 Task: Look for space in Cocoa, United States from 10th August, 2023 to 18th August, 2023 for 2 adults in price range Rs.10000 to Rs.14000. Place can be private room with 1  bedroom having 1 bed and 1 bathroom. Property type can be house, flat, guest house. Amenities needed are: wifi, TV, free parkinig on premises, gym, breakfast. Booking option can be shelf check-in. Required host language is English.
Action: Mouse moved to (462, 105)
Screenshot: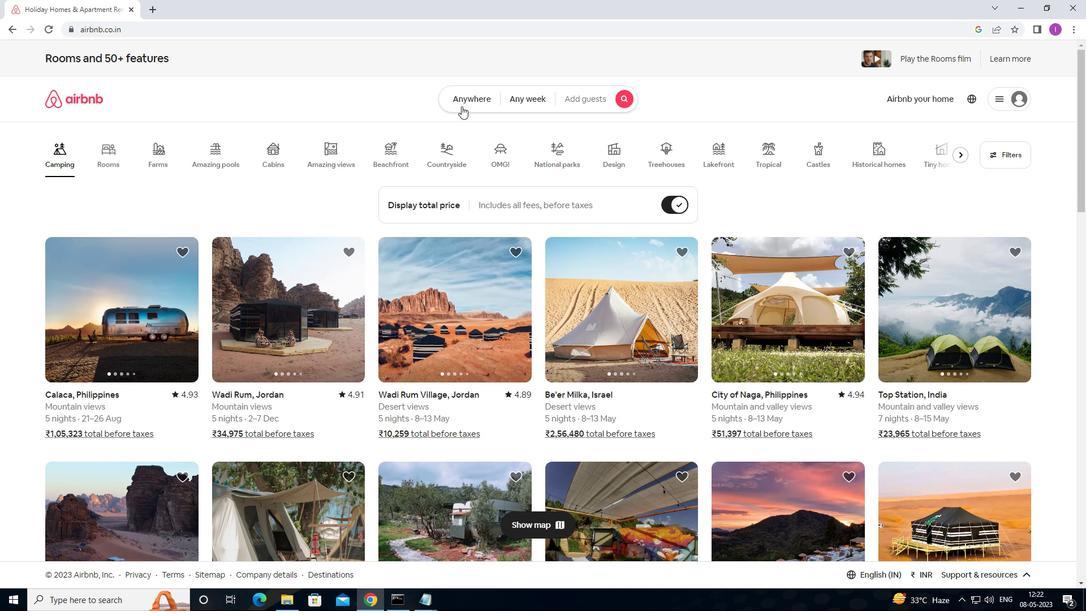 
Action: Mouse pressed left at (462, 105)
Screenshot: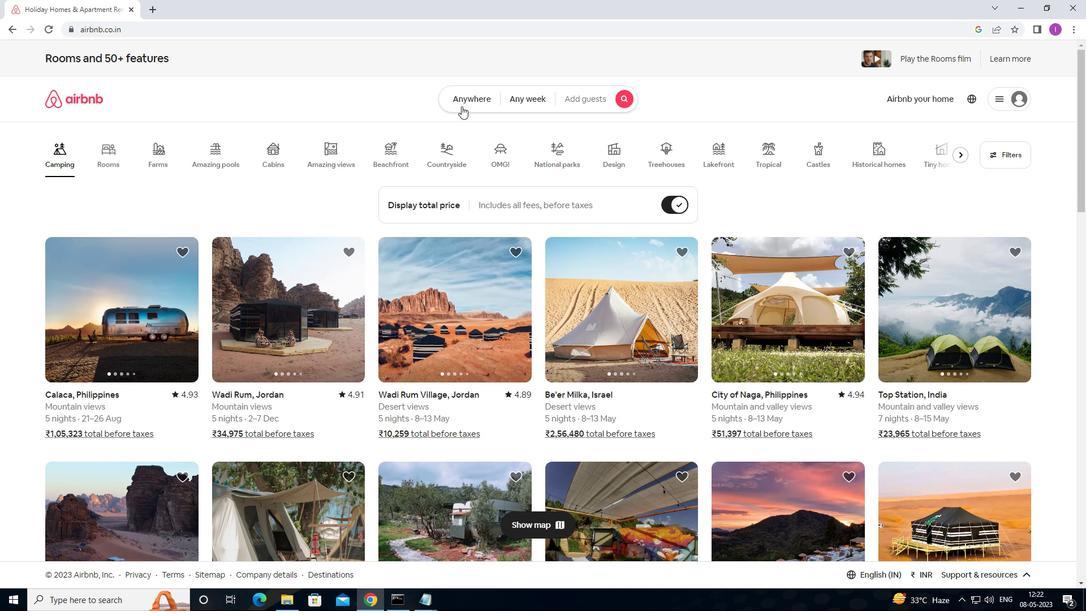 
Action: Mouse moved to (363, 151)
Screenshot: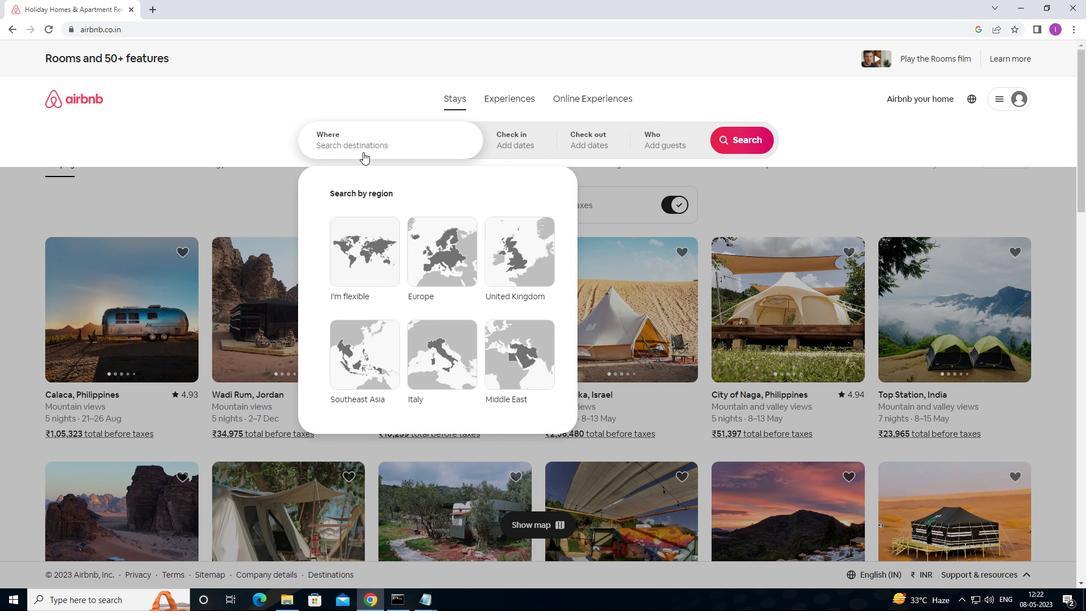 
Action: Mouse pressed left at (363, 151)
Screenshot: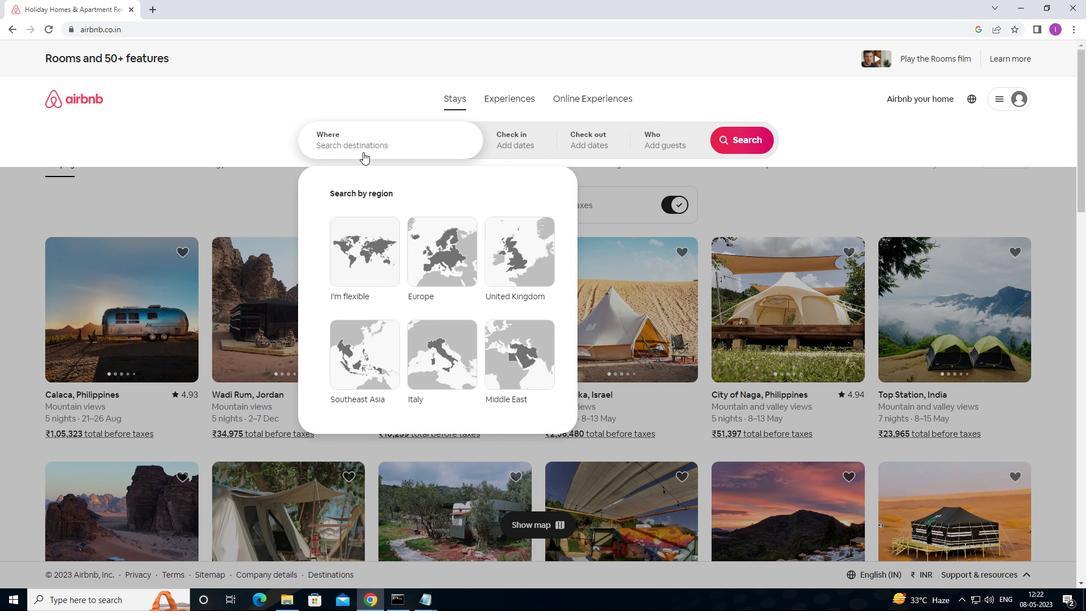 
Action: Mouse moved to (440, 159)
Screenshot: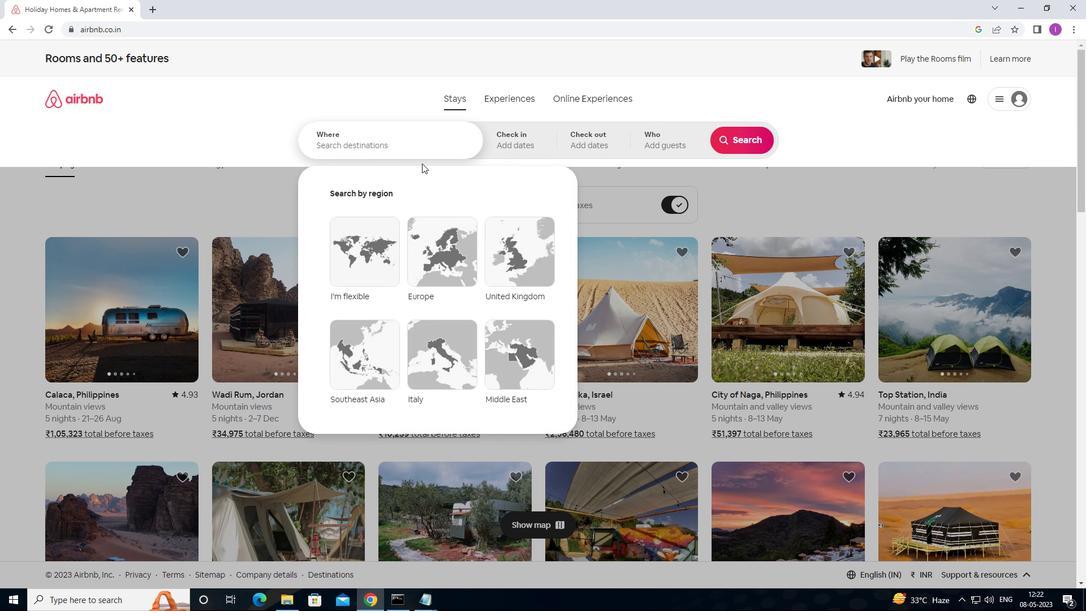 
Action: Key pressed <Key.shift>CO<Key.shift>COA<Key.backspace><Key.backspace><Key.backspace><Key.backspace><Key.backspace><Key.shift>COCOA,<Key.shift>UNITED<Key.space>STATES
Screenshot: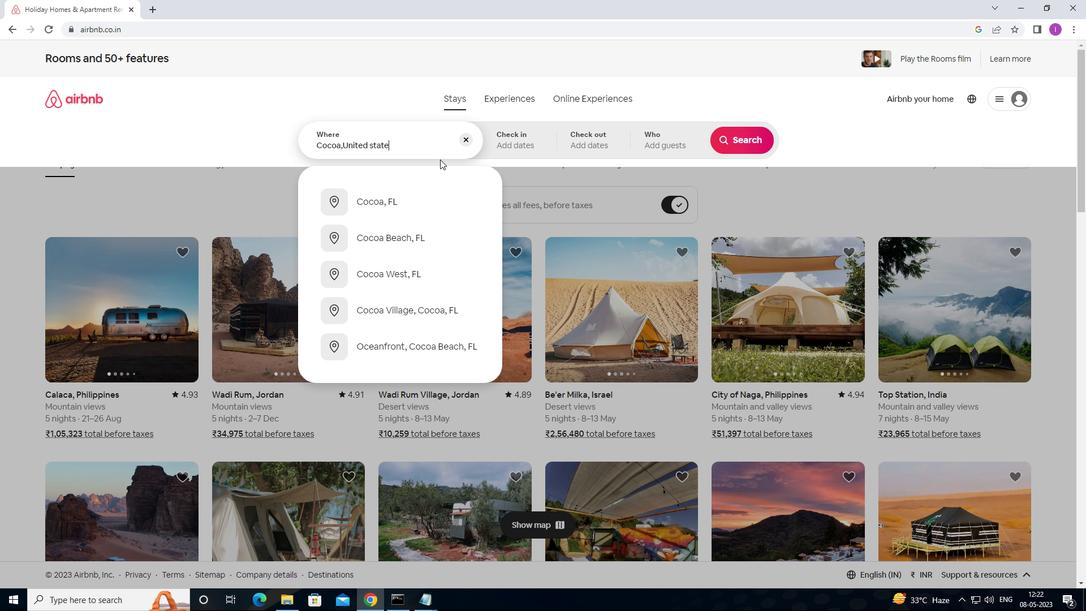 
Action: Mouse moved to (500, 144)
Screenshot: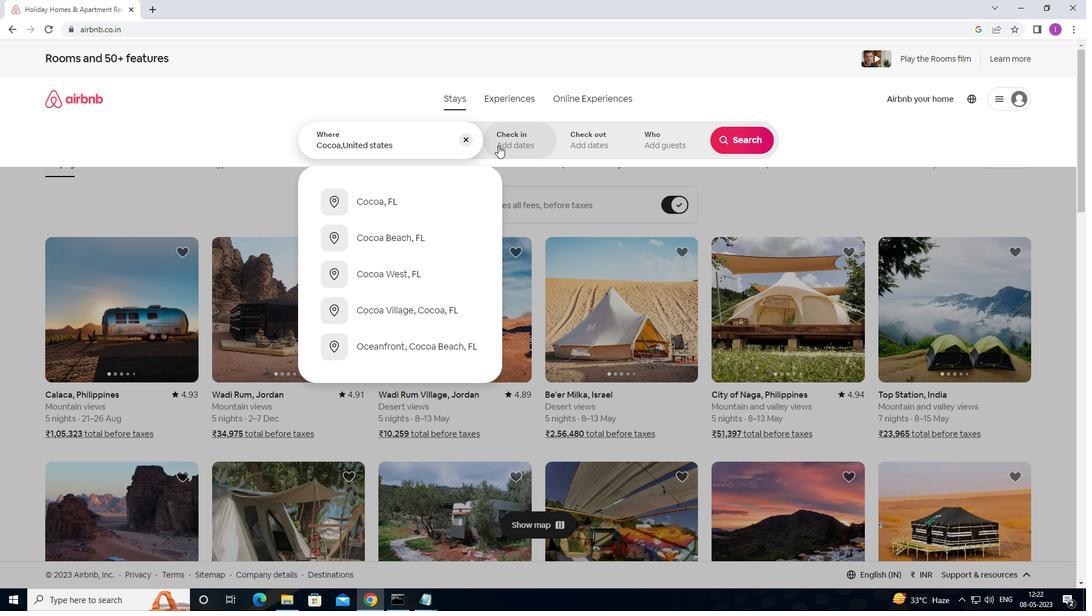 
Action: Mouse pressed left at (500, 144)
Screenshot: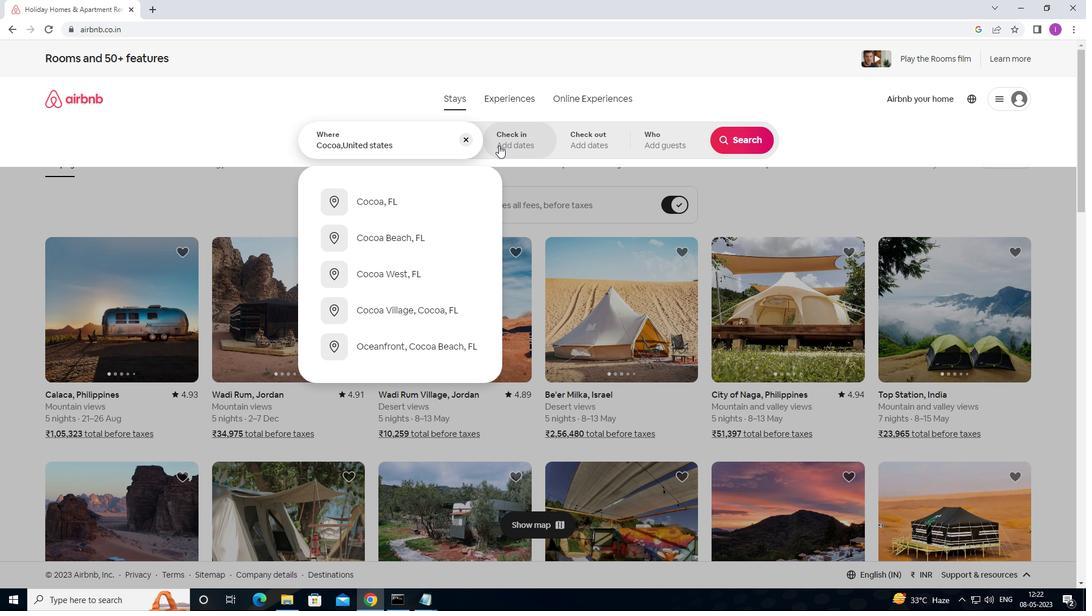 
Action: Mouse moved to (744, 233)
Screenshot: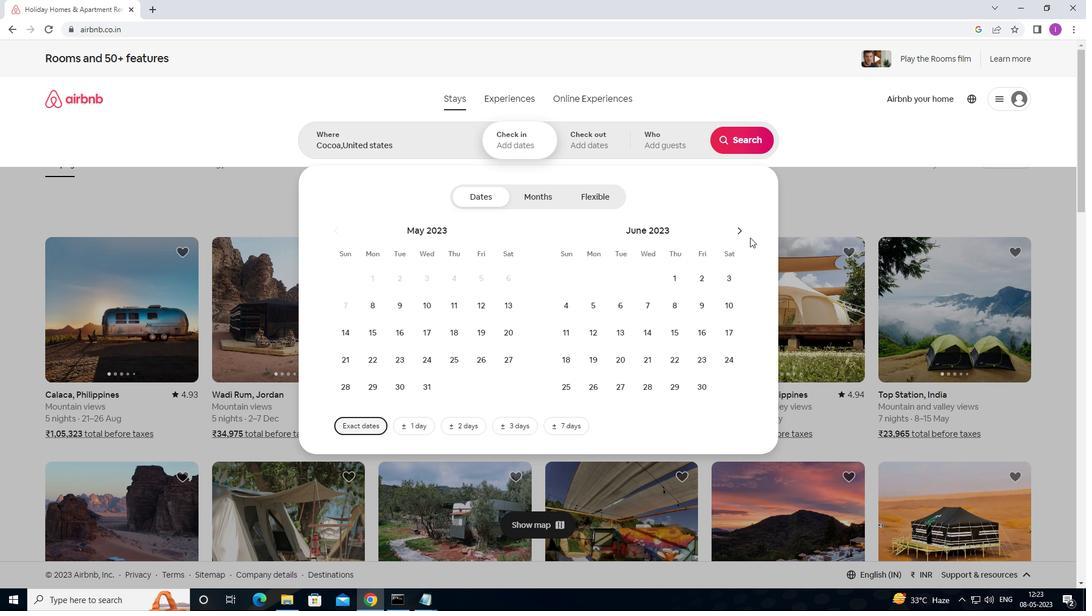 
Action: Mouse pressed left at (744, 233)
Screenshot: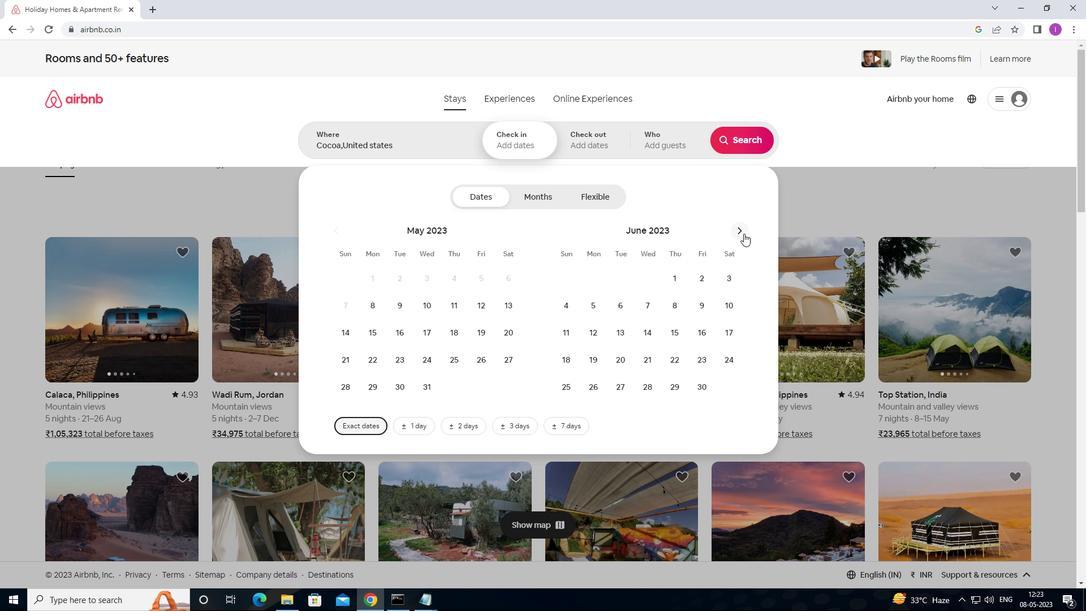 
Action: Mouse pressed left at (744, 233)
Screenshot: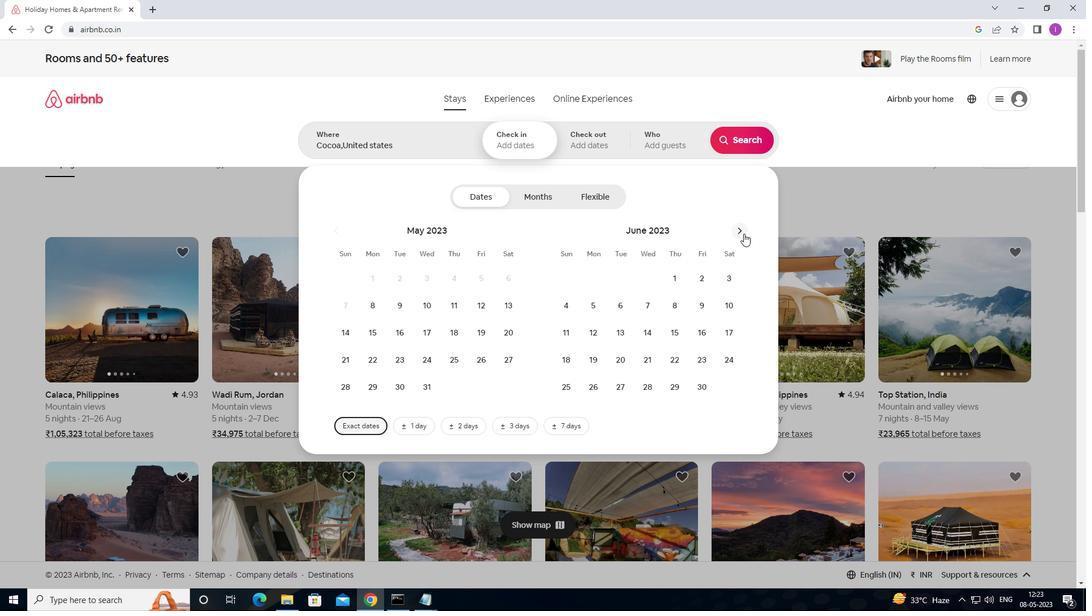 
Action: Mouse moved to (680, 306)
Screenshot: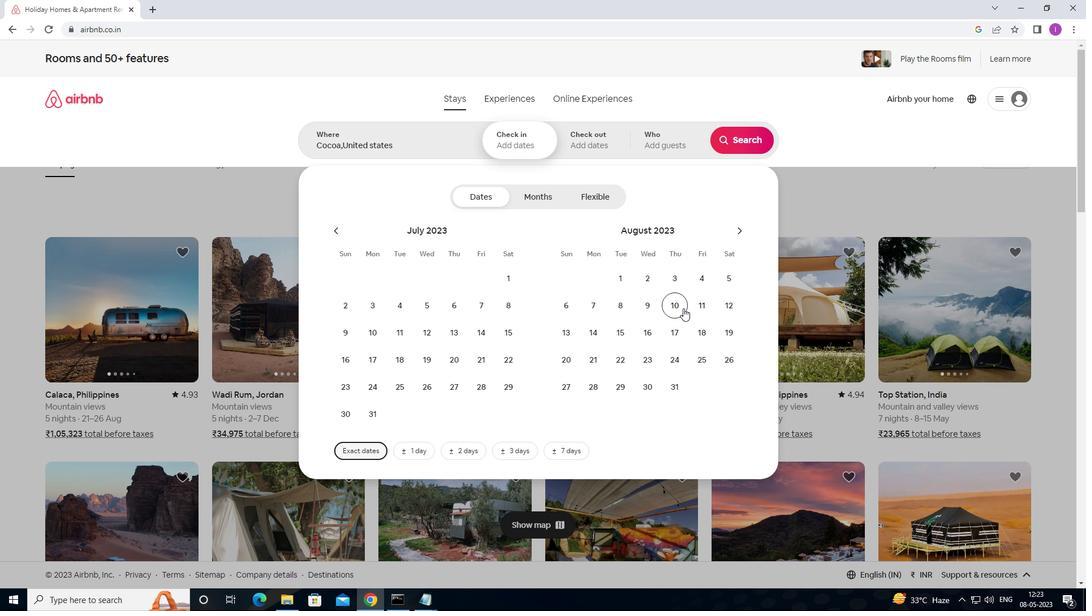 
Action: Mouse pressed left at (680, 306)
Screenshot: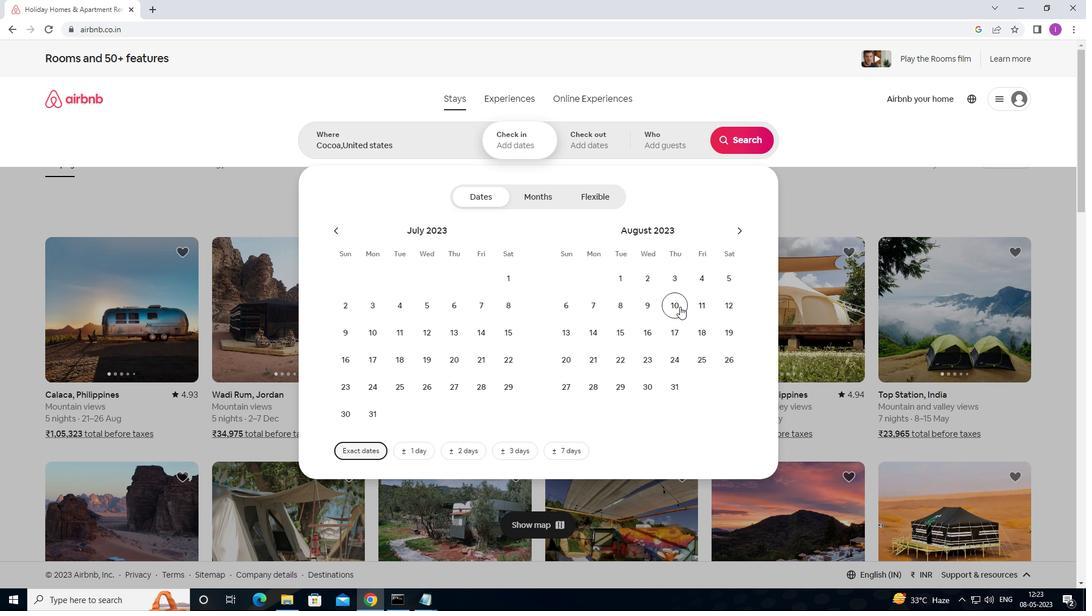 
Action: Mouse moved to (698, 326)
Screenshot: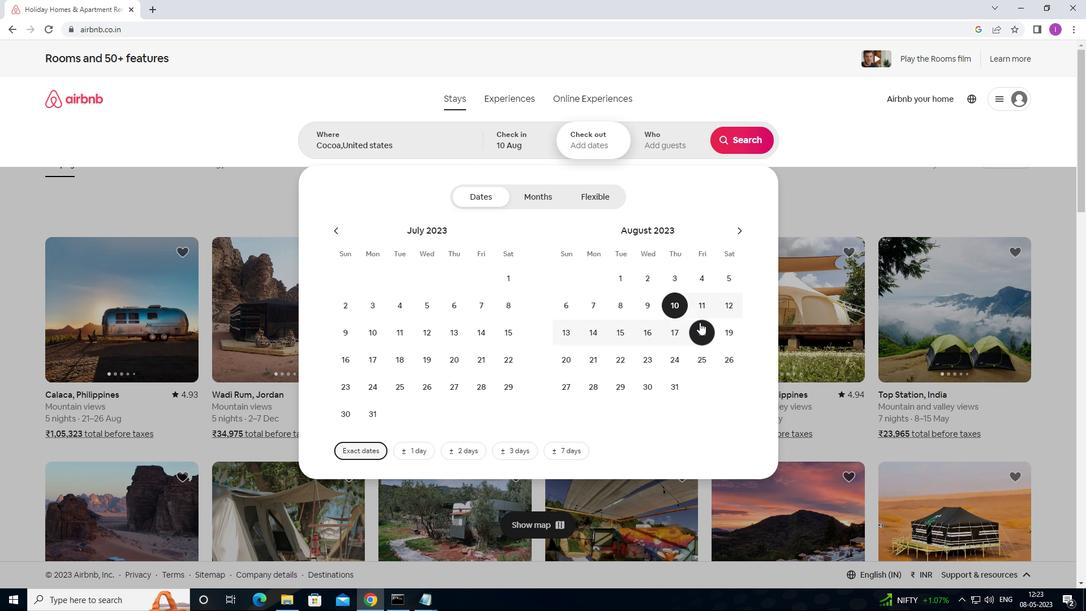 
Action: Mouse pressed left at (698, 326)
Screenshot: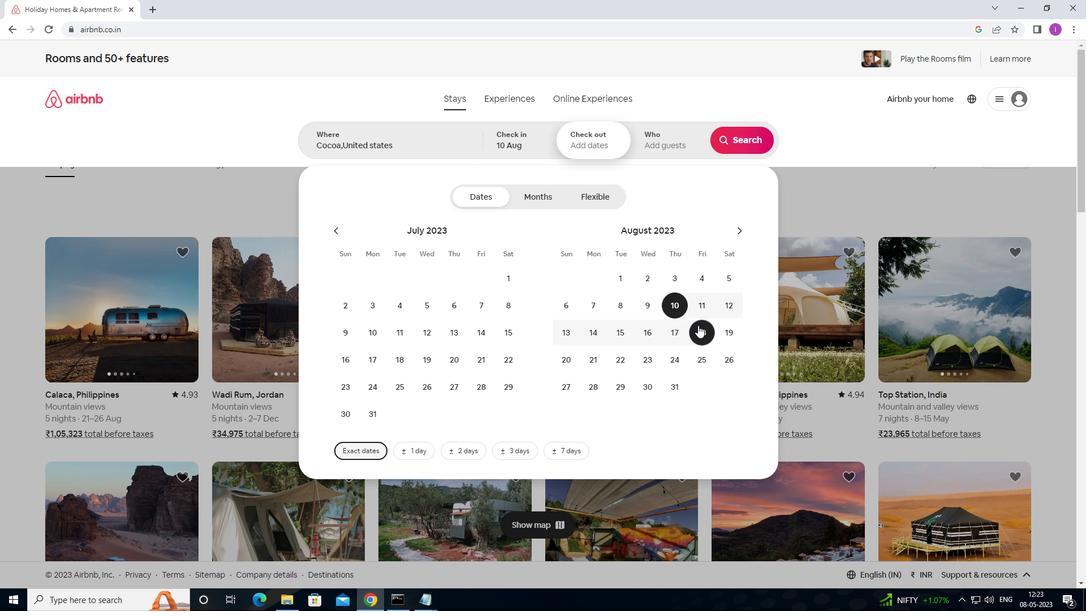 
Action: Mouse moved to (669, 151)
Screenshot: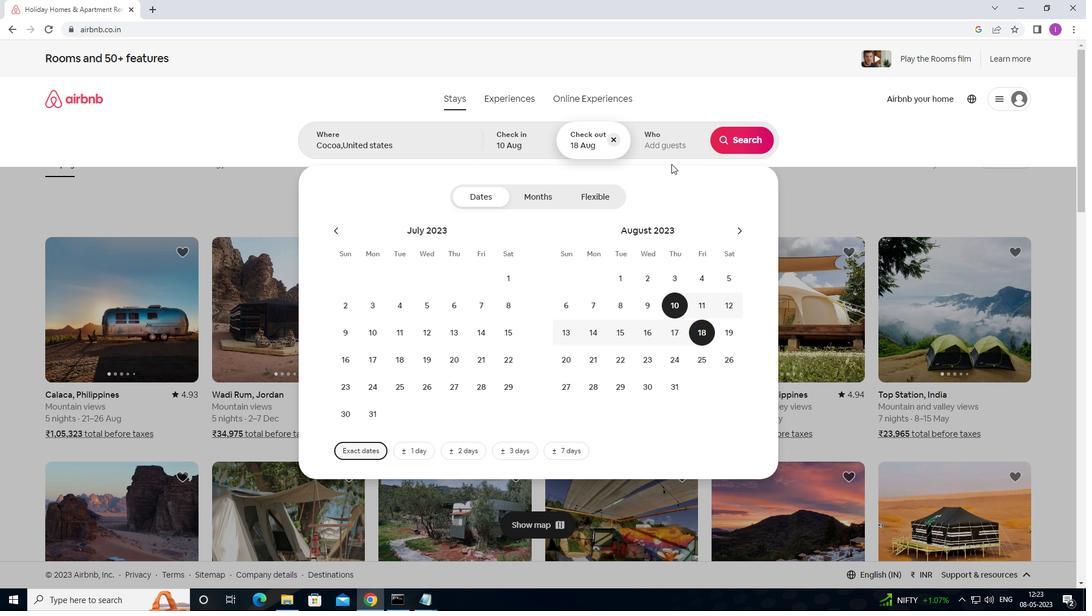 
Action: Mouse pressed left at (669, 151)
Screenshot: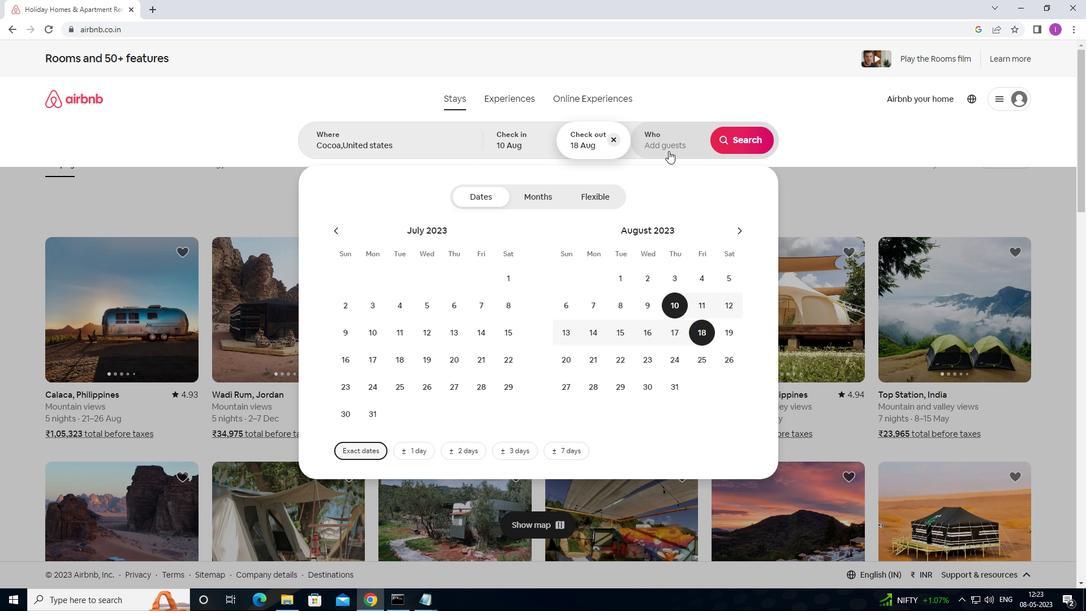 
Action: Mouse moved to (747, 204)
Screenshot: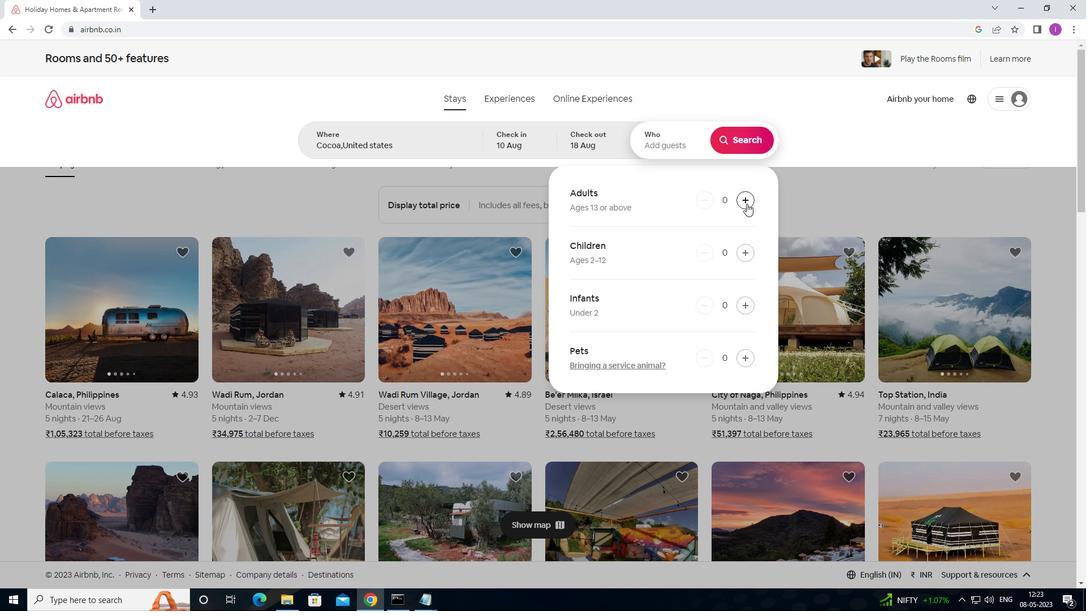 
Action: Mouse pressed left at (747, 204)
Screenshot: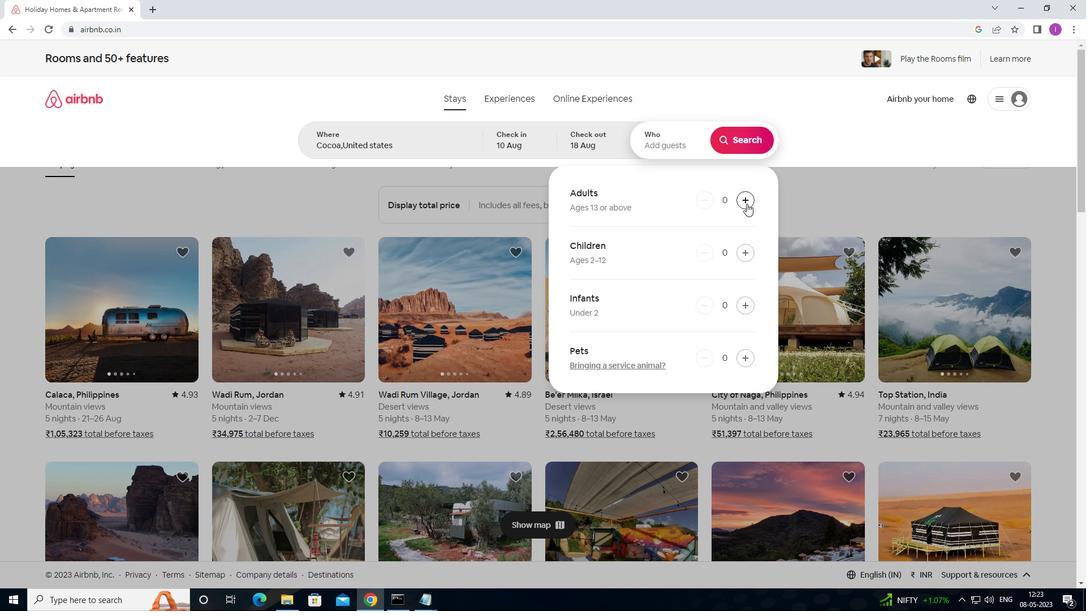 
Action: Mouse moved to (748, 204)
Screenshot: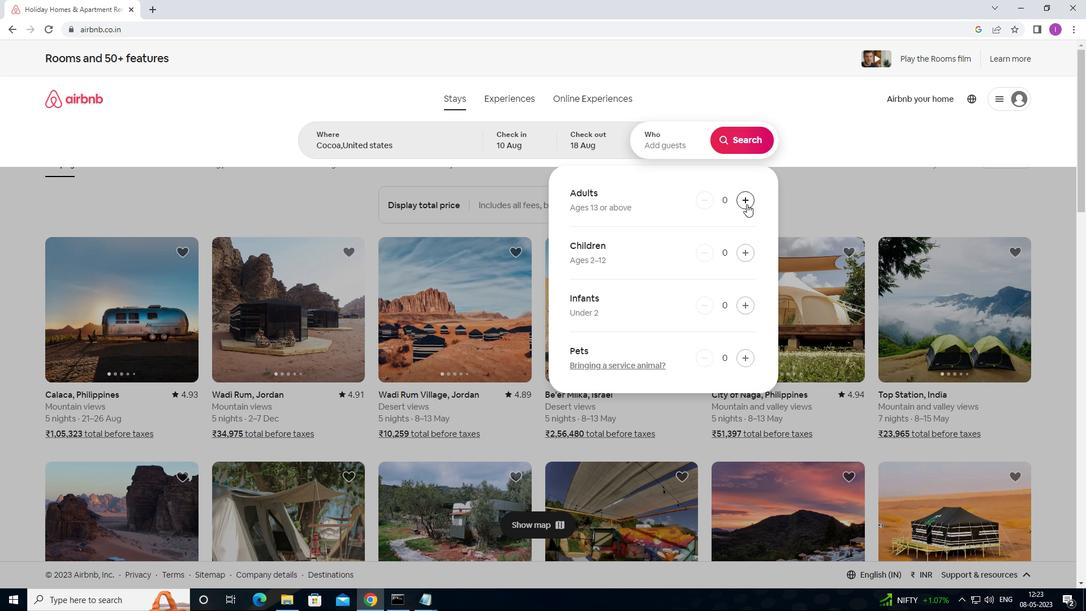 
Action: Mouse pressed left at (748, 204)
Screenshot: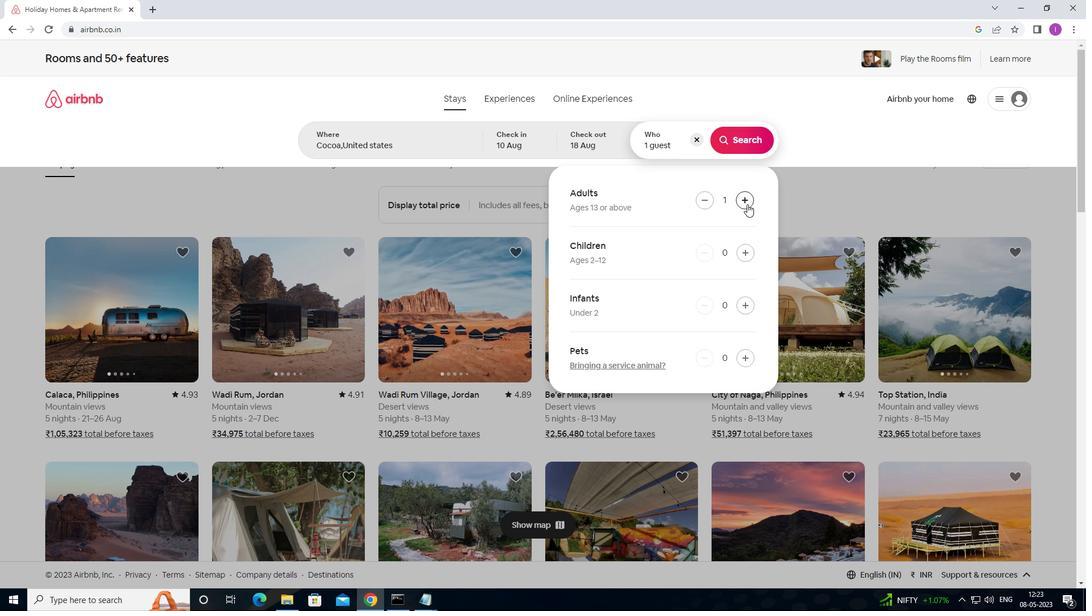 
Action: Mouse moved to (743, 138)
Screenshot: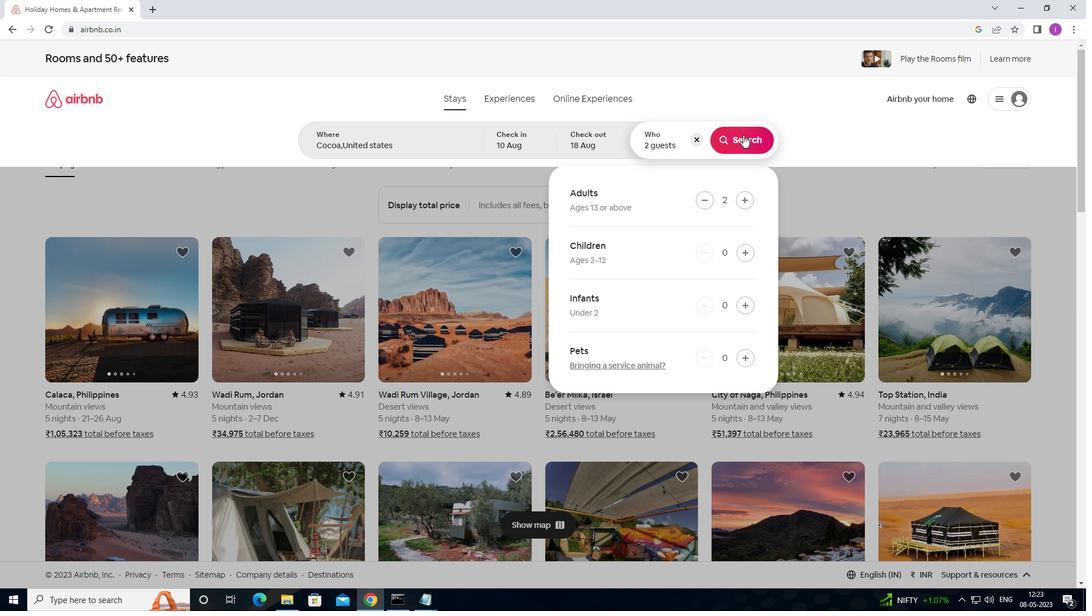 
Action: Mouse pressed left at (743, 138)
Screenshot: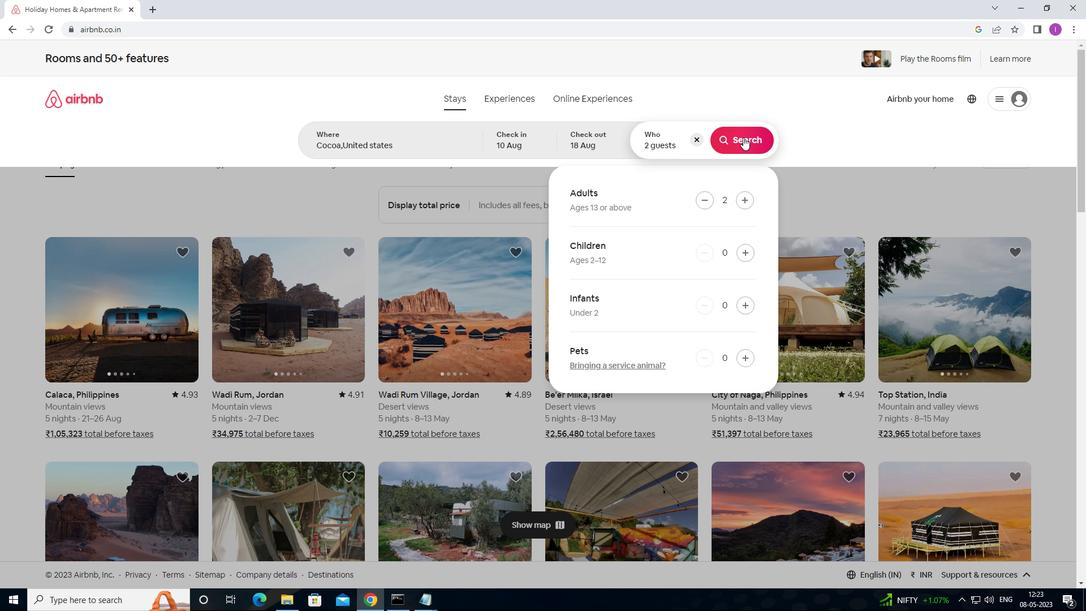 
Action: Mouse moved to (1034, 103)
Screenshot: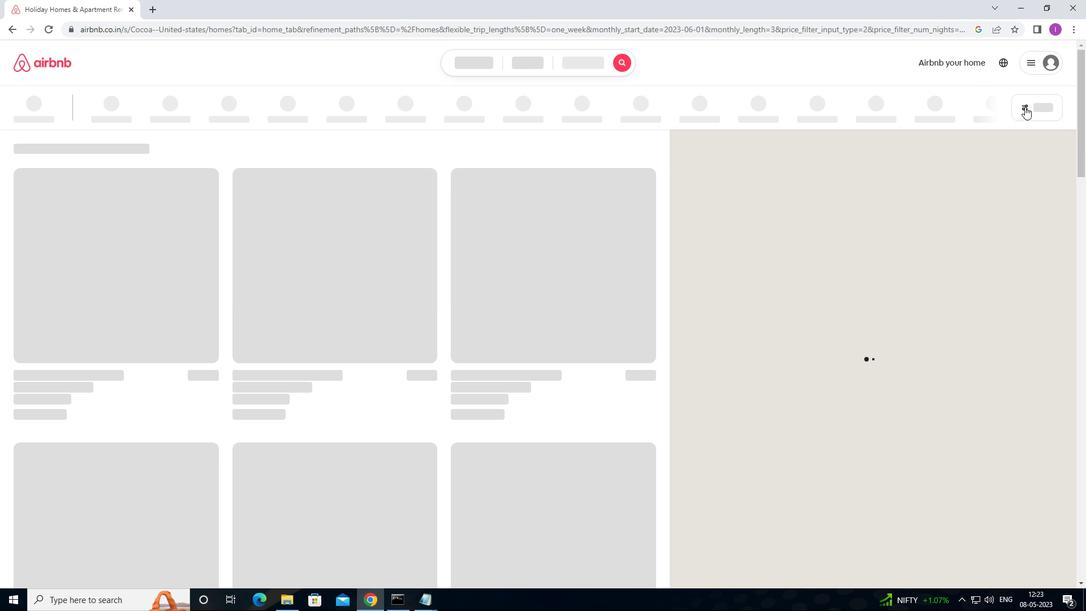 
Action: Mouse pressed left at (1034, 103)
Screenshot: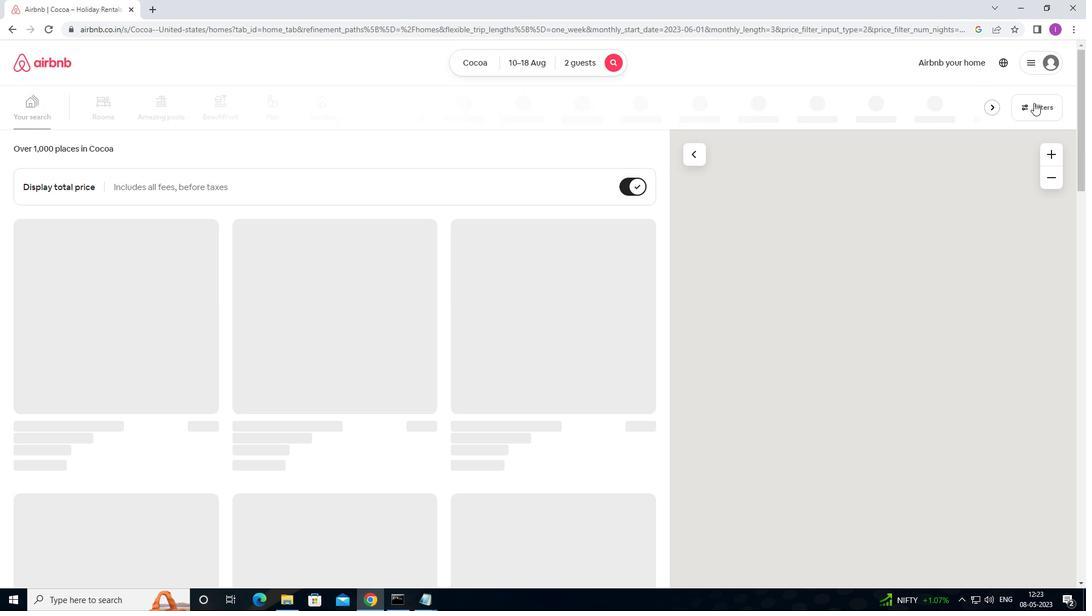 
Action: Mouse moved to (397, 386)
Screenshot: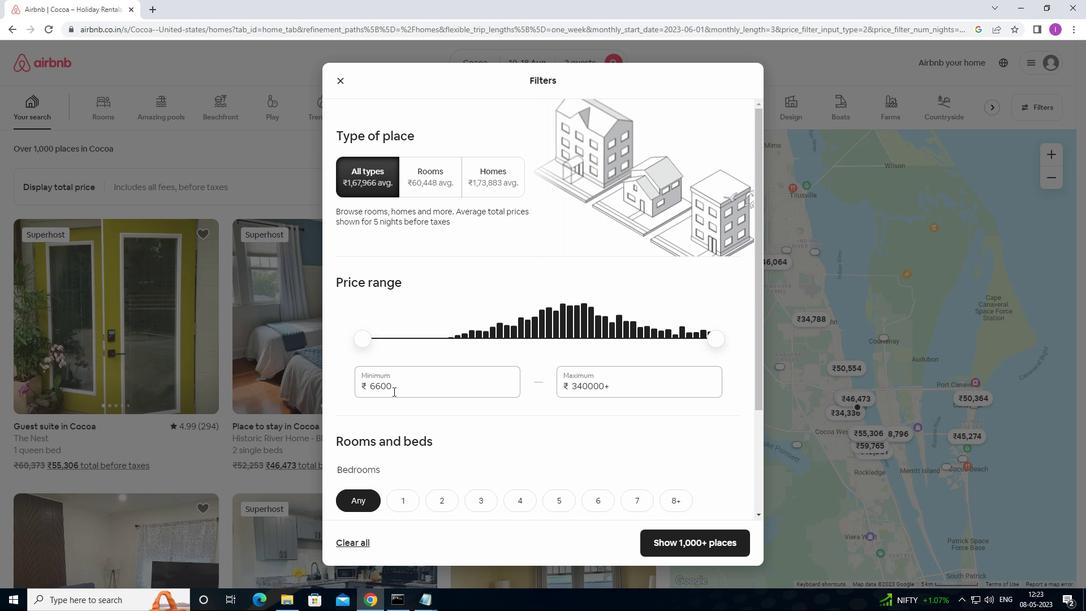 
Action: Mouse pressed left at (397, 386)
Screenshot: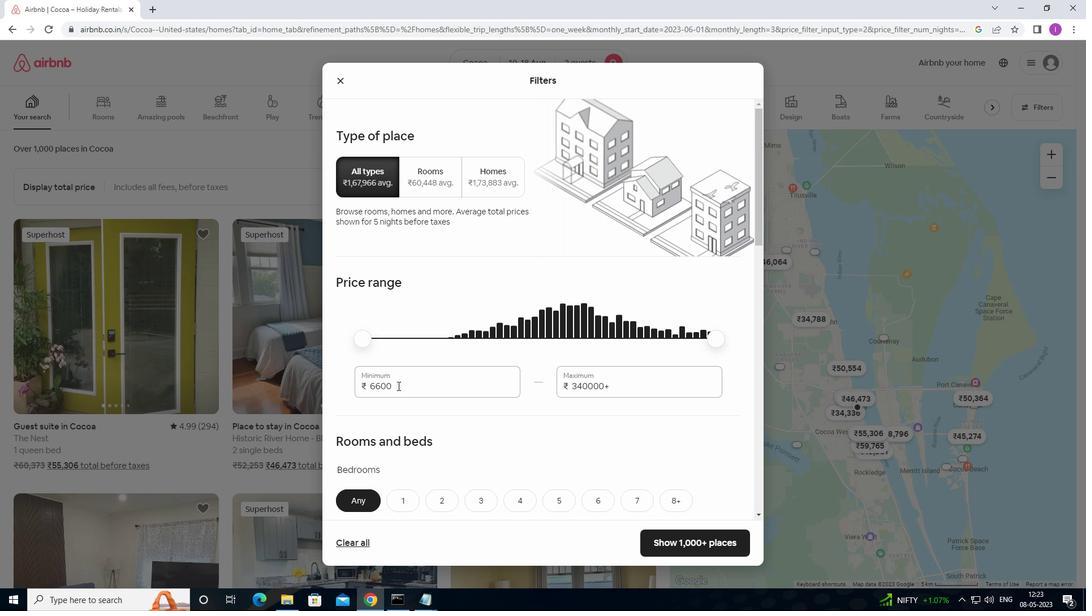 
Action: Mouse moved to (739, 318)
Screenshot: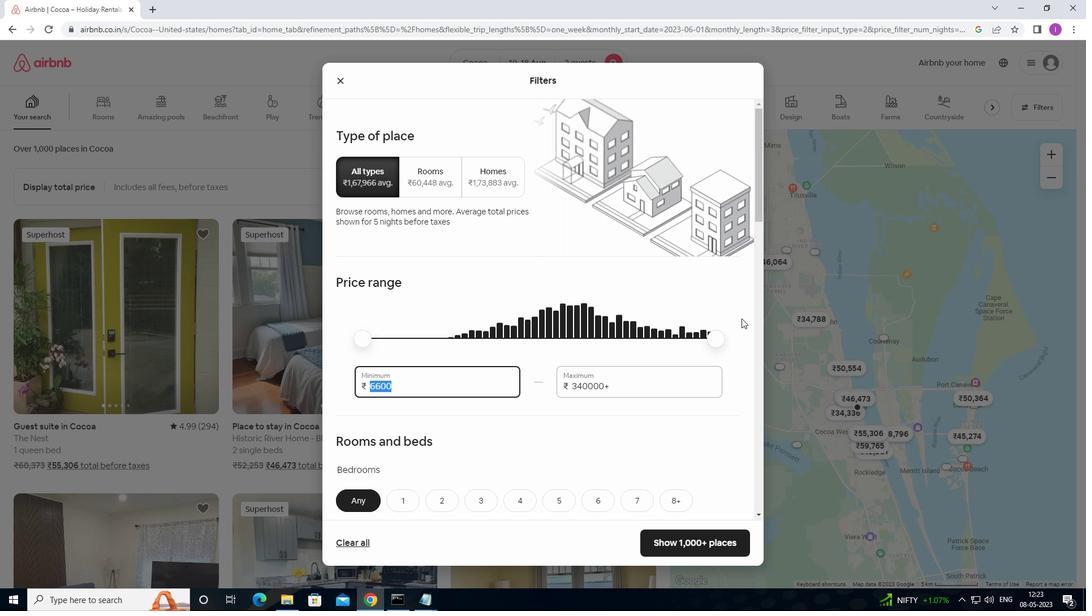 
Action: Key pressed 1
Screenshot: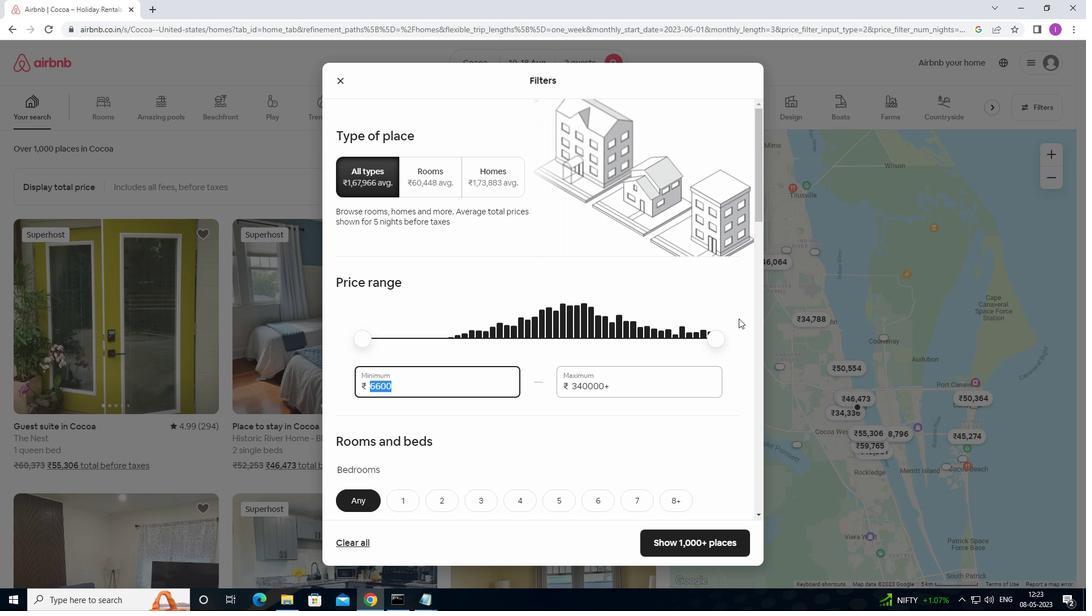 
Action: Mouse moved to (732, 323)
Screenshot: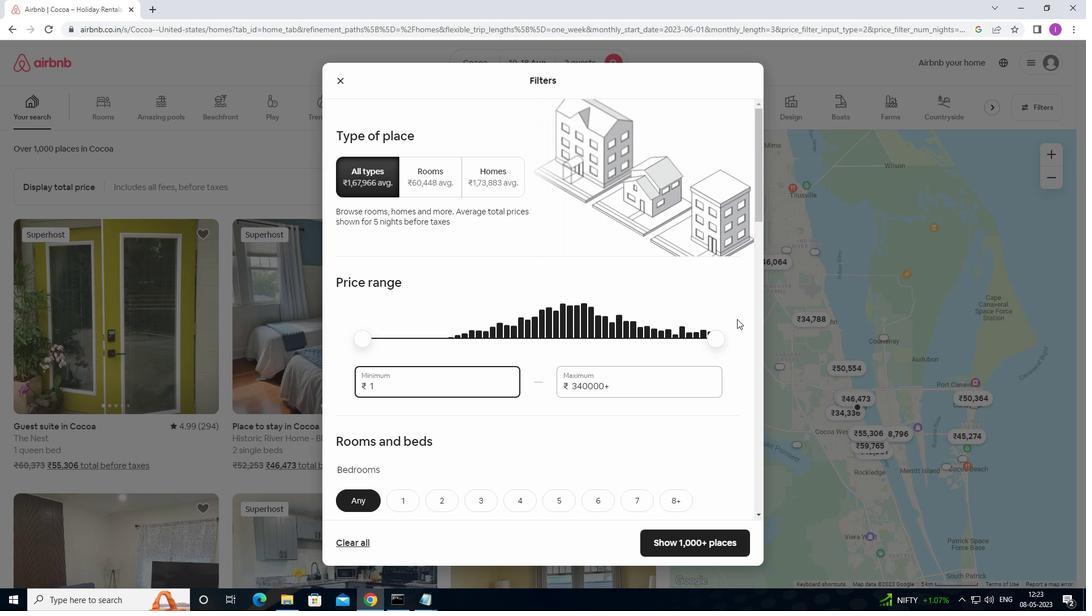 
Action: Key pressed 0000
Screenshot: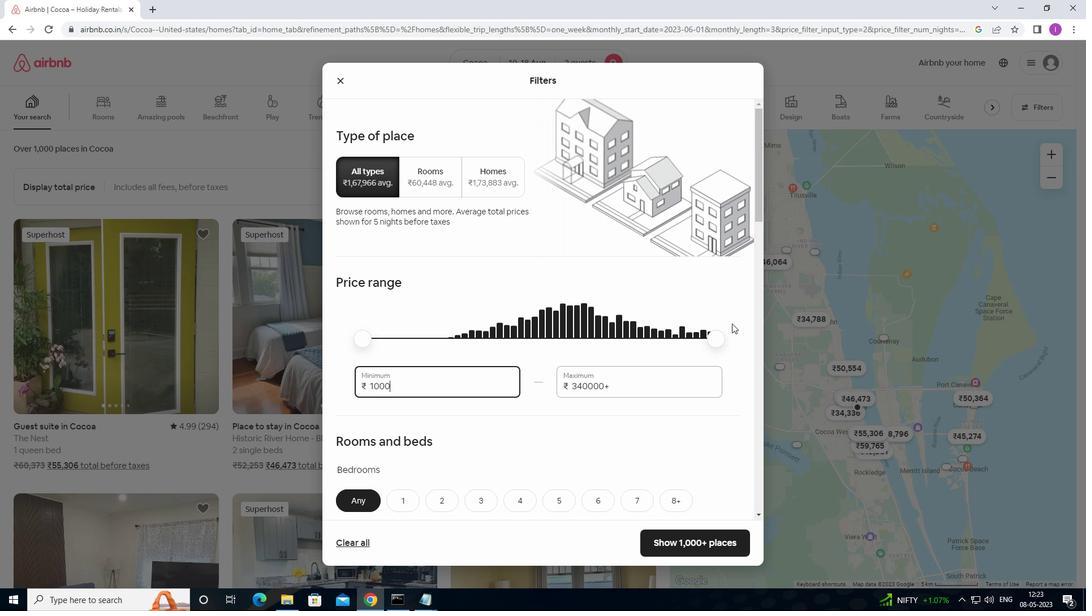 
Action: Mouse moved to (634, 387)
Screenshot: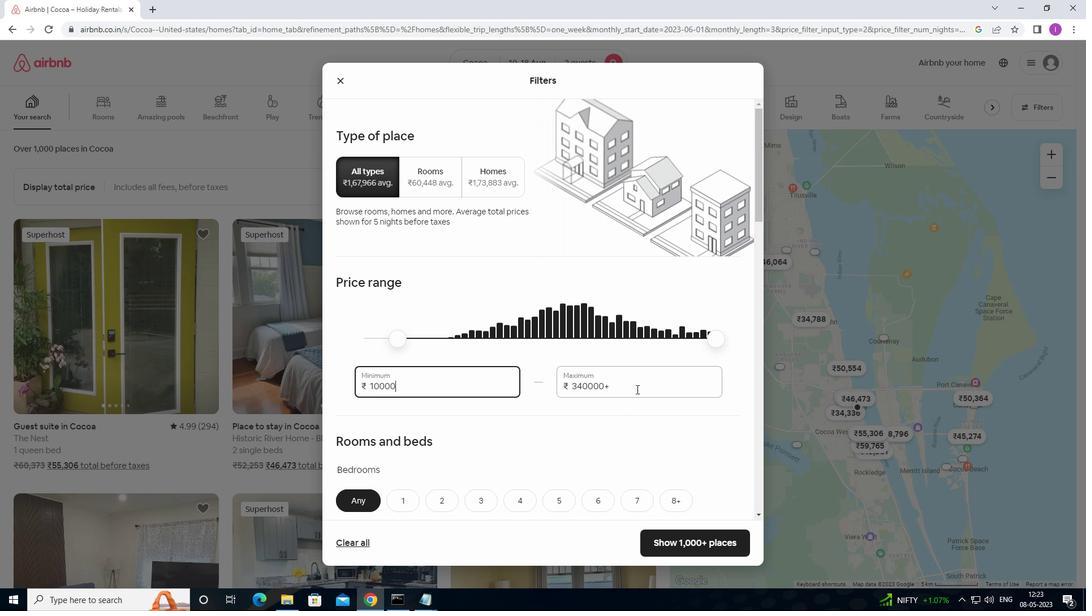 
Action: Mouse pressed left at (634, 387)
Screenshot: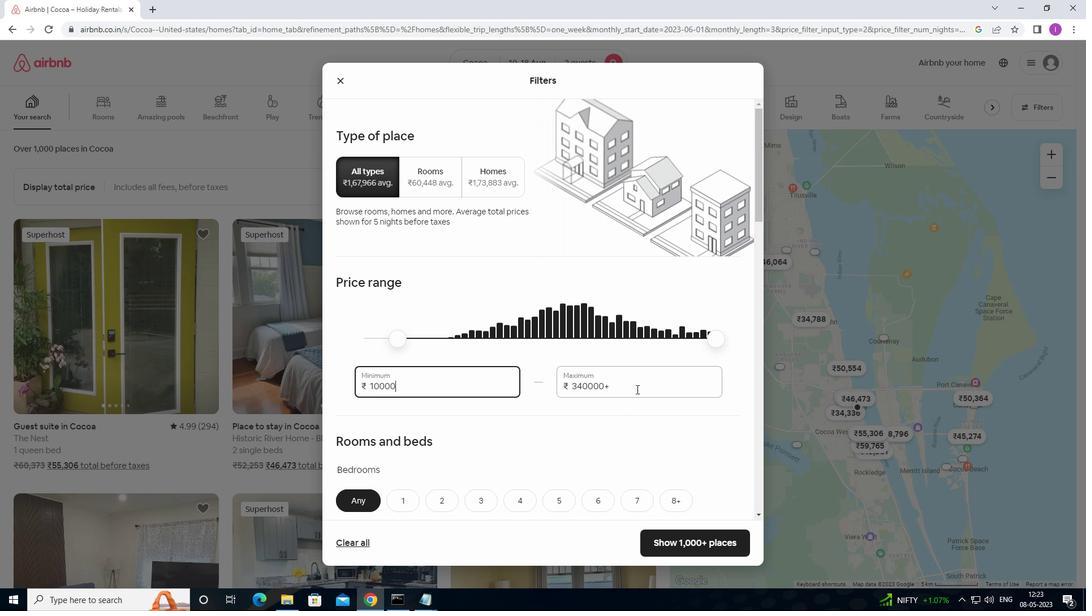 
Action: Mouse moved to (816, 387)
Screenshot: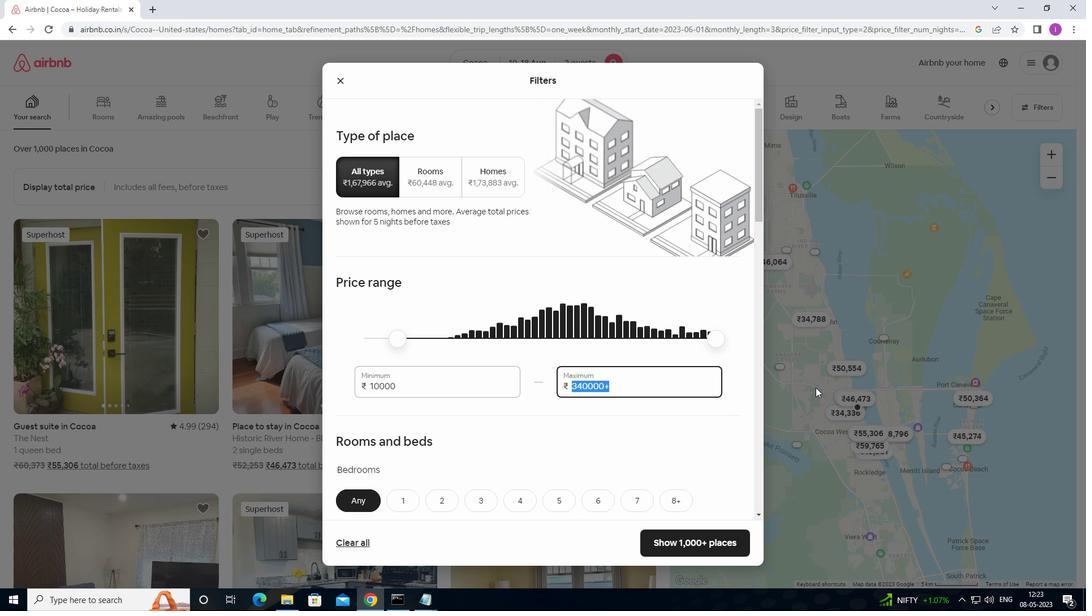 
Action: Key pressed 1
Screenshot: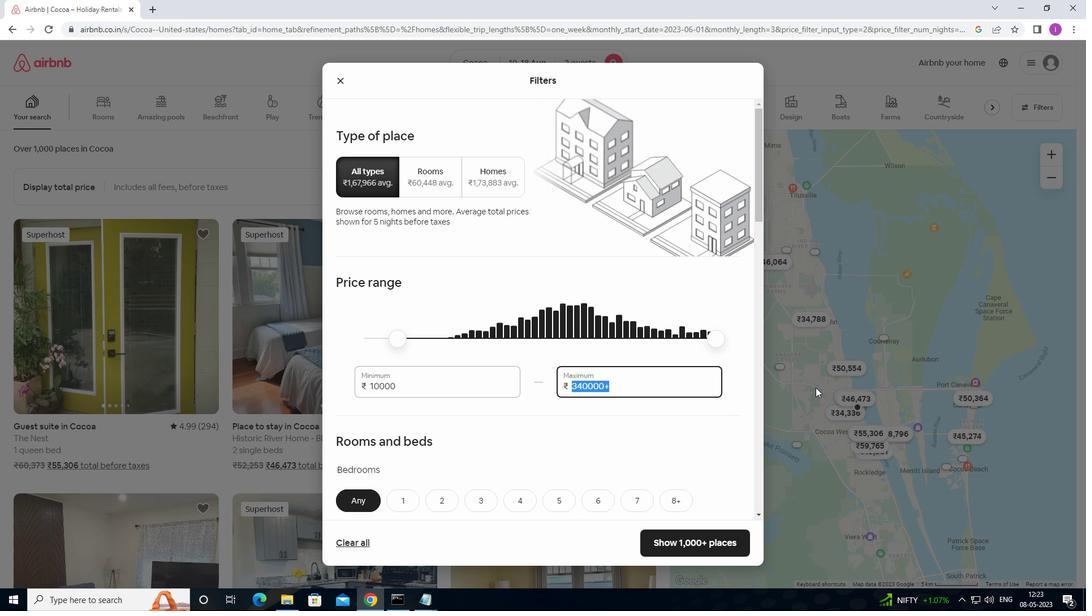 
Action: Mouse moved to (812, 391)
Screenshot: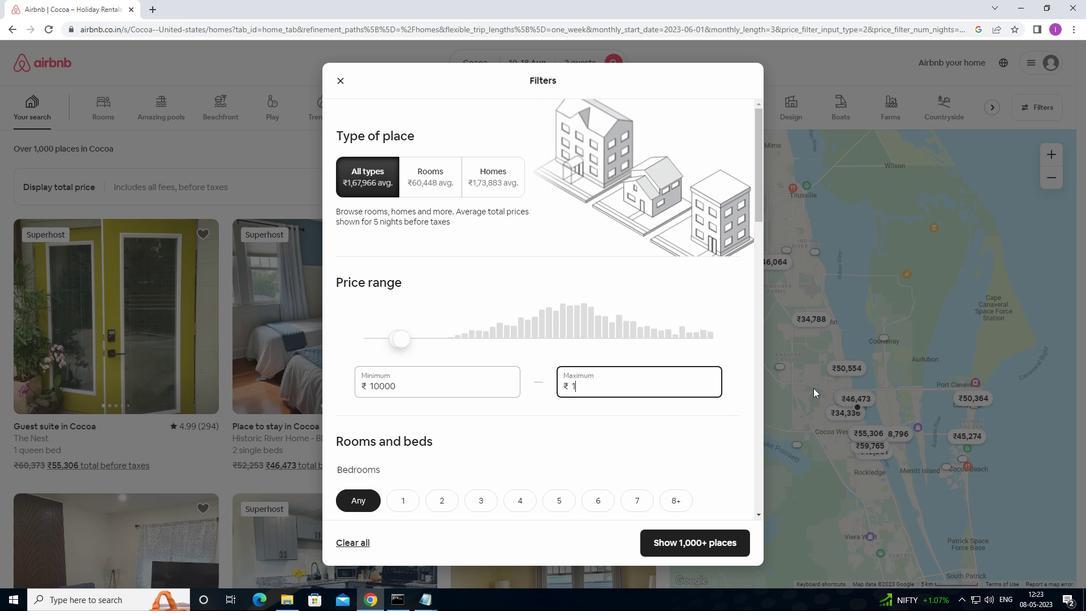 
Action: Key pressed 4
Screenshot: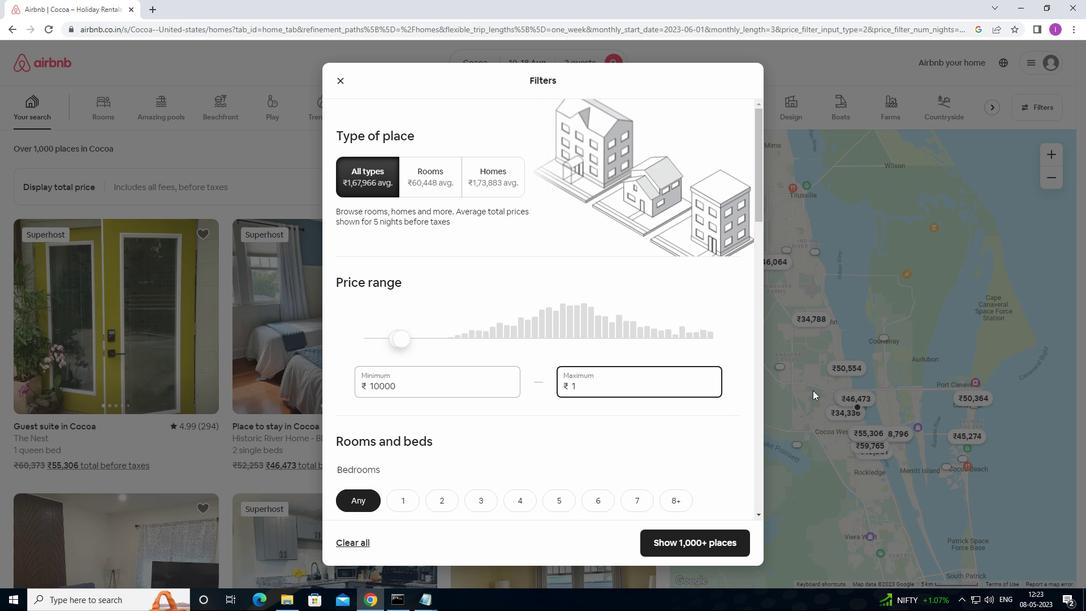 
Action: Mouse moved to (809, 394)
Screenshot: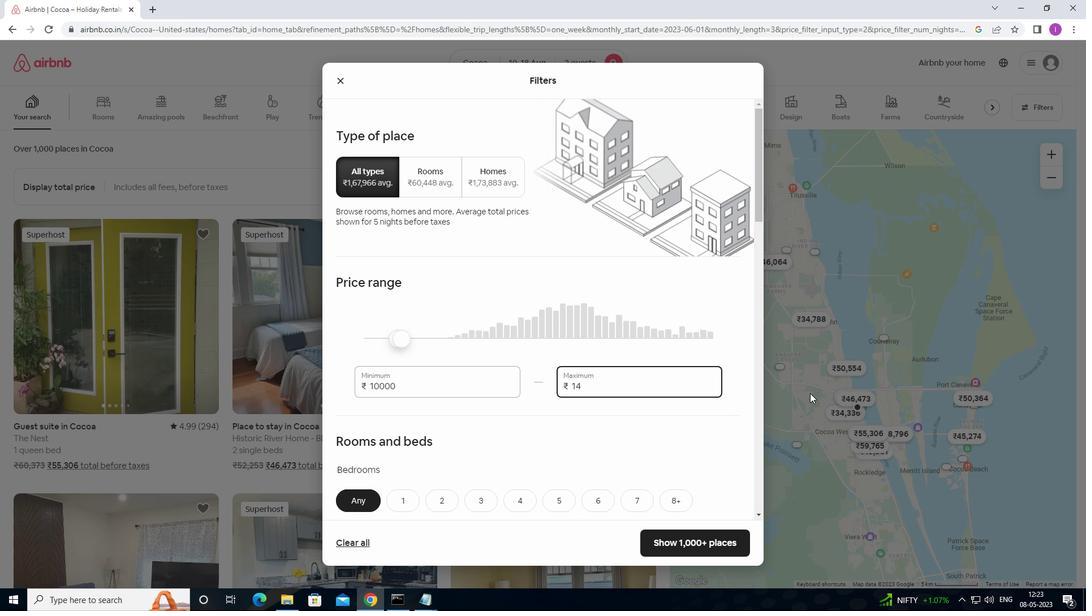 
Action: Key pressed 000
Screenshot: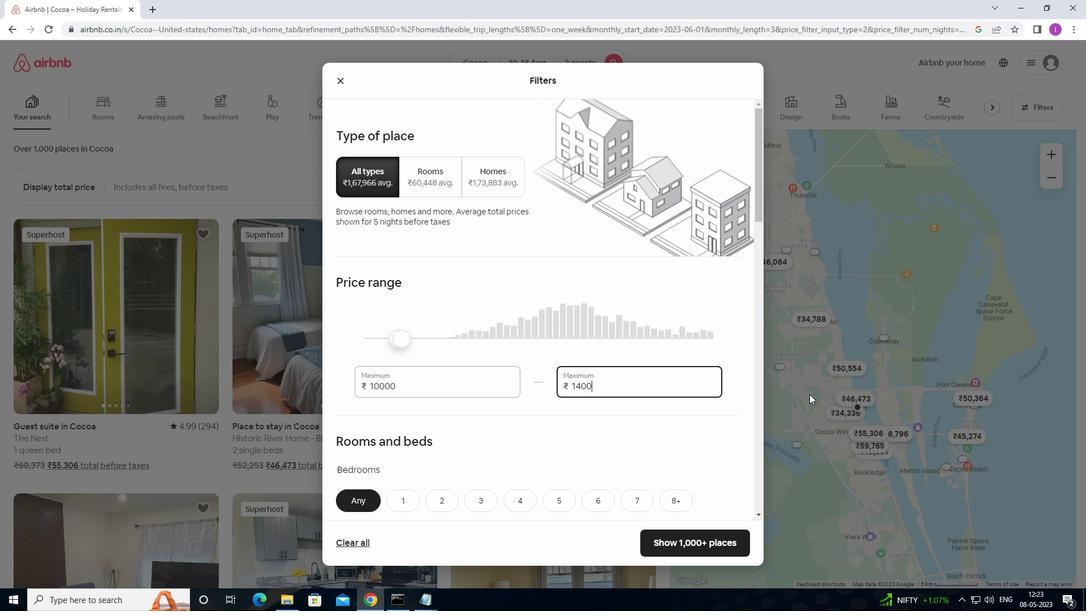 
Action: Mouse moved to (802, 401)
Screenshot: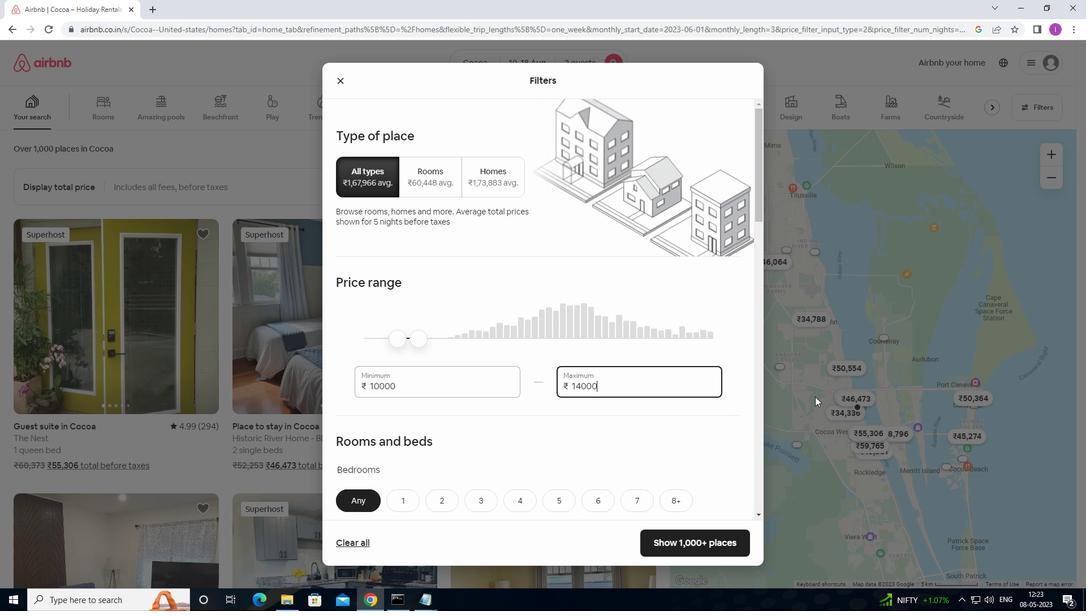 
Action: Mouse scrolled (802, 400) with delta (0, 0)
Screenshot: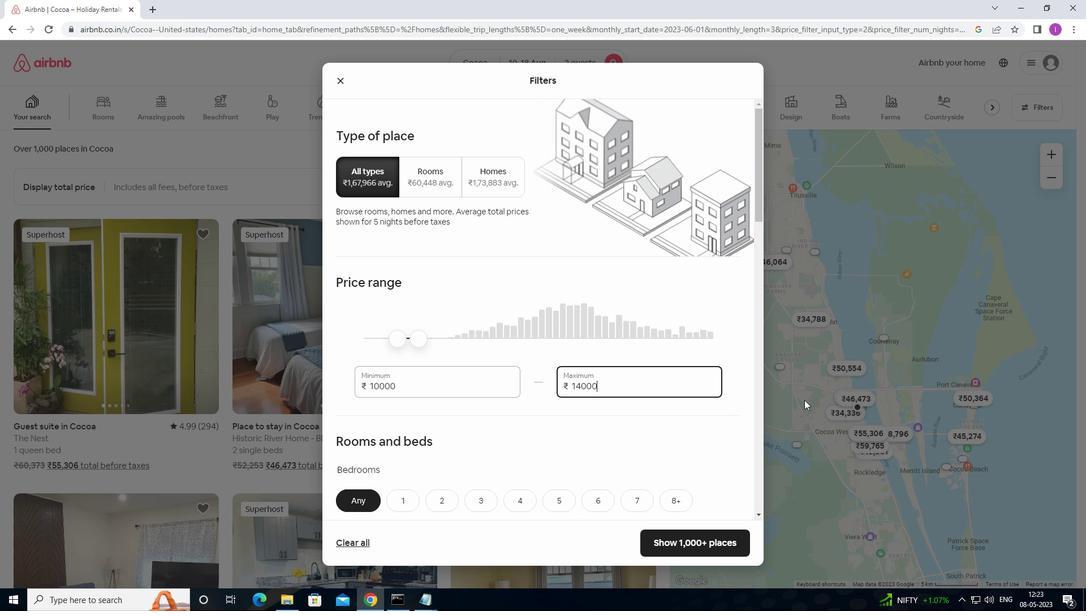 
Action: Mouse scrolled (802, 400) with delta (0, 0)
Screenshot: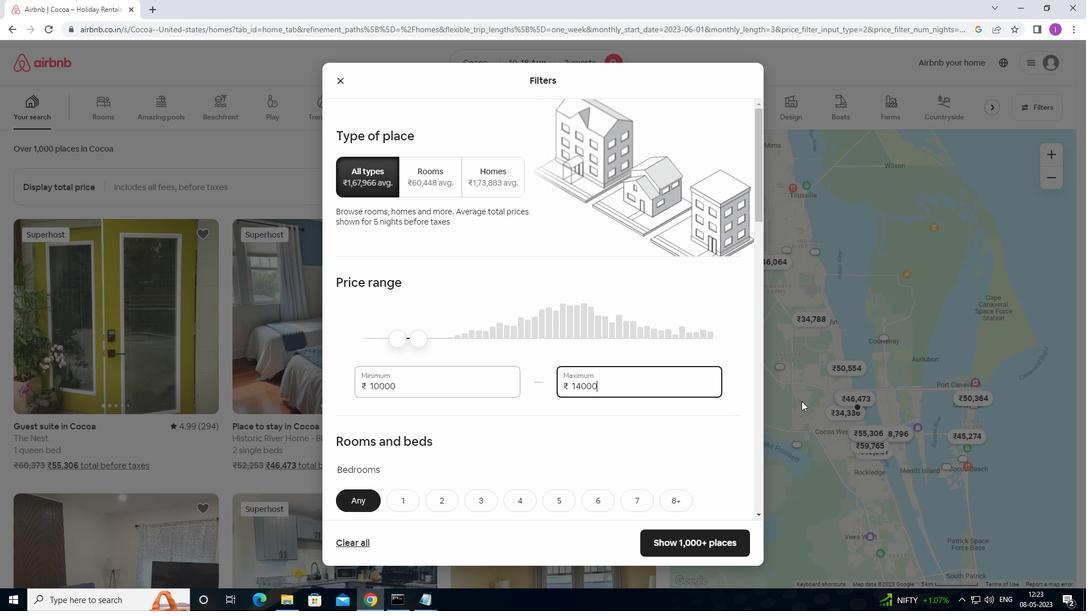 
Action: Mouse moved to (713, 414)
Screenshot: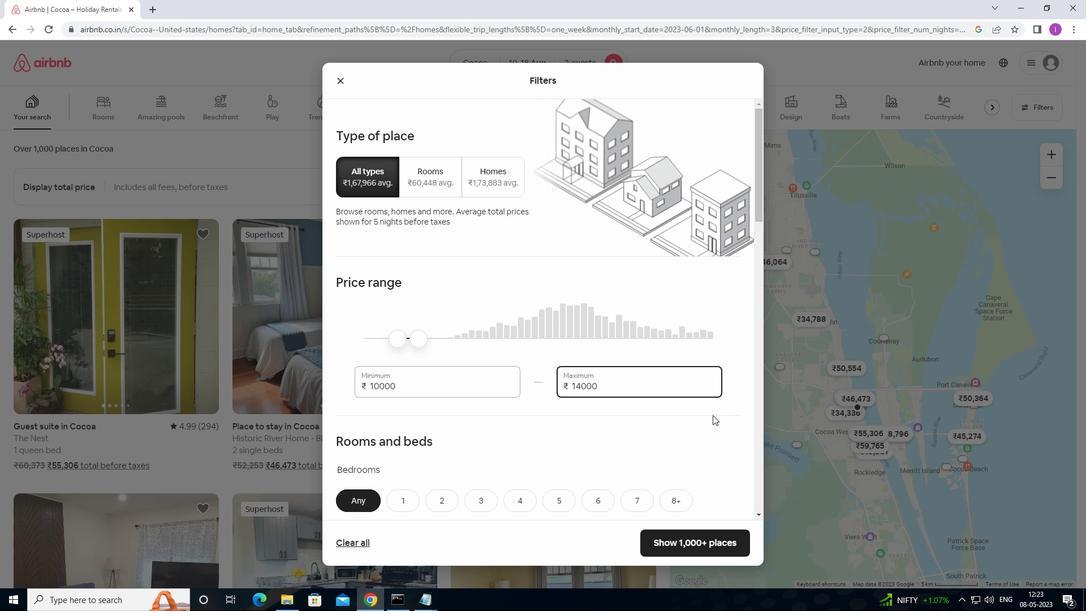 
Action: Mouse scrolled (713, 414) with delta (0, 0)
Screenshot: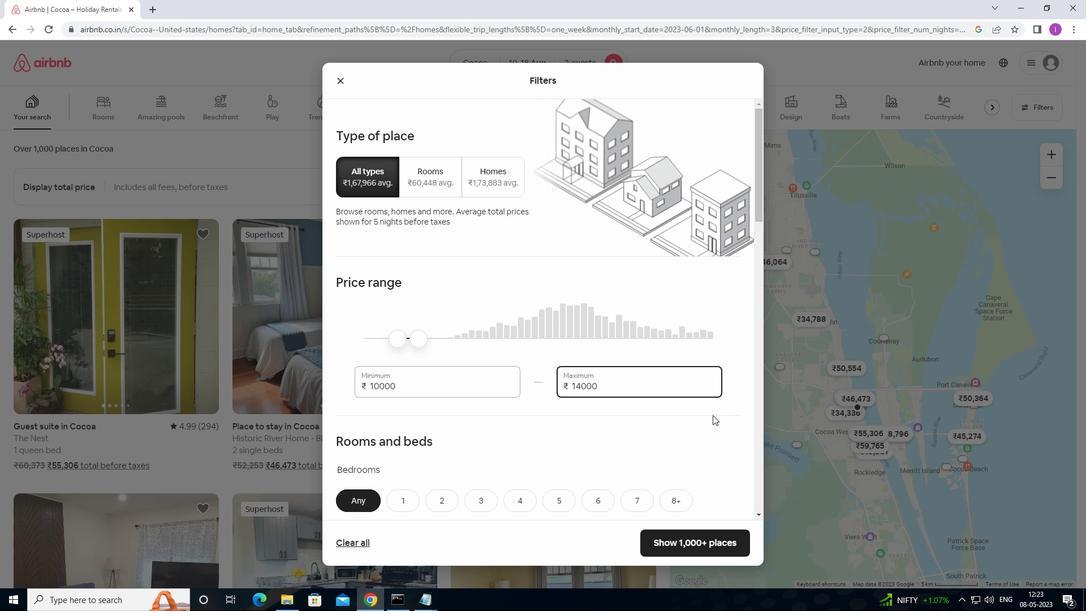 
Action: Mouse scrolled (713, 414) with delta (0, 0)
Screenshot: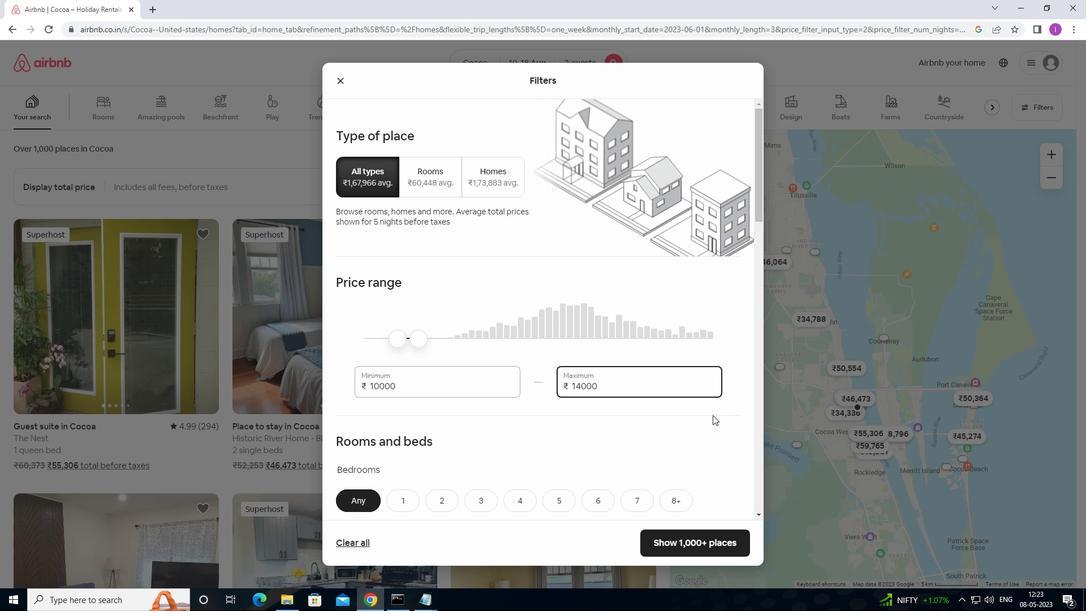 
Action: Mouse scrolled (713, 414) with delta (0, 0)
Screenshot: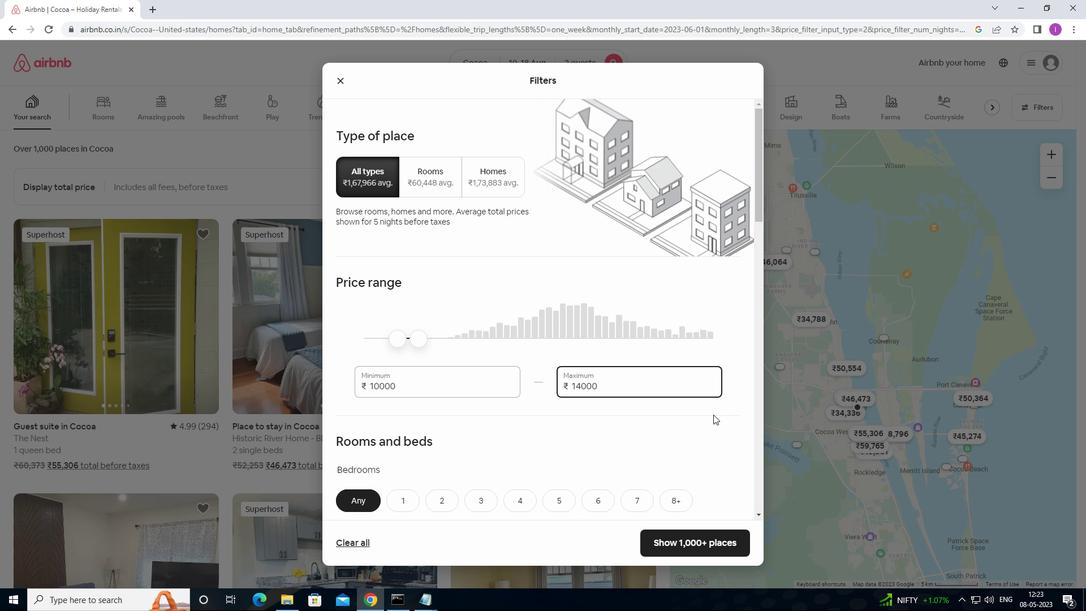 
Action: Mouse scrolled (713, 414) with delta (0, 0)
Screenshot: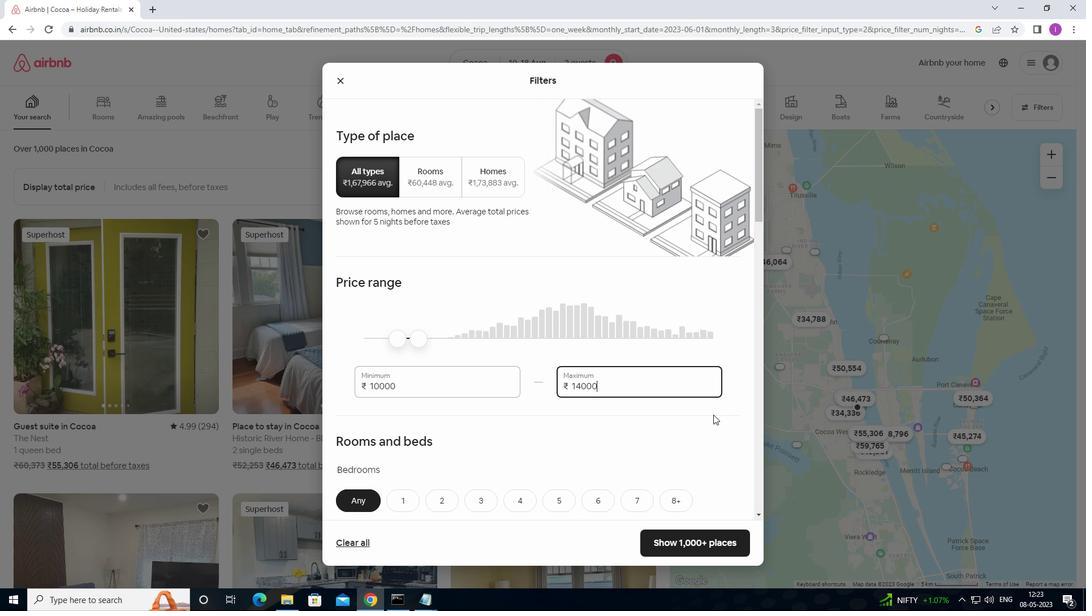 
Action: Mouse moved to (408, 279)
Screenshot: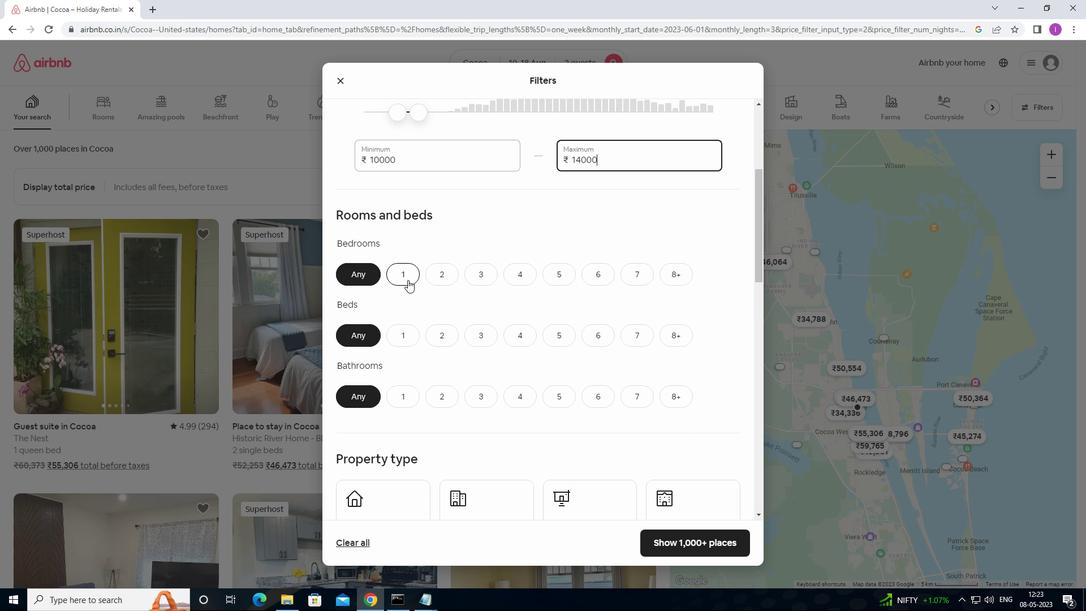 
Action: Mouse pressed left at (408, 279)
Screenshot: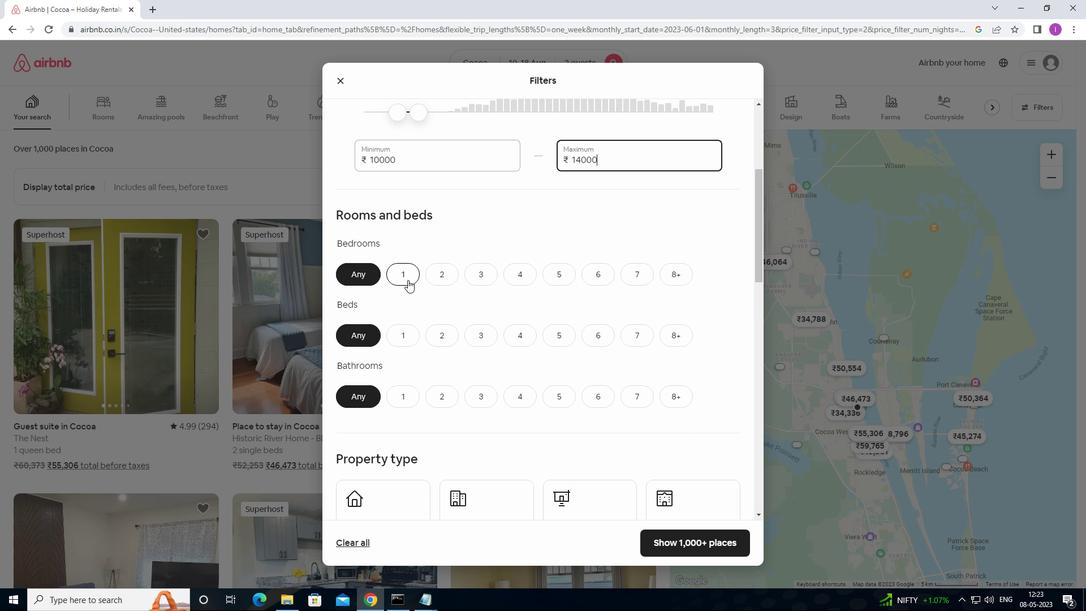 
Action: Mouse moved to (406, 329)
Screenshot: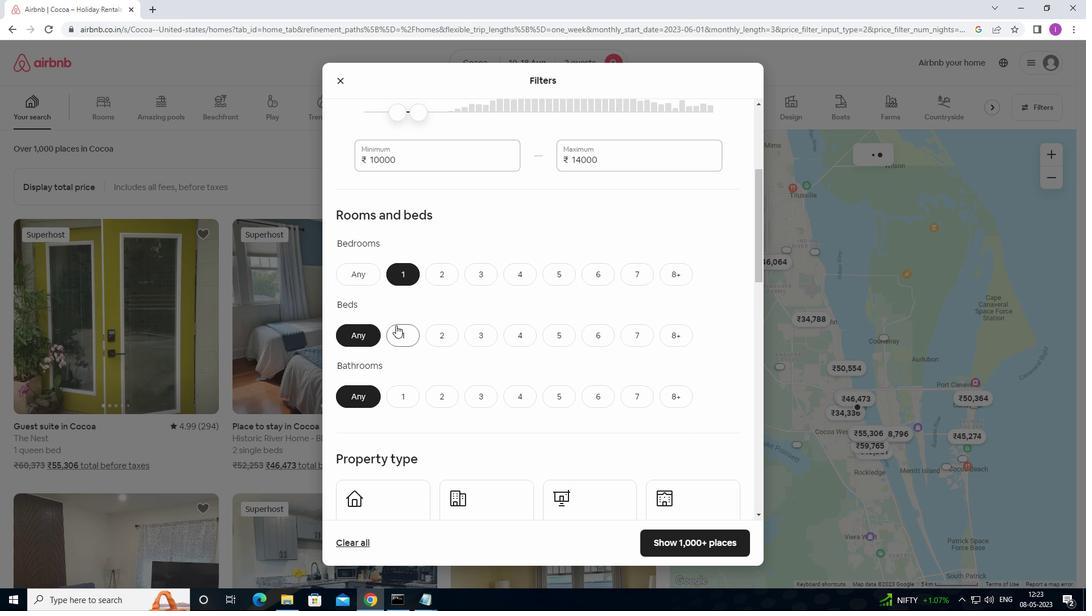
Action: Mouse pressed left at (406, 329)
Screenshot: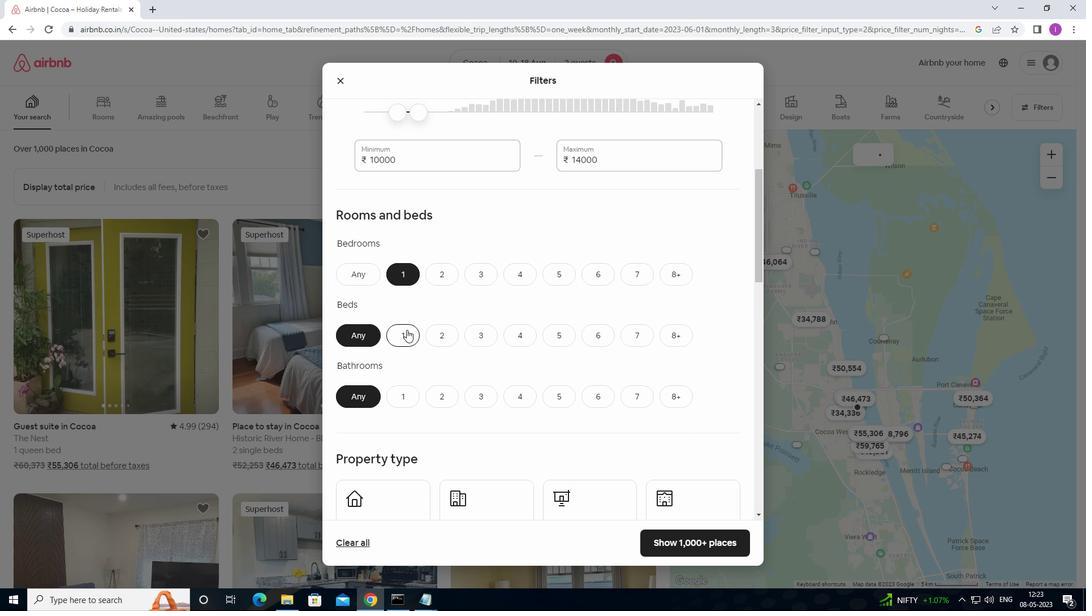 
Action: Mouse moved to (409, 397)
Screenshot: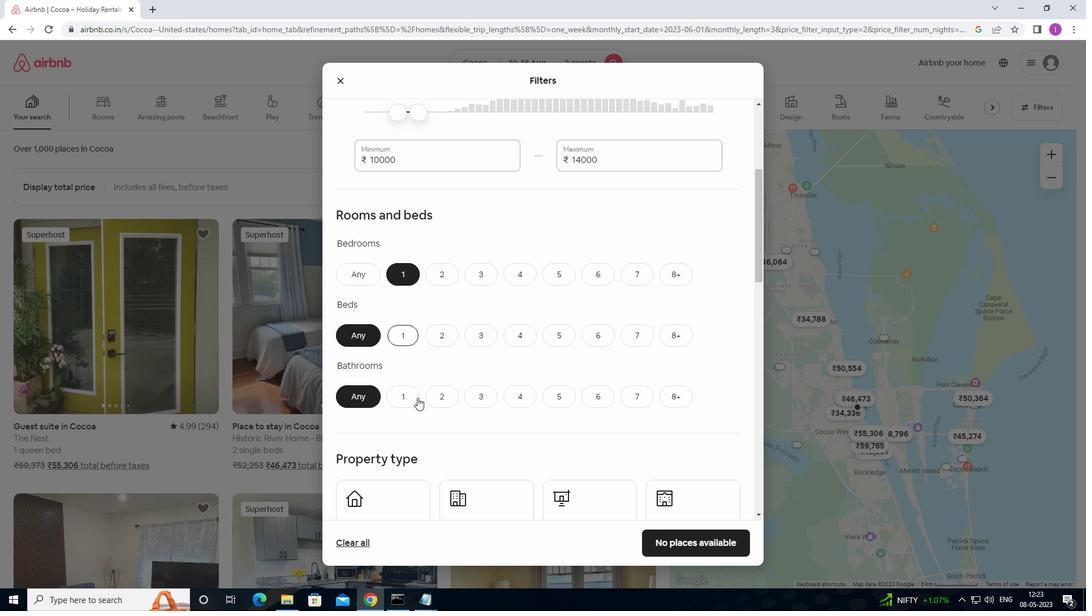 
Action: Mouse pressed left at (409, 397)
Screenshot: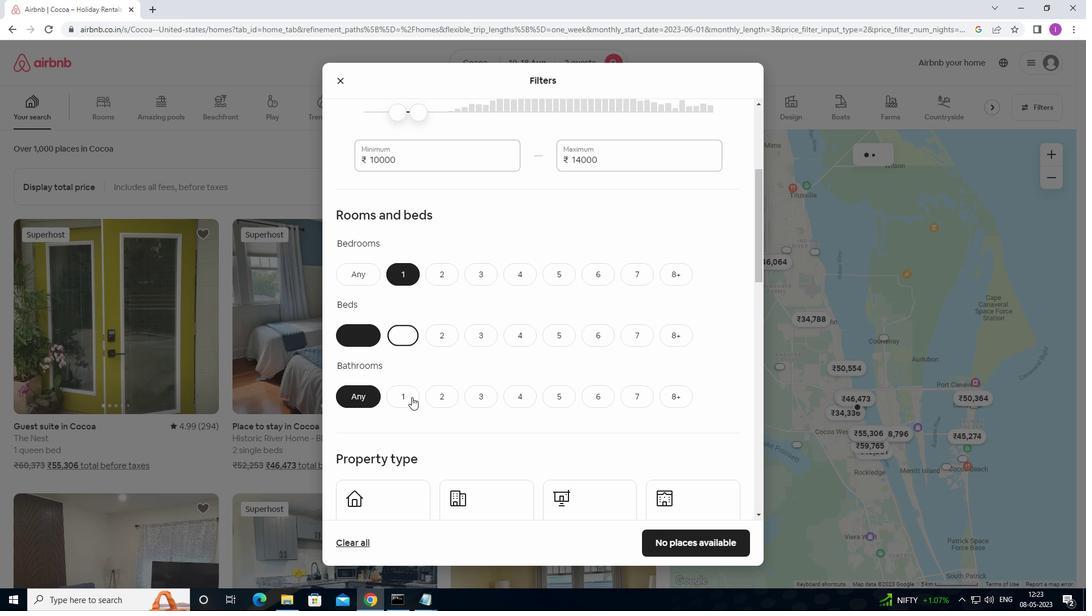 
Action: Mouse moved to (410, 400)
Screenshot: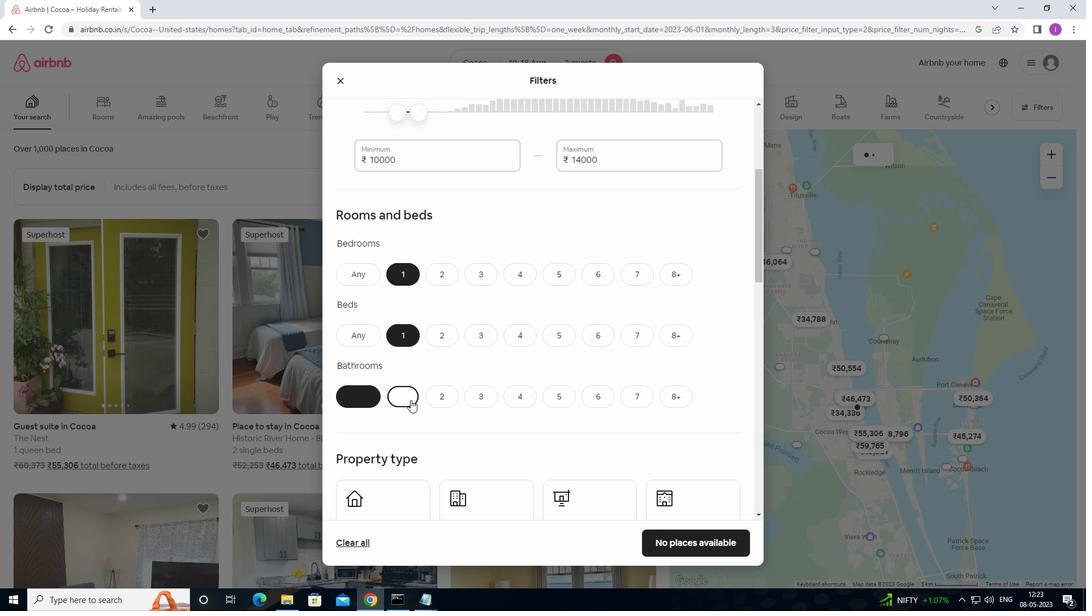 
Action: Mouse scrolled (410, 400) with delta (0, 0)
Screenshot: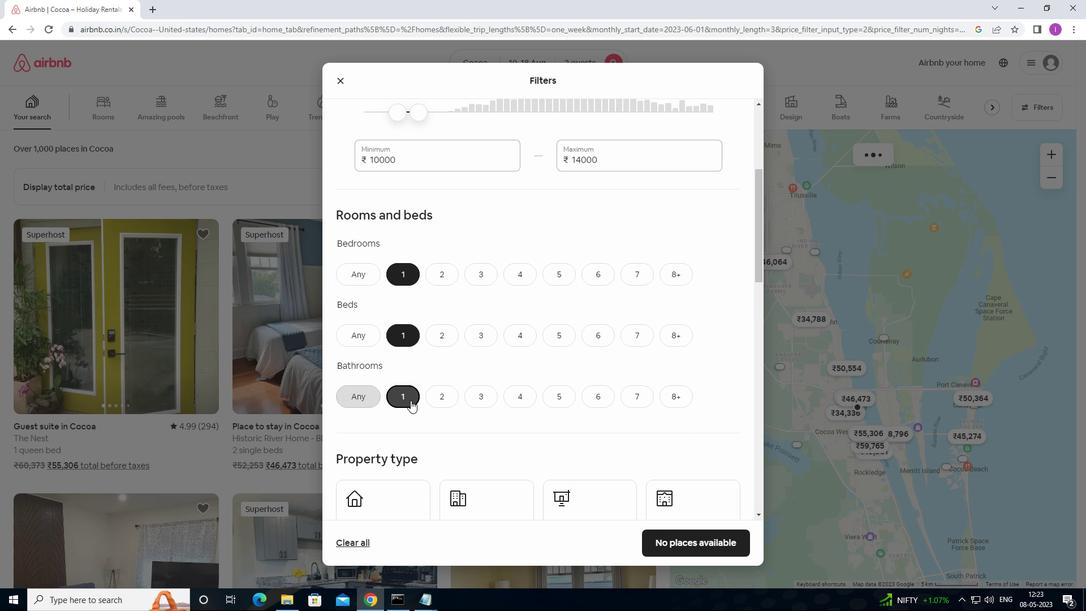 
Action: Mouse scrolled (410, 400) with delta (0, 0)
Screenshot: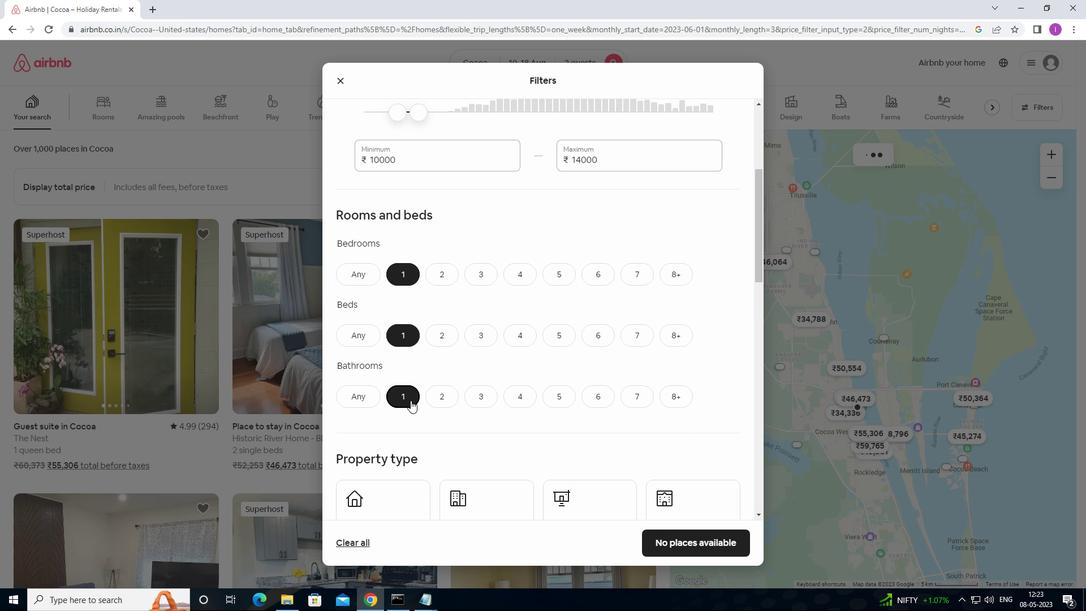 
Action: Mouse moved to (377, 409)
Screenshot: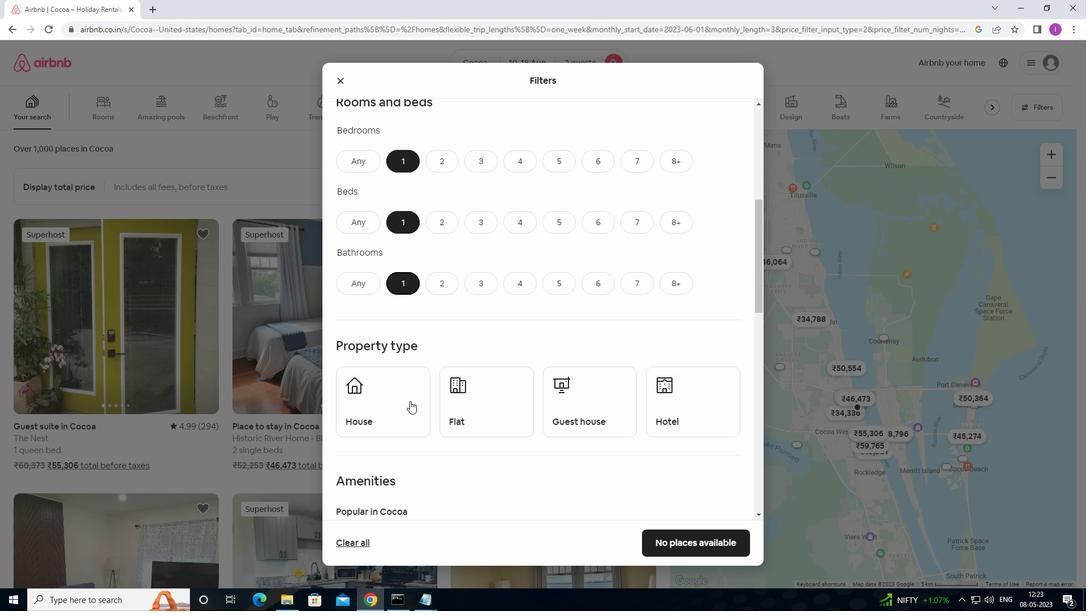 
Action: Mouse pressed left at (377, 409)
Screenshot: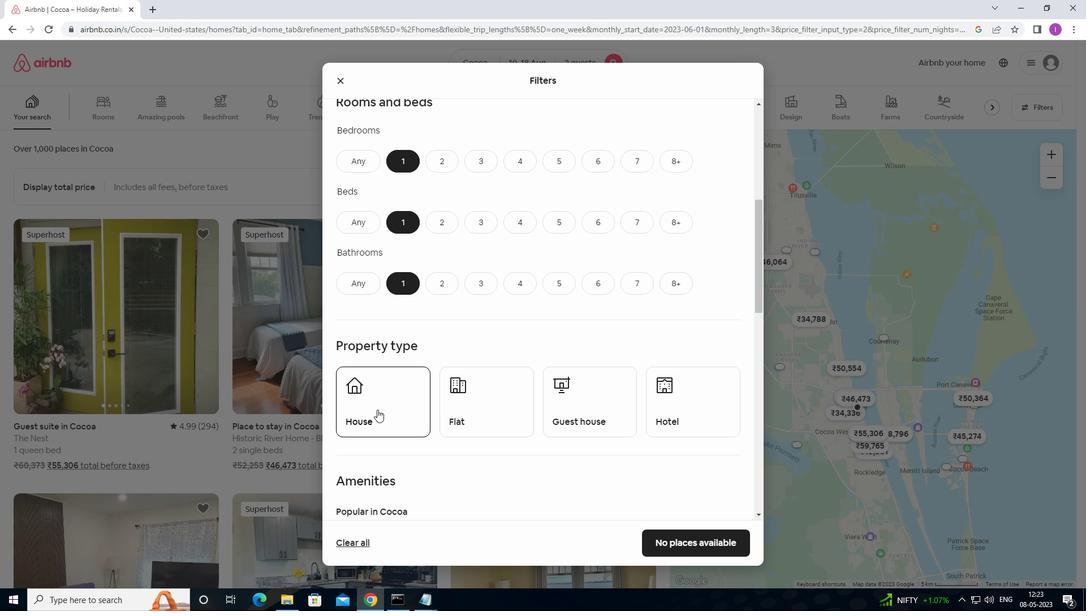 
Action: Mouse moved to (512, 410)
Screenshot: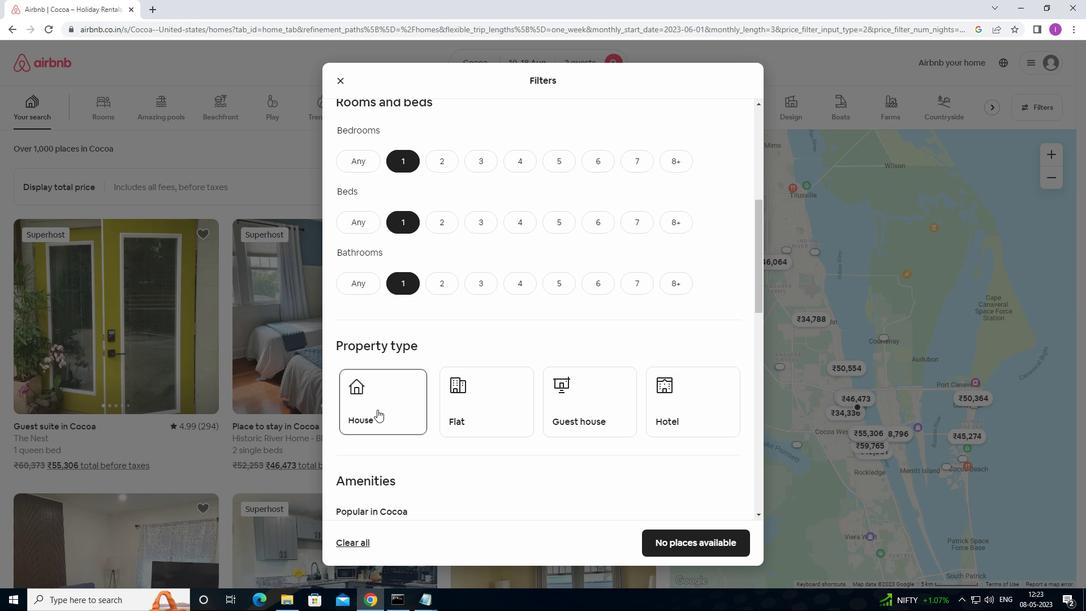 
Action: Mouse pressed left at (512, 410)
Screenshot: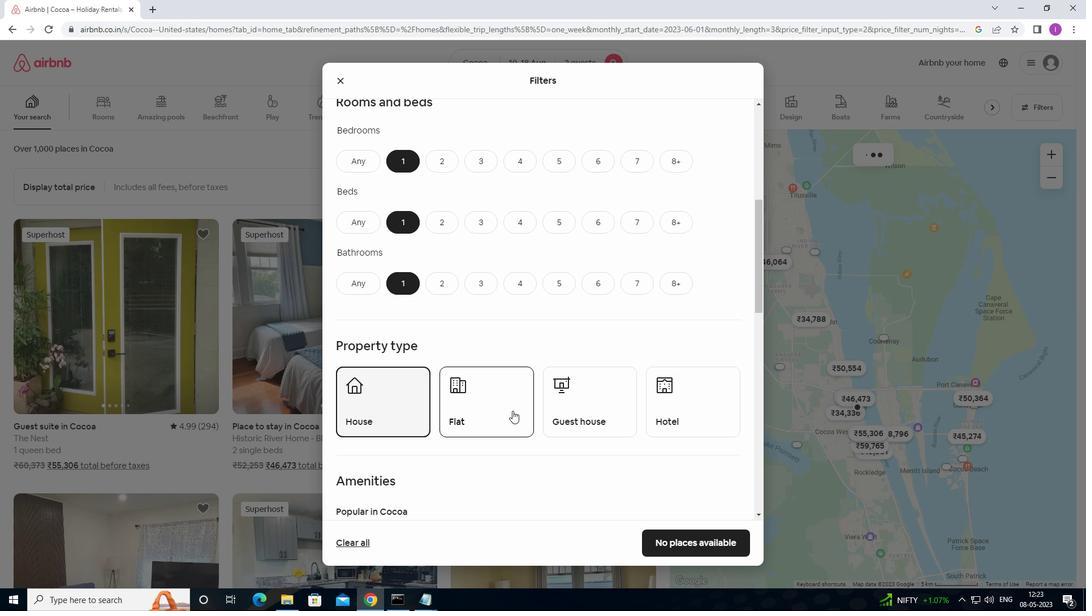 
Action: Mouse moved to (581, 410)
Screenshot: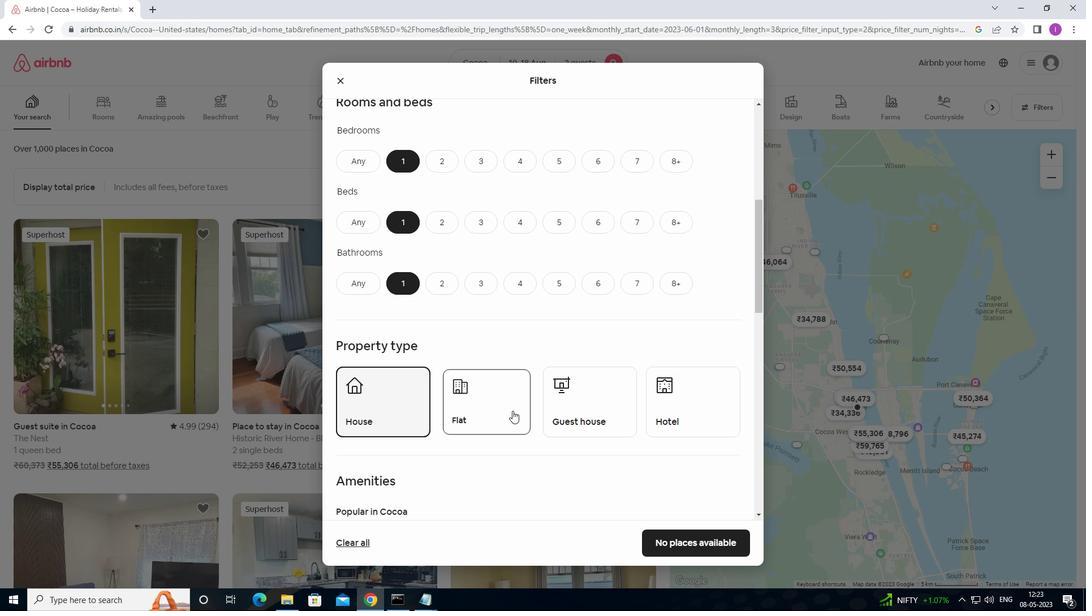 
Action: Mouse pressed left at (581, 410)
Screenshot: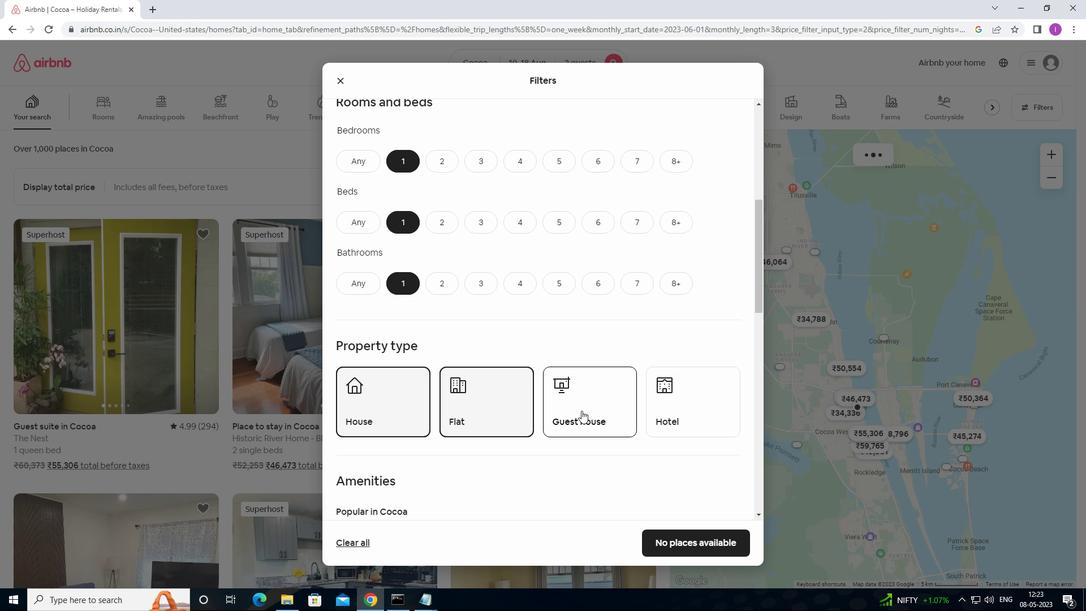 
Action: Mouse moved to (644, 409)
Screenshot: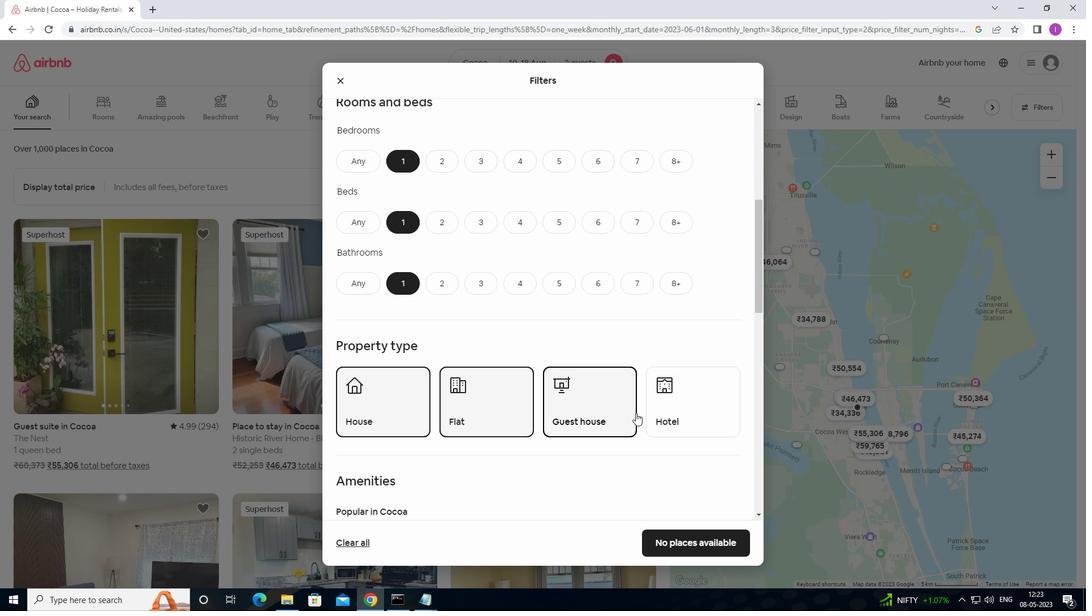 
Action: Mouse scrolled (644, 408) with delta (0, 0)
Screenshot: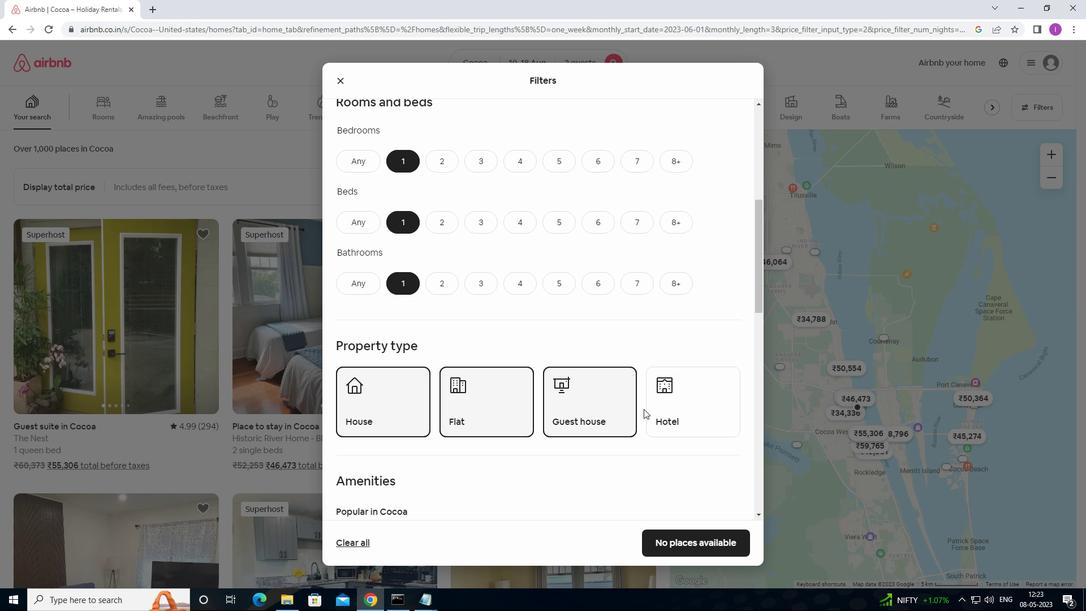 
Action: Mouse moved to (438, 430)
Screenshot: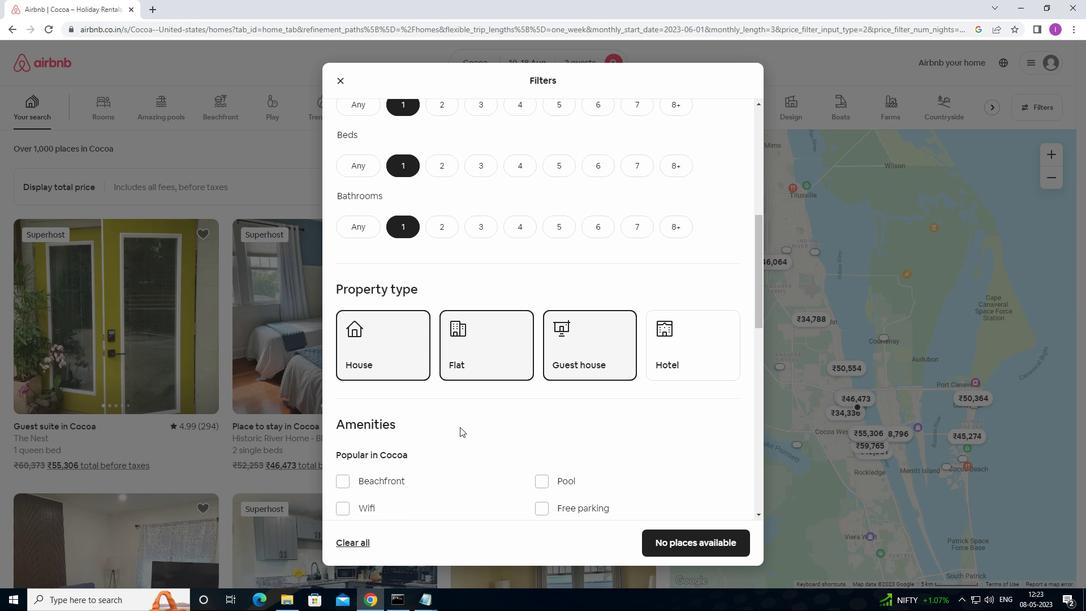
Action: Mouse scrolled (438, 430) with delta (0, 0)
Screenshot: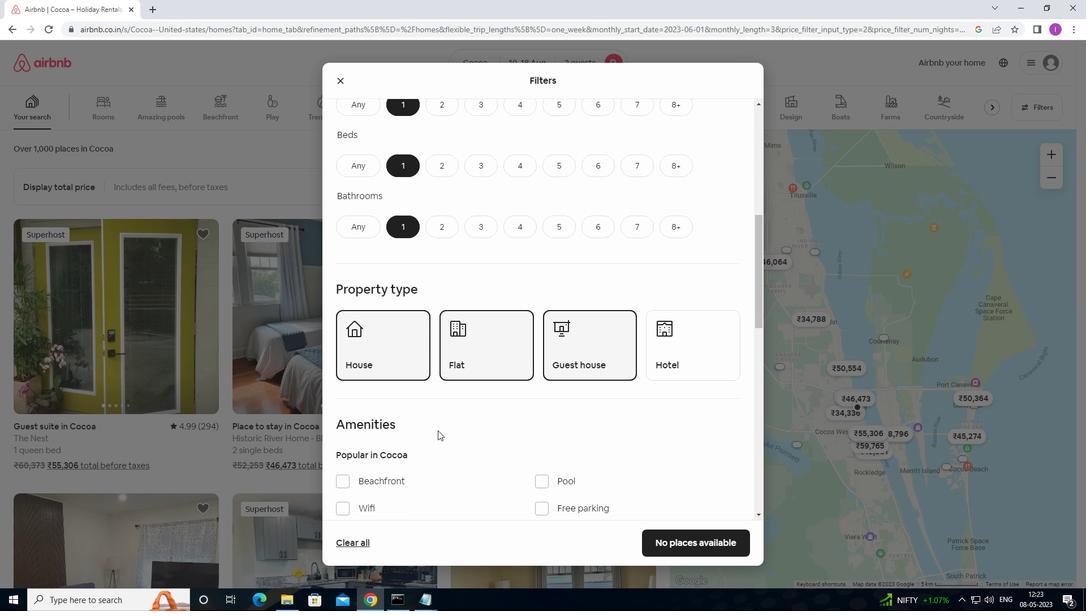 
Action: Mouse moved to (348, 453)
Screenshot: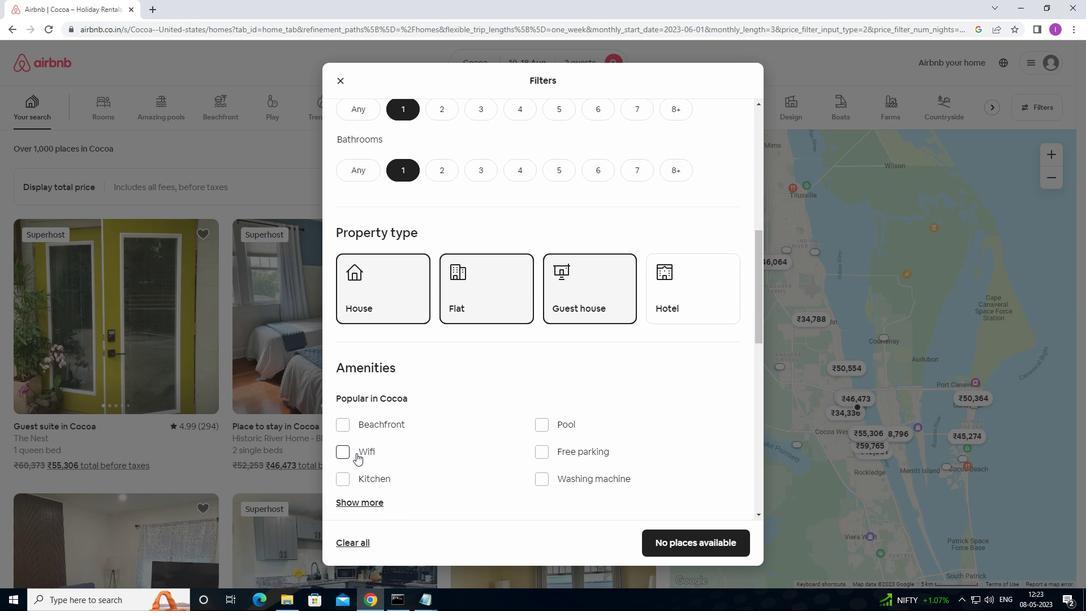 
Action: Mouse pressed left at (348, 453)
Screenshot: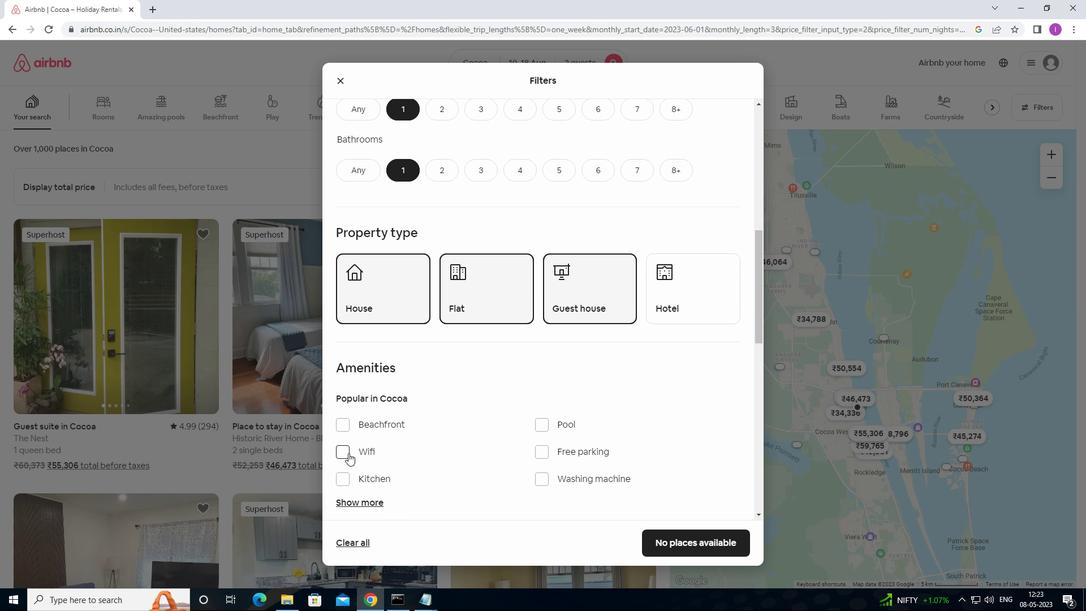 
Action: Mouse moved to (494, 428)
Screenshot: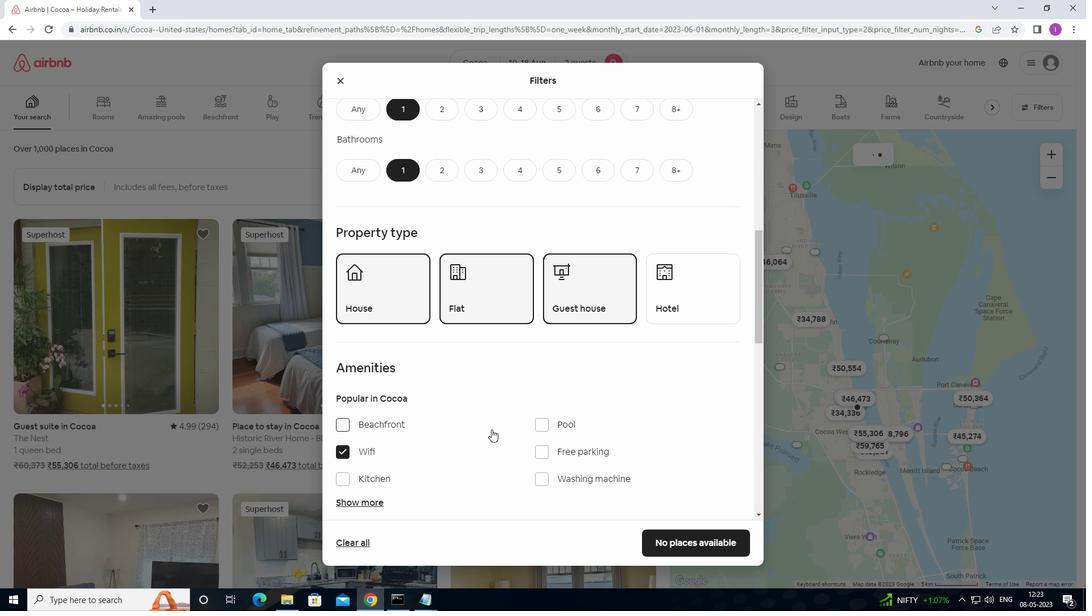 
Action: Mouse scrolled (494, 427) with delta (0, 0)
Screenshot: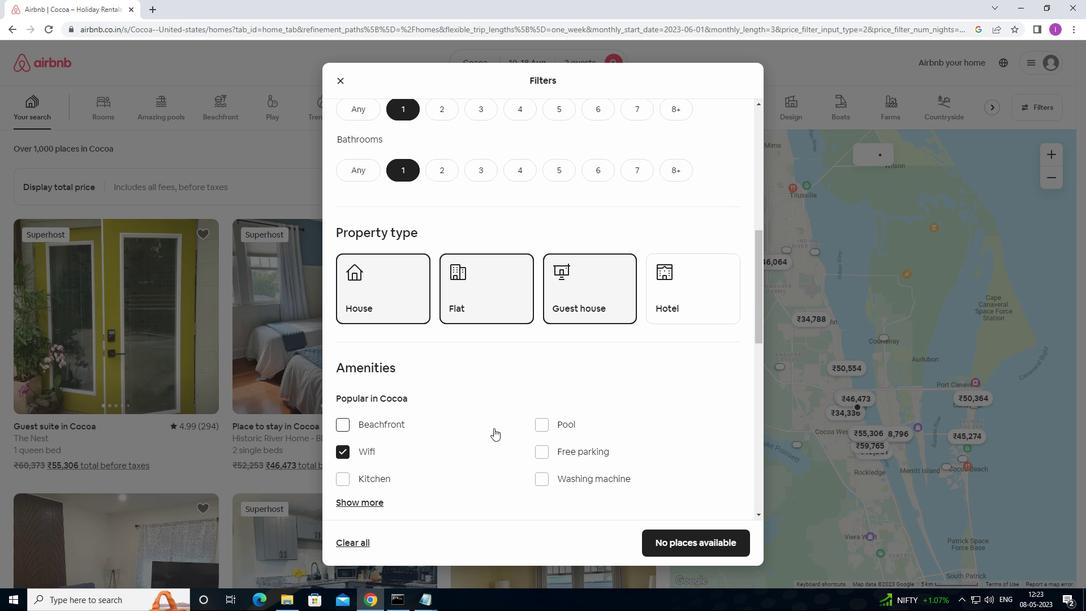 
Action: Mouse scrolled (494, 427) with delta (0, 0)
Screenshot: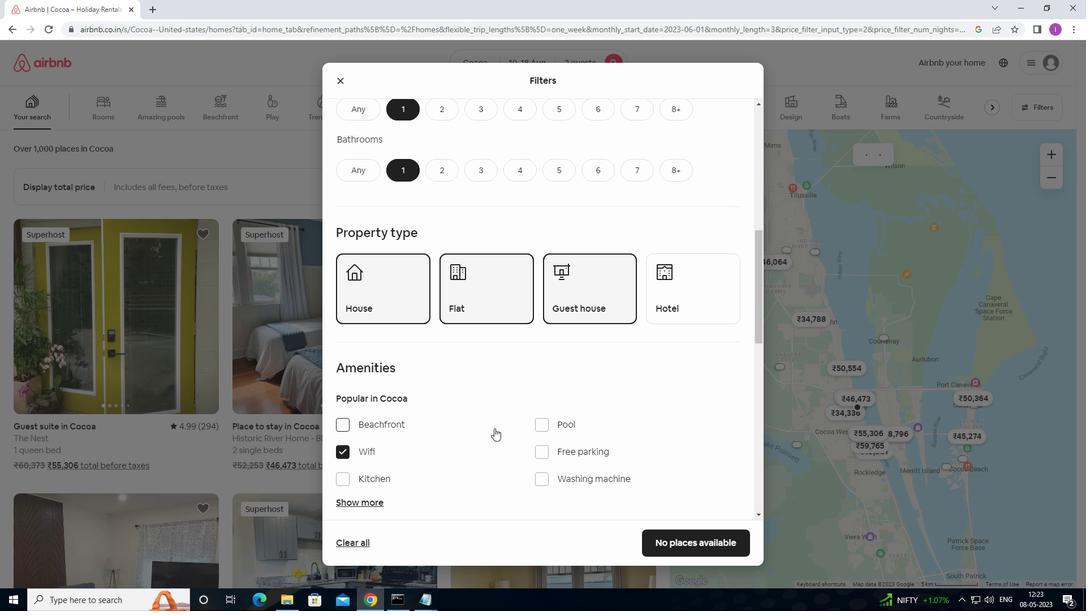 
Action: Mouse moved to (539, 338)
Screenshot: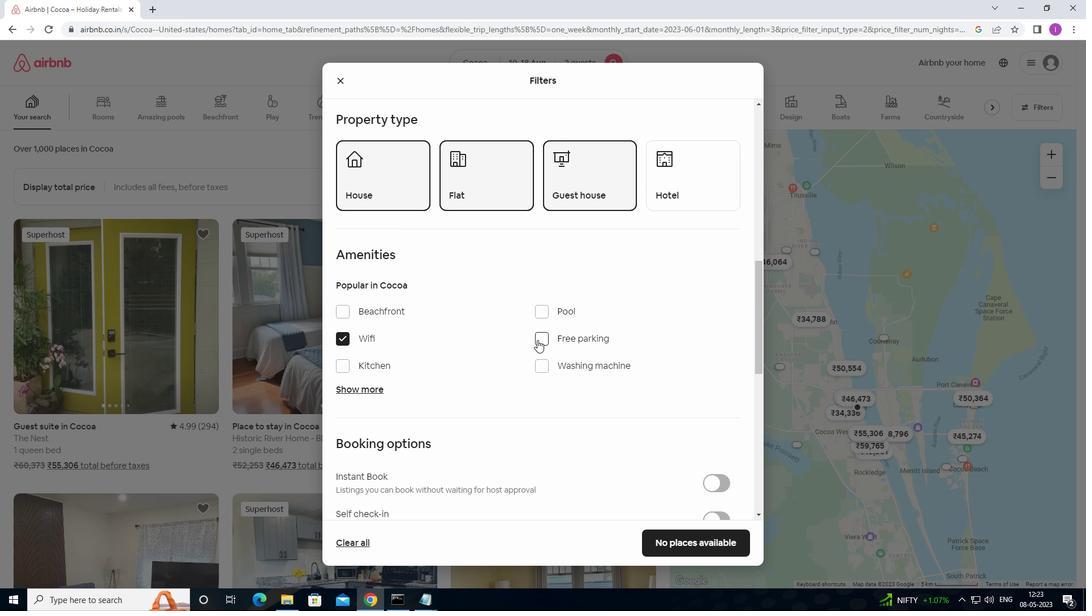 
Action: Mouse pressed left at (539, 338)
Screenshot: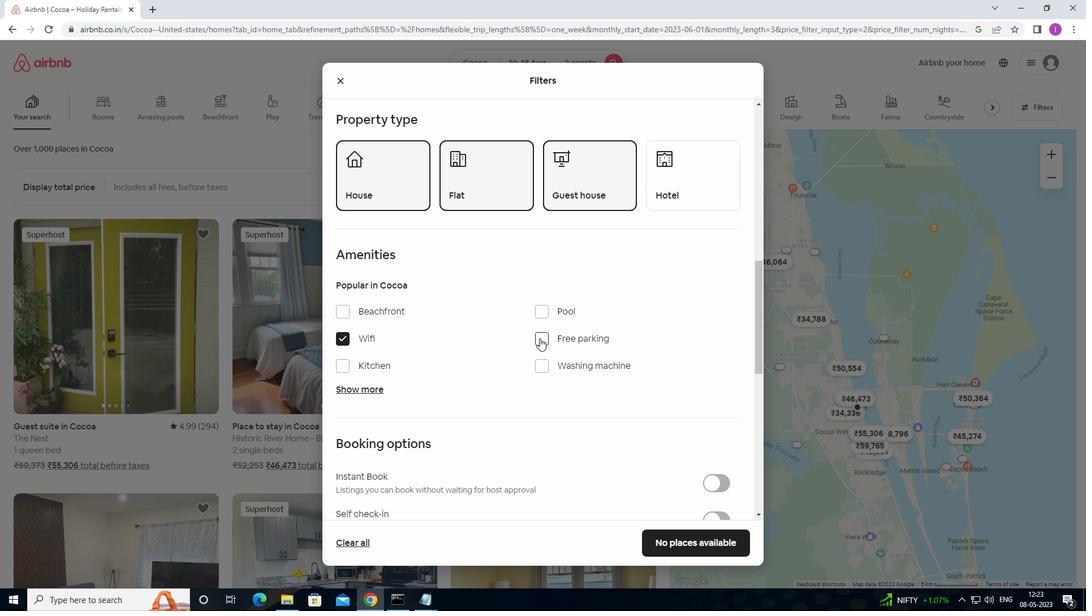 
Action: Mouse moved to (353, 386)
Screenshot: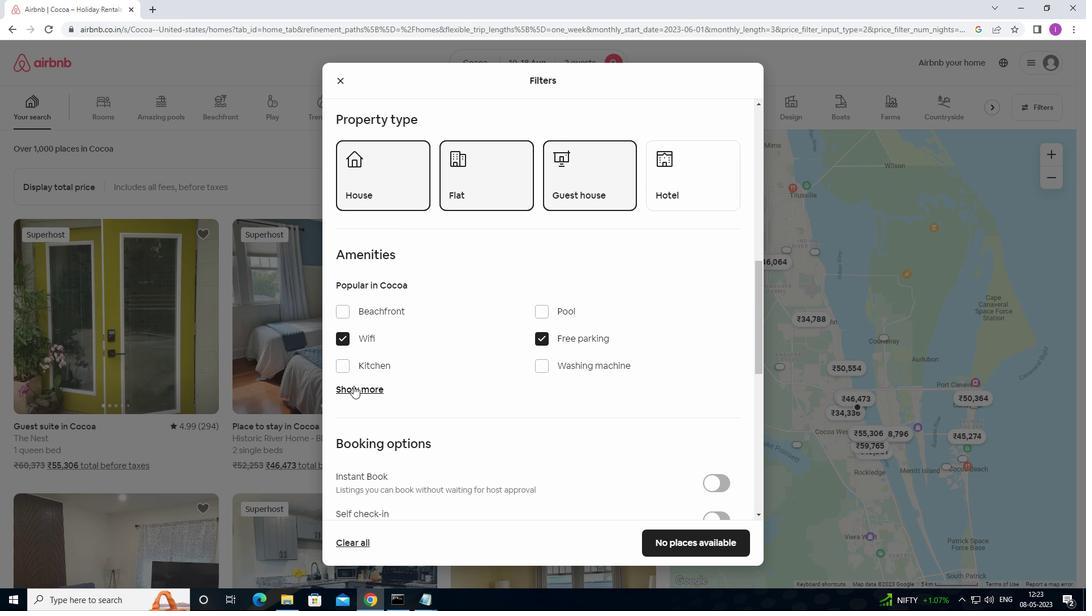 
Action: Mouse pressed left at (353, 386)
Screenshot: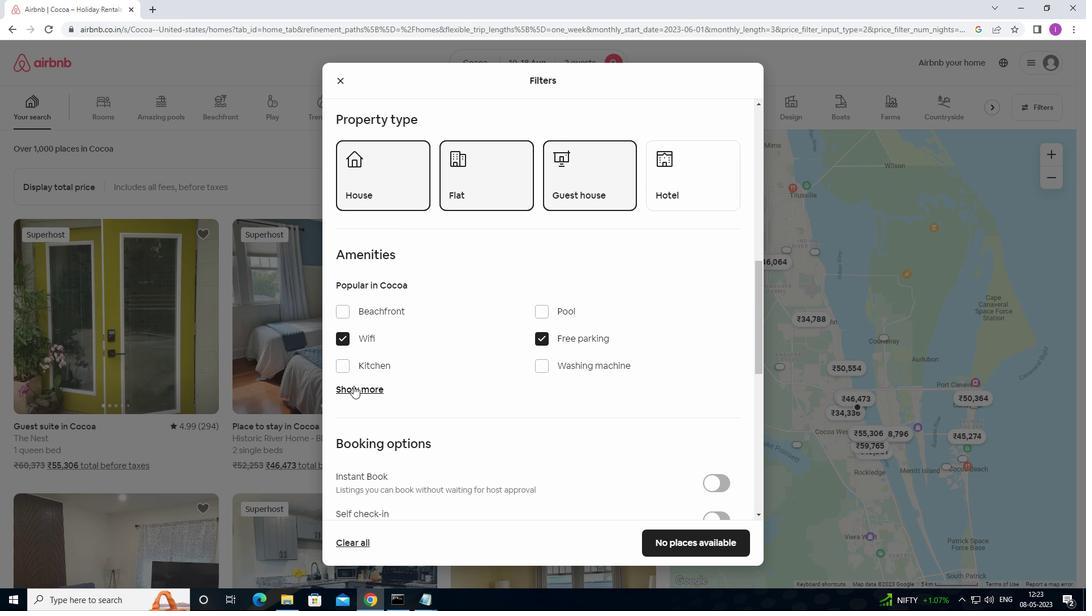 
Action: Mouse moved to (449, 415)
Screenshot: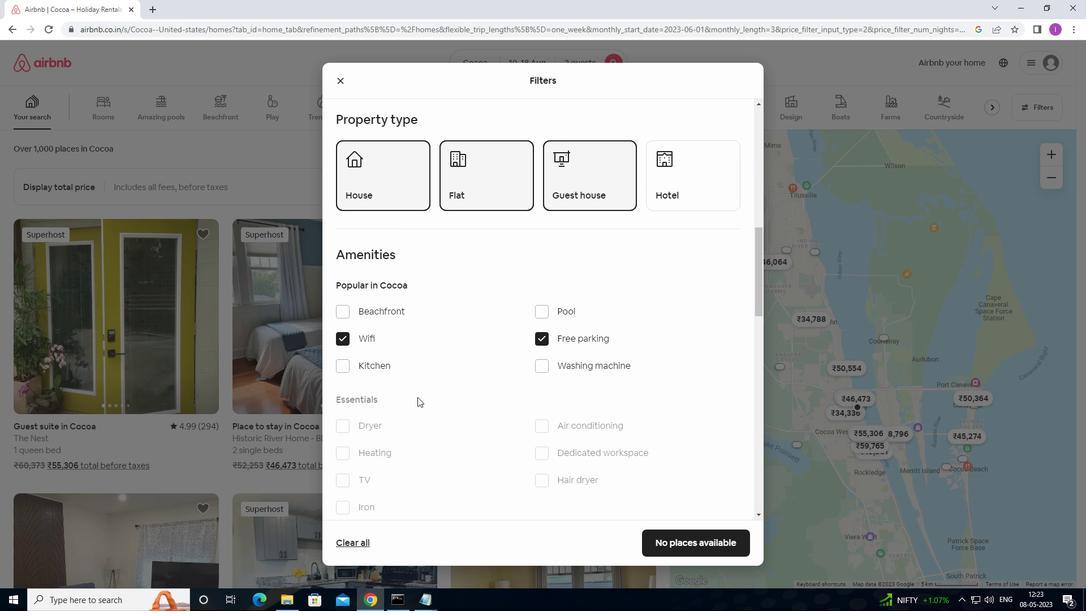 
Action: Mouse scrolled (449, 414) with delta (0, 0)
Screenshot: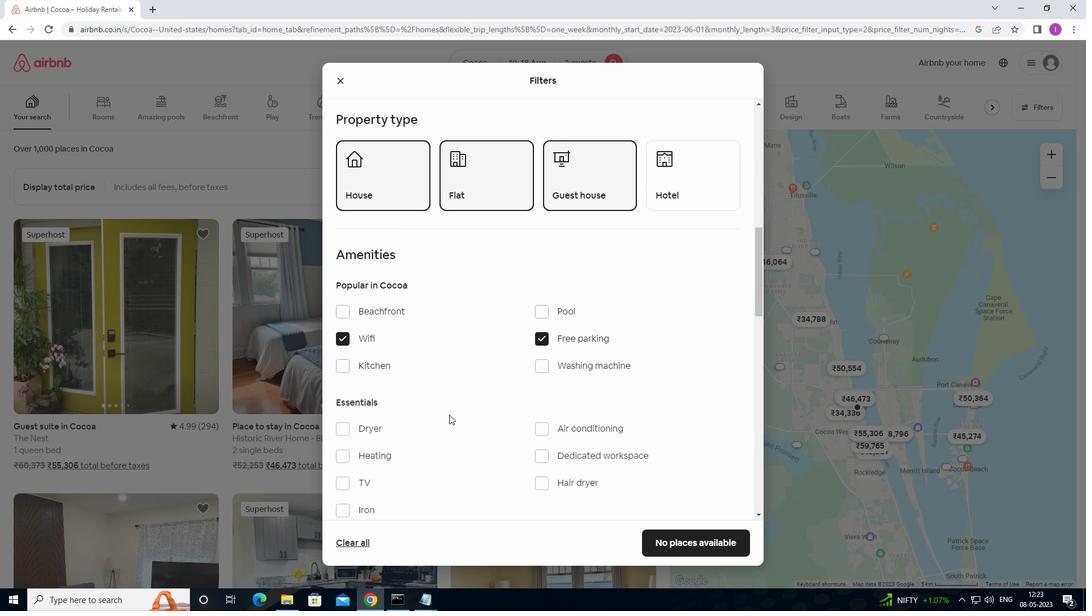 
Action: Mouse moved to (349, 429)
Screenshot: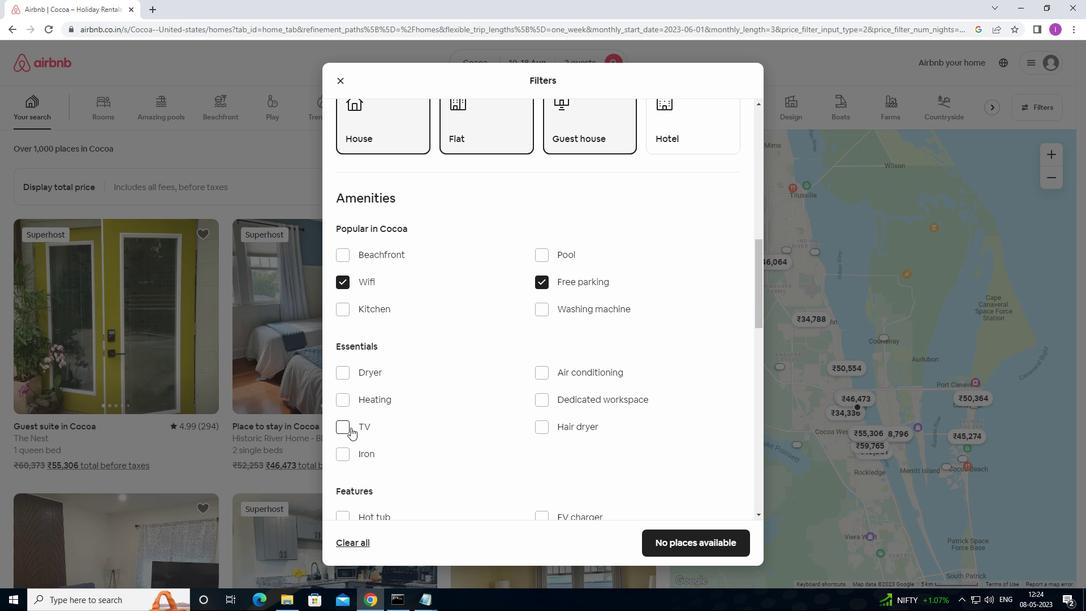 
Action: Mouse pressed left at (349, 429)
Screenshot: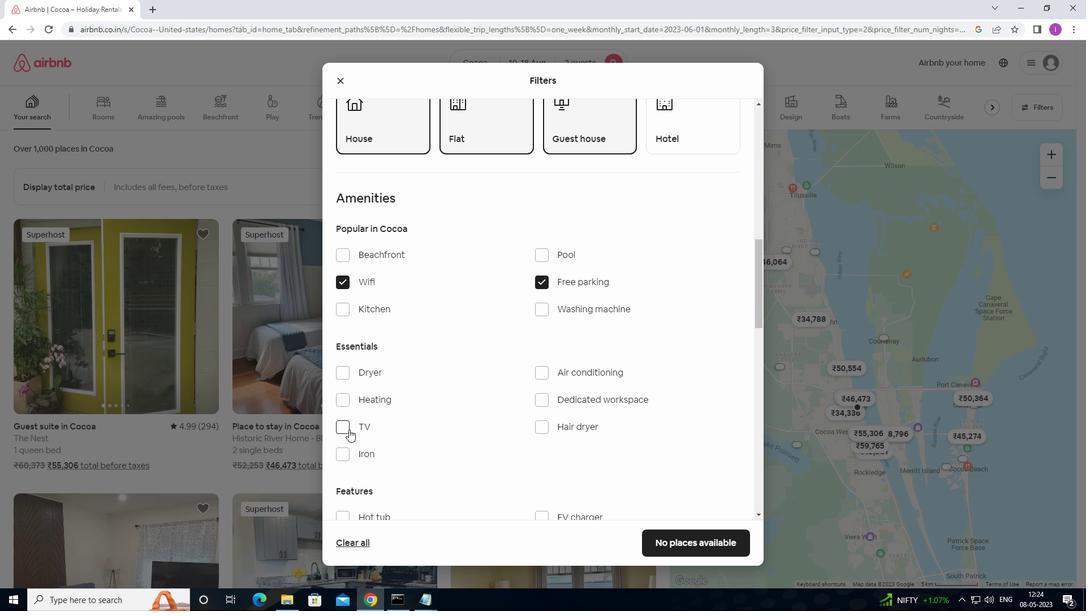 
Action: Mouse moved to (396, 452)
Screenshot: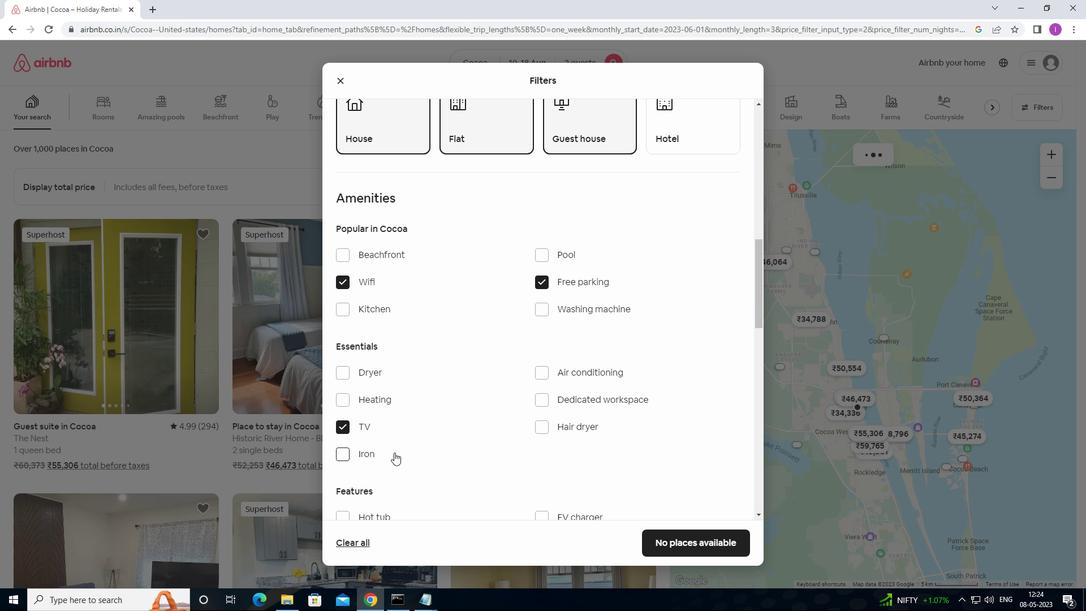 
Action: Mouse scrolled (396, 452) with delta (0, 0)
Screenshot: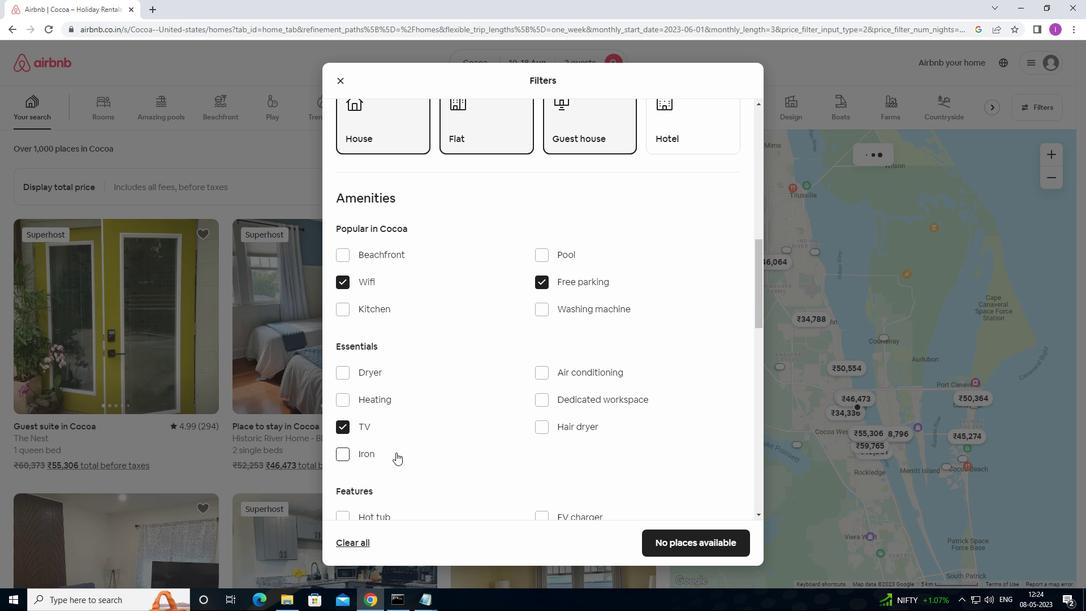 
Action: Mouse moved to (402, 449)
Screenshot: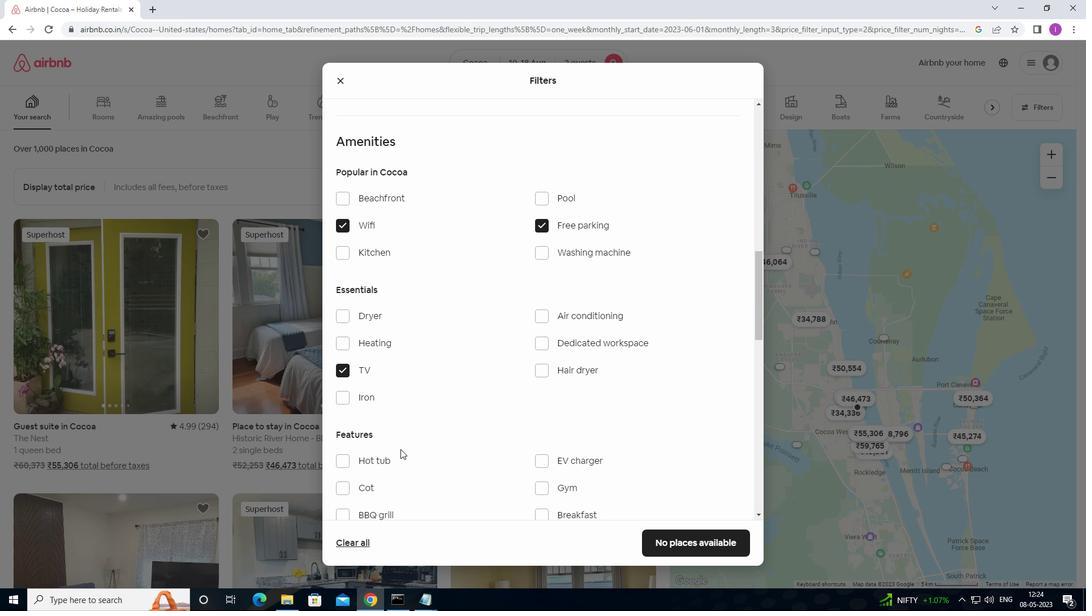 
Action: Mouse scrolled (402, 448) with delta (0, 0)
Screenshot: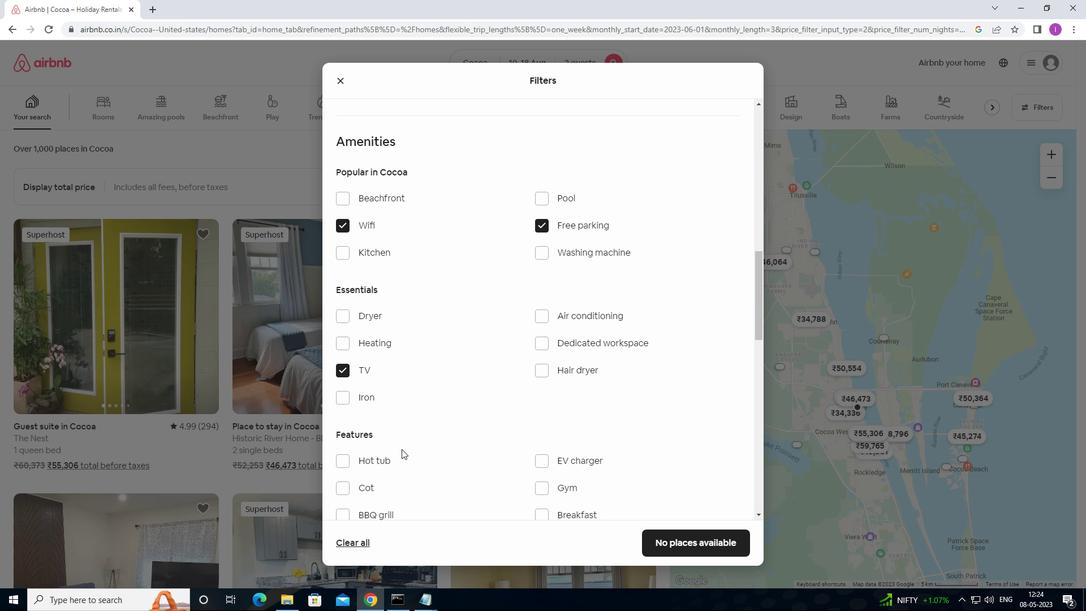 
Action: Mouse moved to (546, 434)
Screenshot: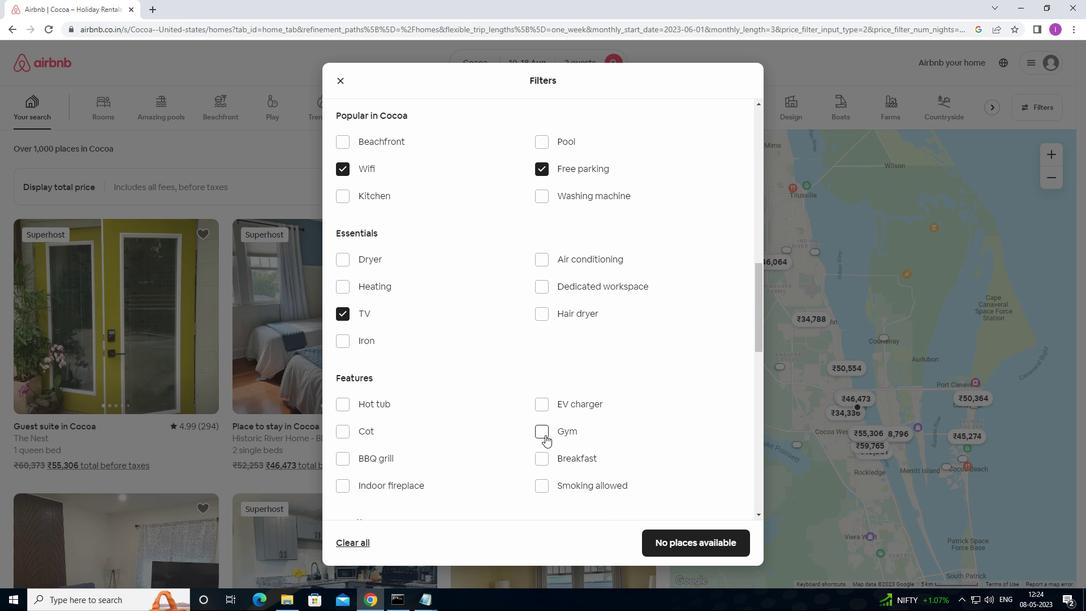 
Action: Mouse pressed left at (546, 434)
Screenshot: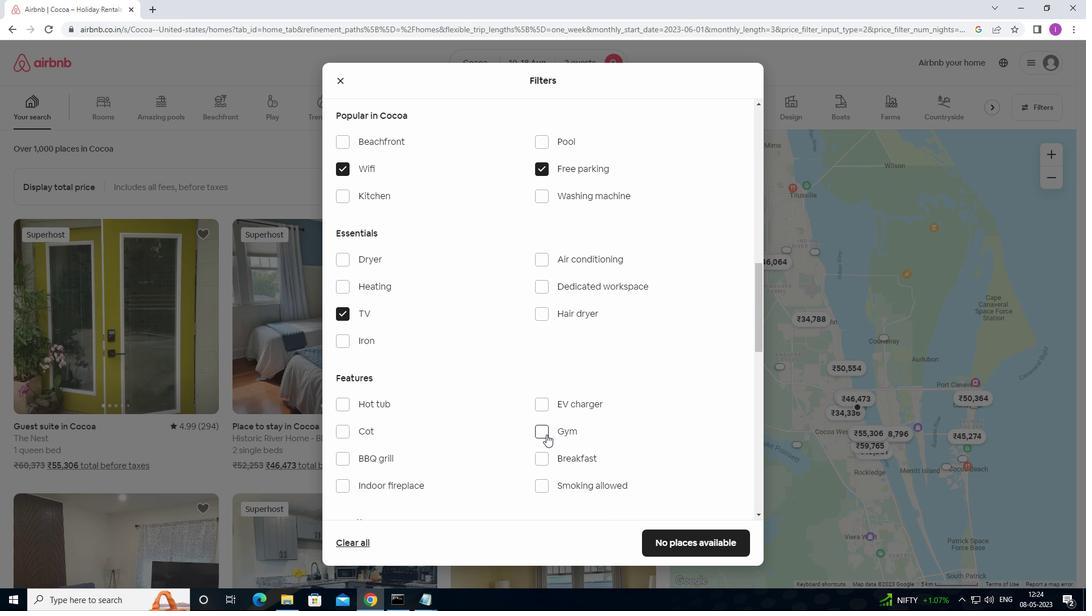 
Action: Mouse moved to (547, 458)
Screenshot: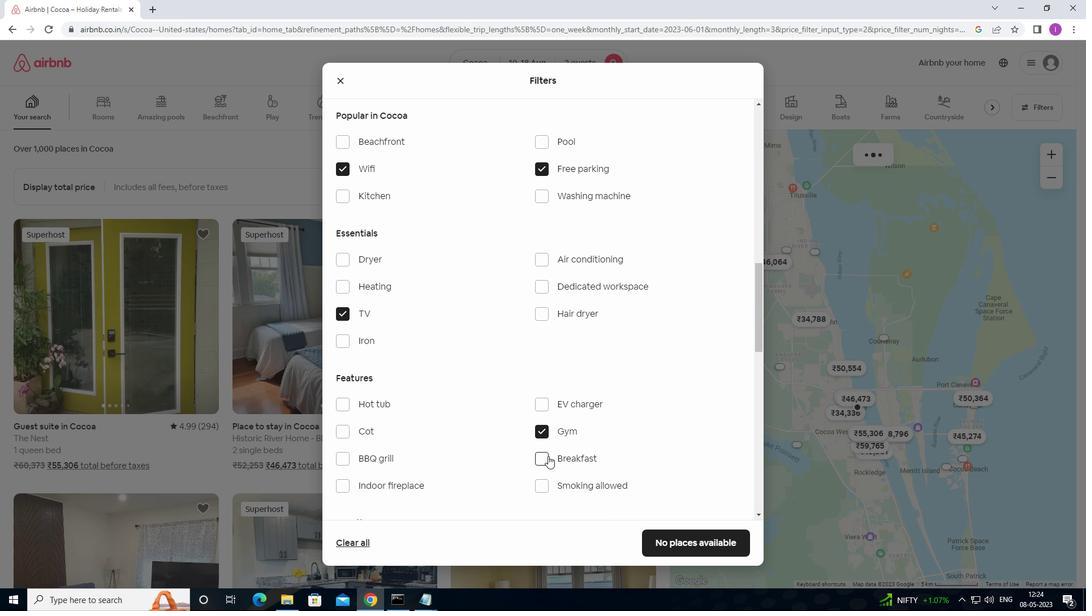 
Action: Mouse pressed left at (547, 458)
Screenshot: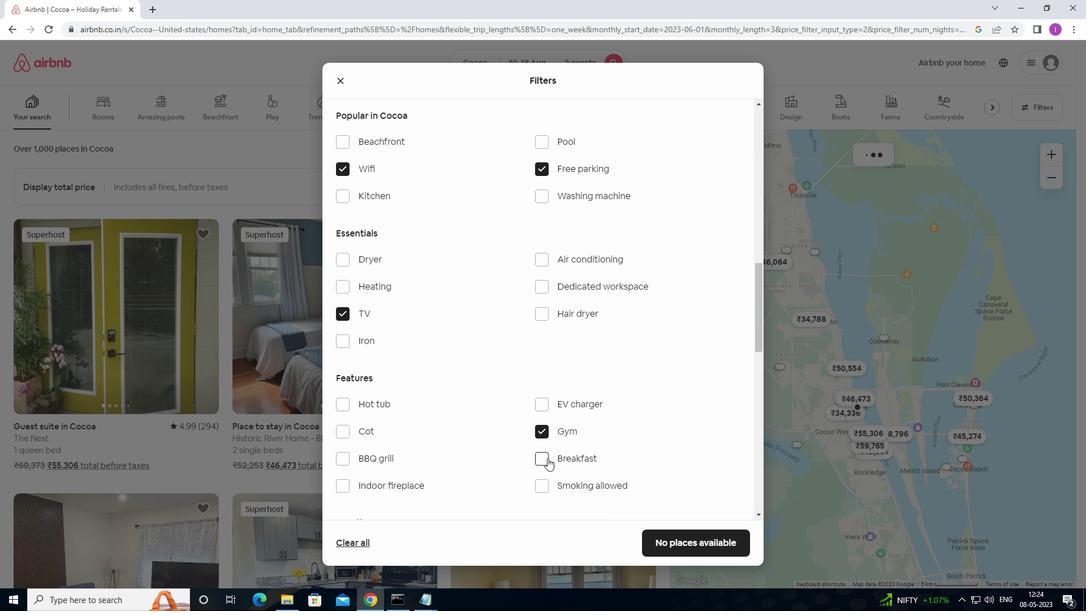 
Action: Mouse moved to (341, 482)
Screenshot: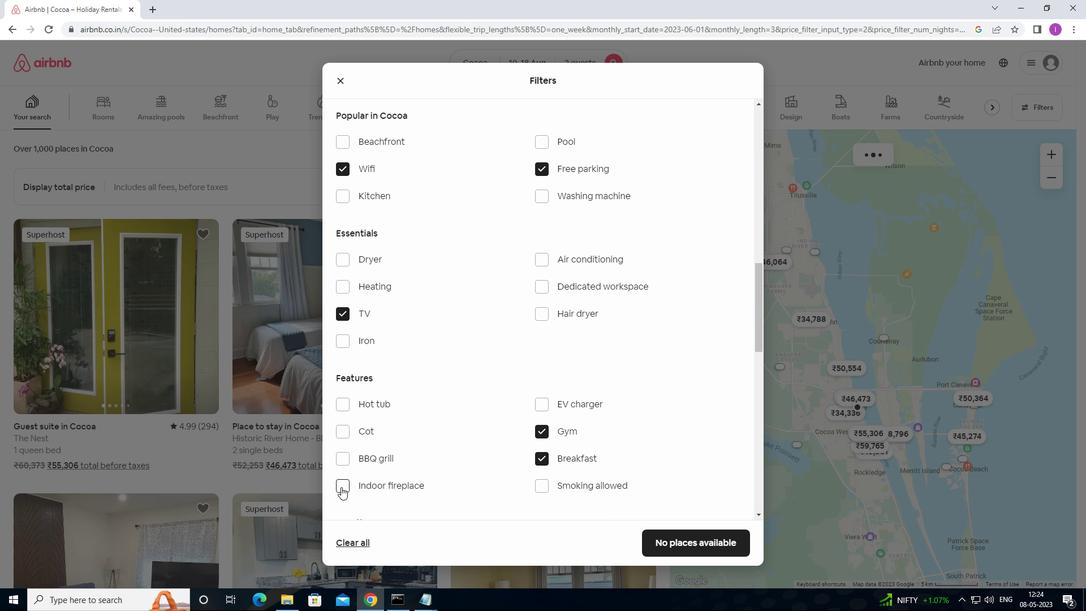 
Action: Mouse scrolled (341, 481) with delta (0, 0)
Screenshot: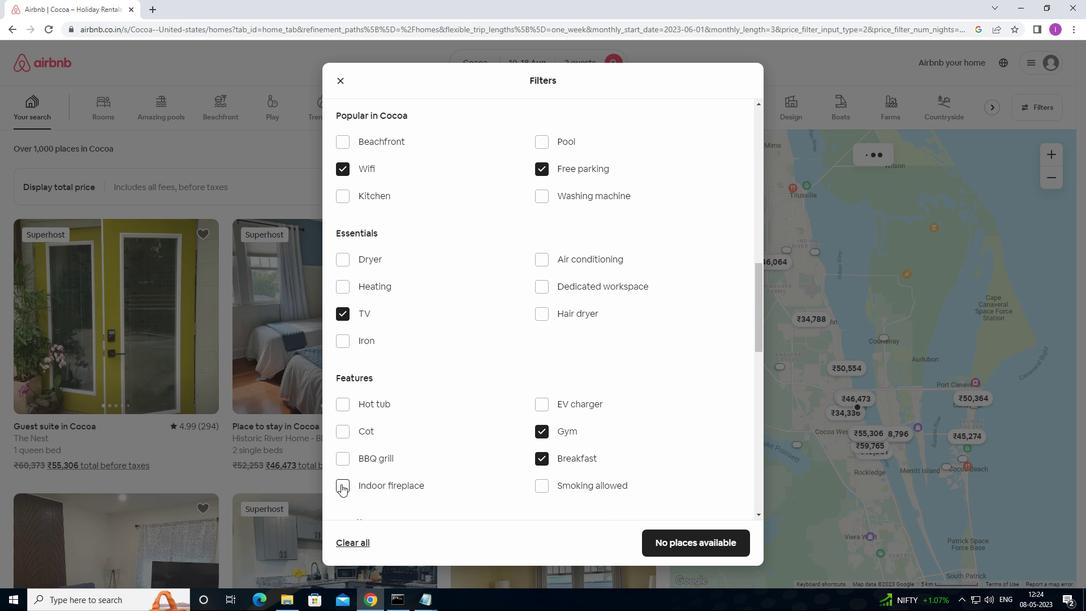 
Action: Mouse scrolled (341, 481) with delta (0, 0)
Screenshot: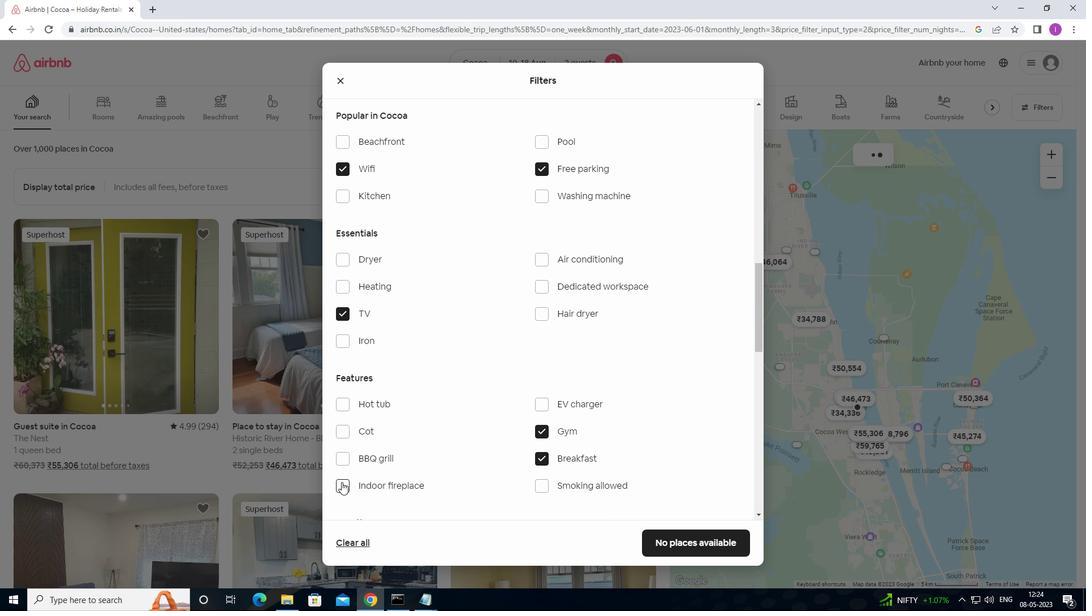 
Action: Mouse scrolled (341, 481) with delta (0, 0)
Screenshot: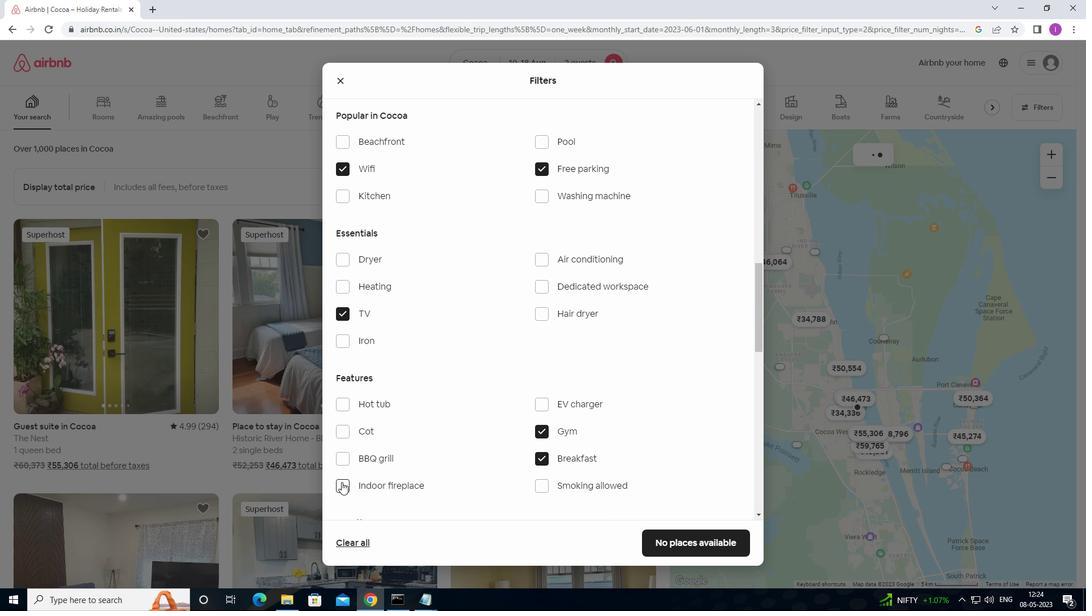 
Action: Mouse moved to (349, 477)
Screenshot: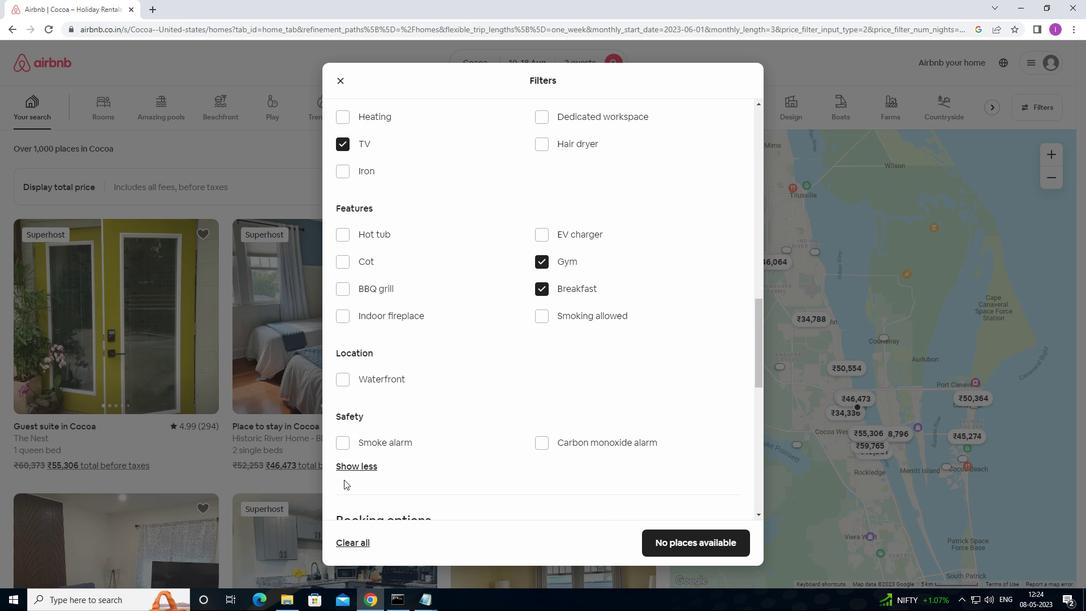 
Action: Mouse scrolled (349, 476) with delta (0, 0)
Screenshot: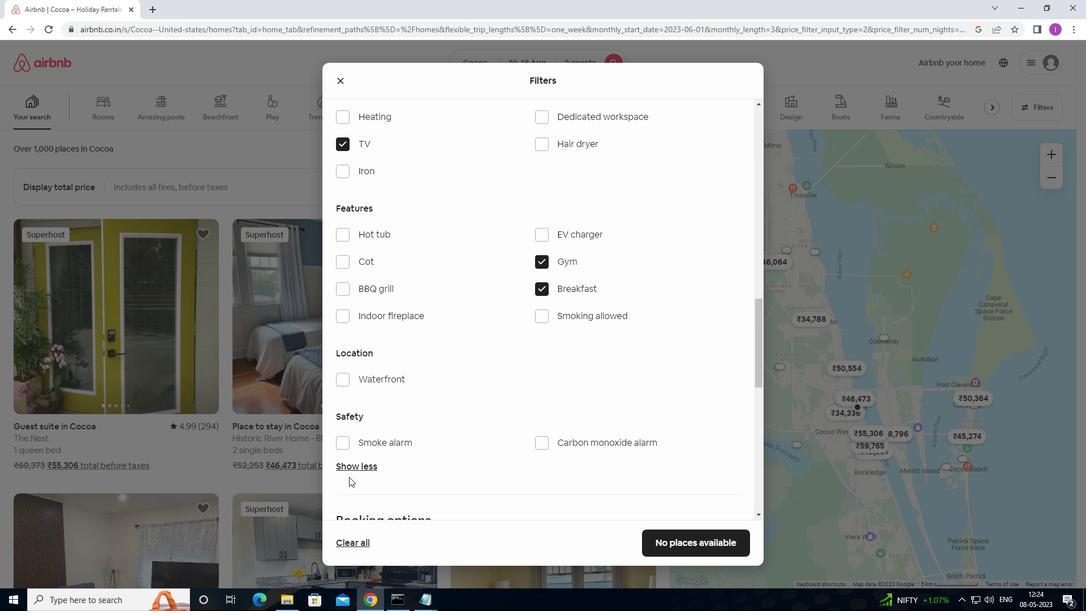 
Action: Mouse scrolled (349, 476) with delta (0, 0)
Screenshot: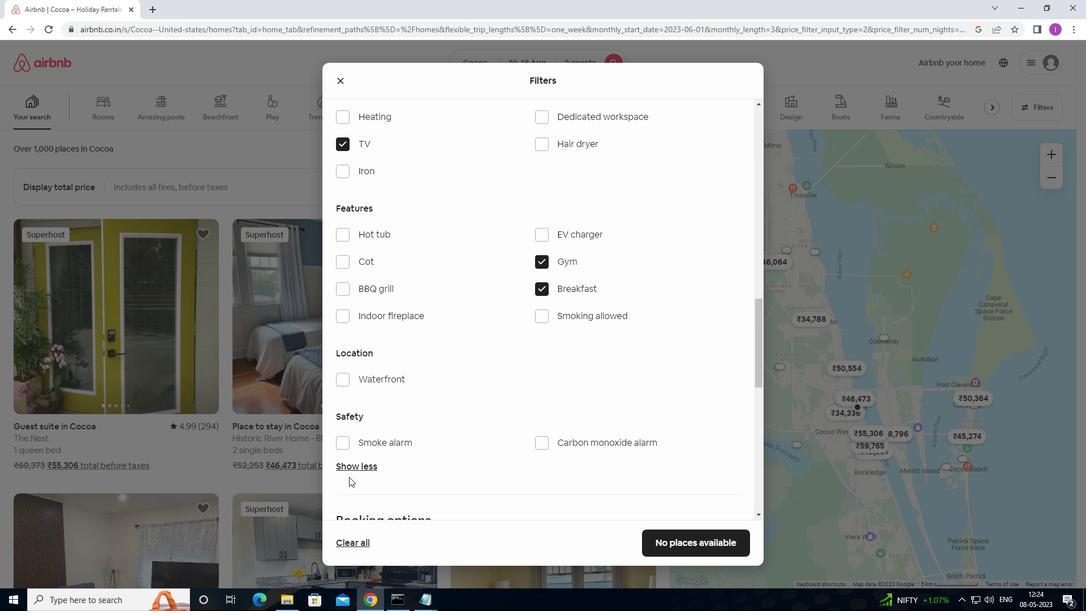
Action: Mouse moved to (352, 474)
Screenshot: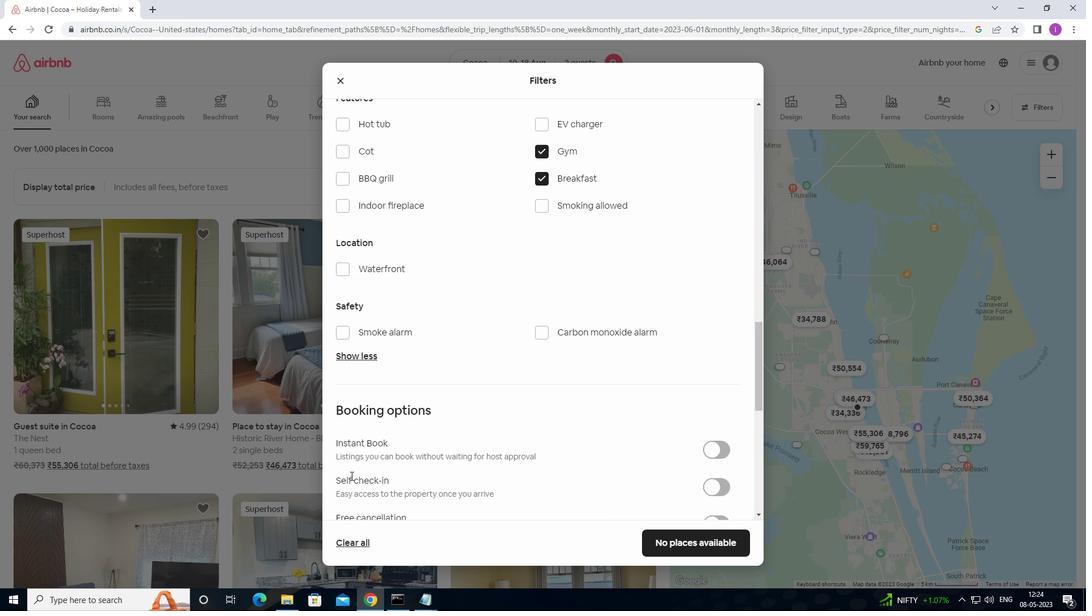 
Action: Mouse scrolled (352, 474) with delta (0, 0)
Screenshot: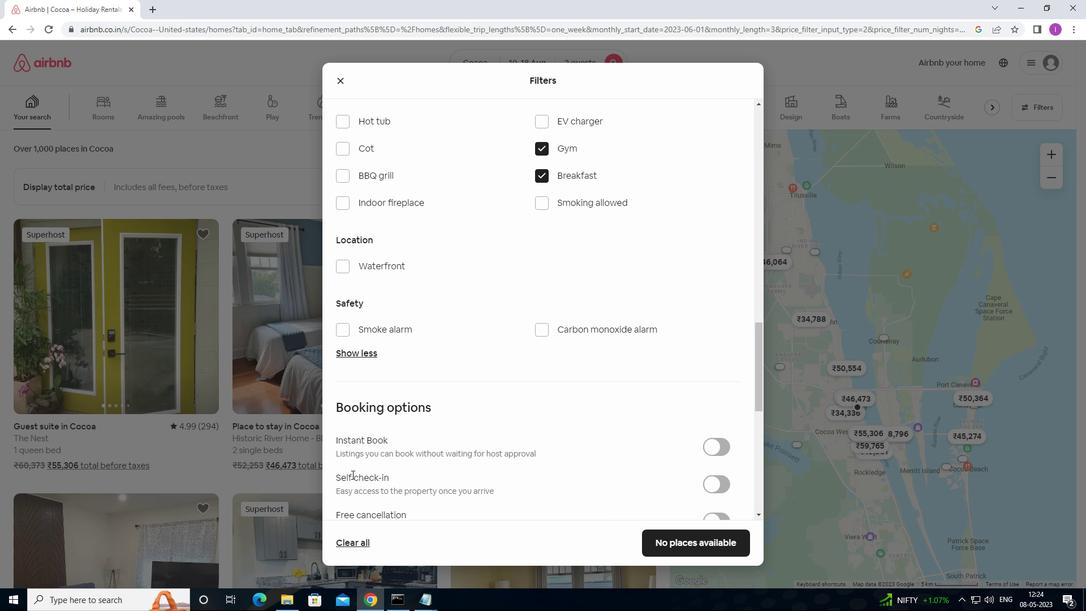 
Action: Mouse moved to (726, 431)
Screenshot: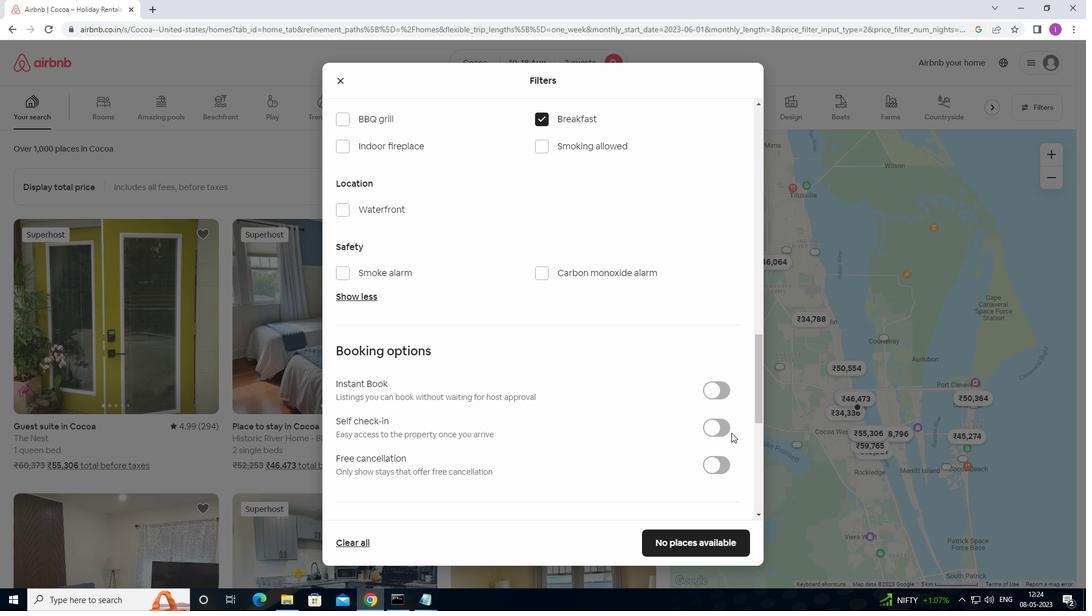 
Action: Mouse pressed left at (726, 431)
Screenshot: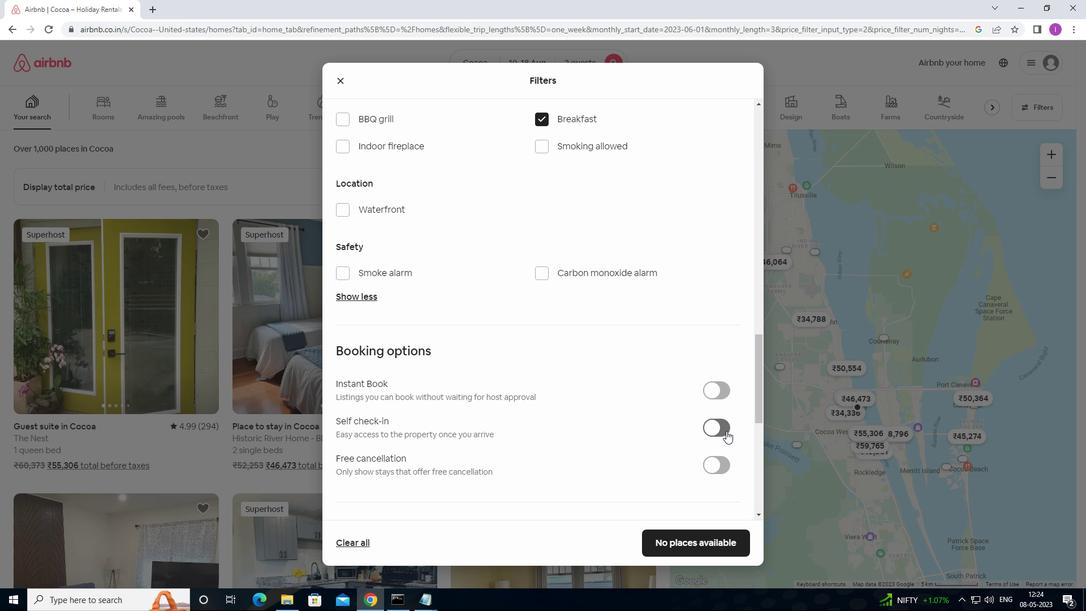 
Action: Mouse moved to (457, 457)
Screenshot: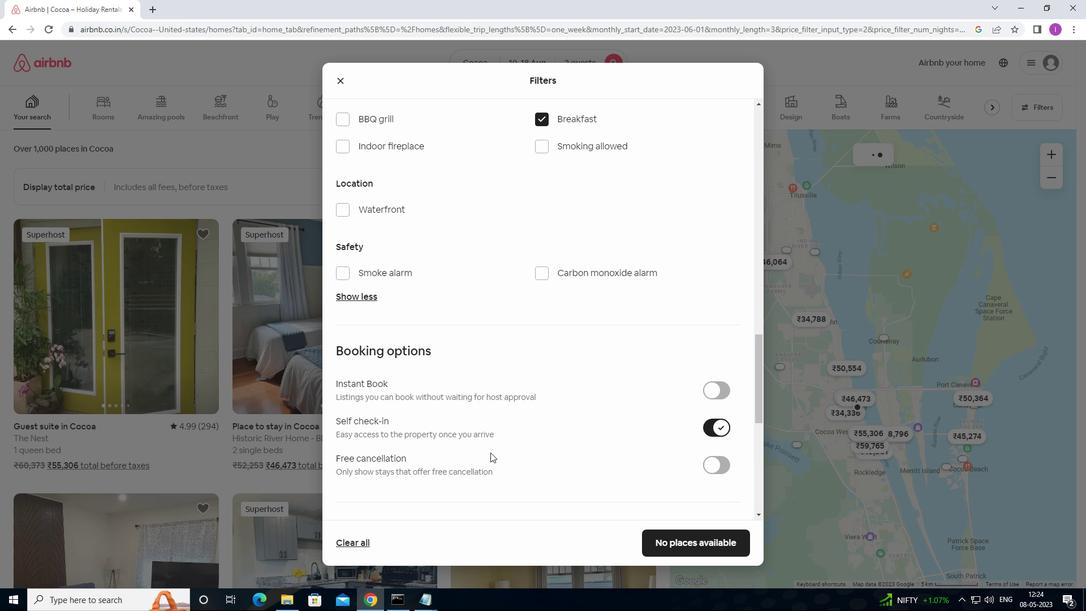 
Action: Mouse scrolled (457, 456) with delta (0, 0)
Screenshot: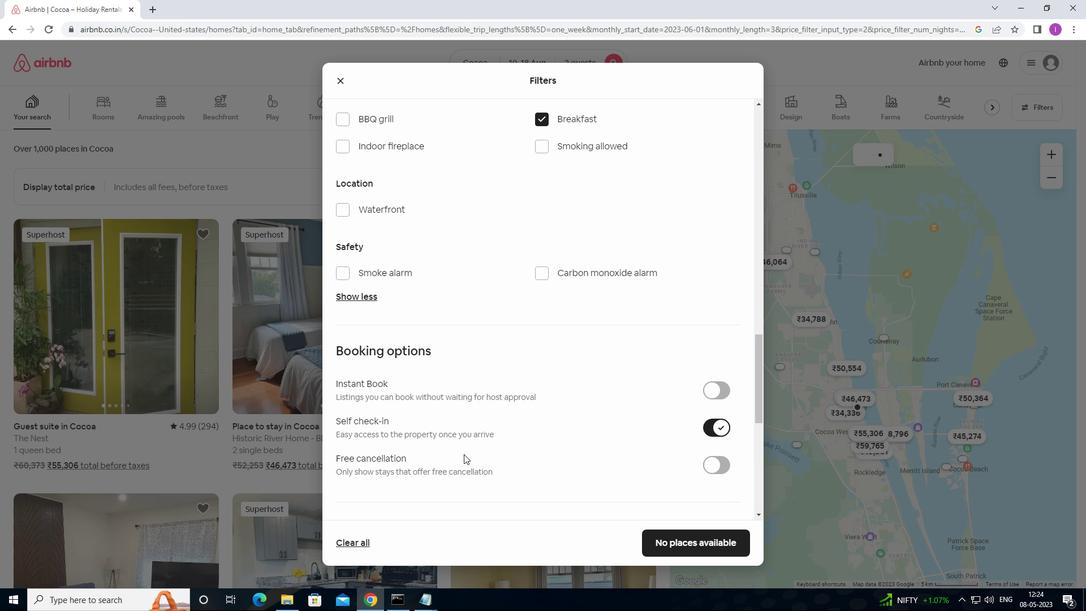 
Action: Mouse scrolled (457, 456) with delta (0, 0)
Screenshot: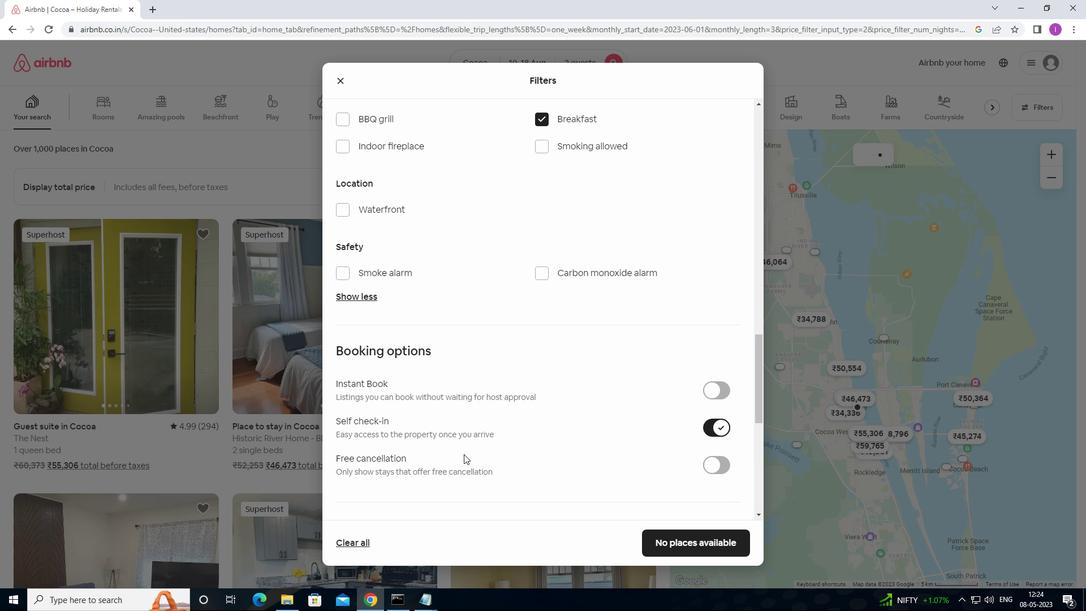 
Action: Mouse moved to (457, 457)
Screenshot: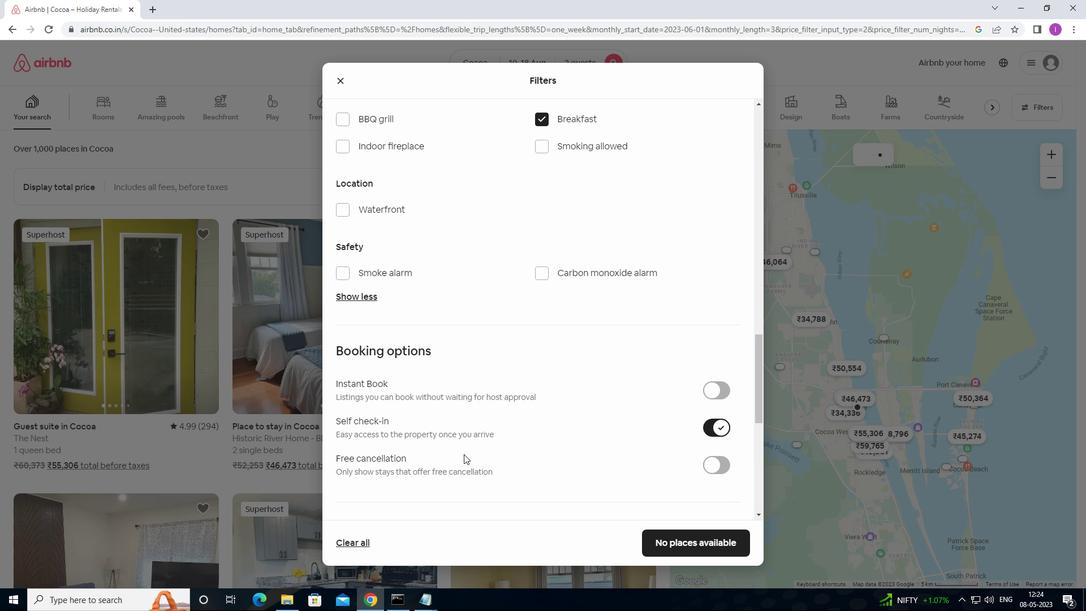 
Action: Mouse scrolled (457, 457) with delta (0, 0)
Screenshot: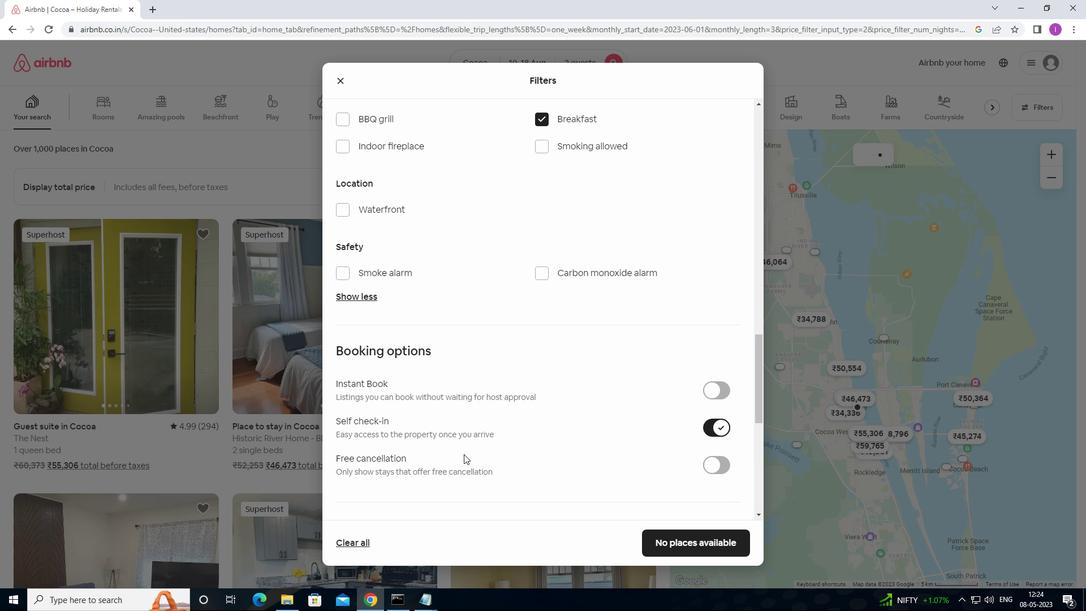 
Action: Mouse scrolled (457, 457) with delta (0, 0)
Screenshot: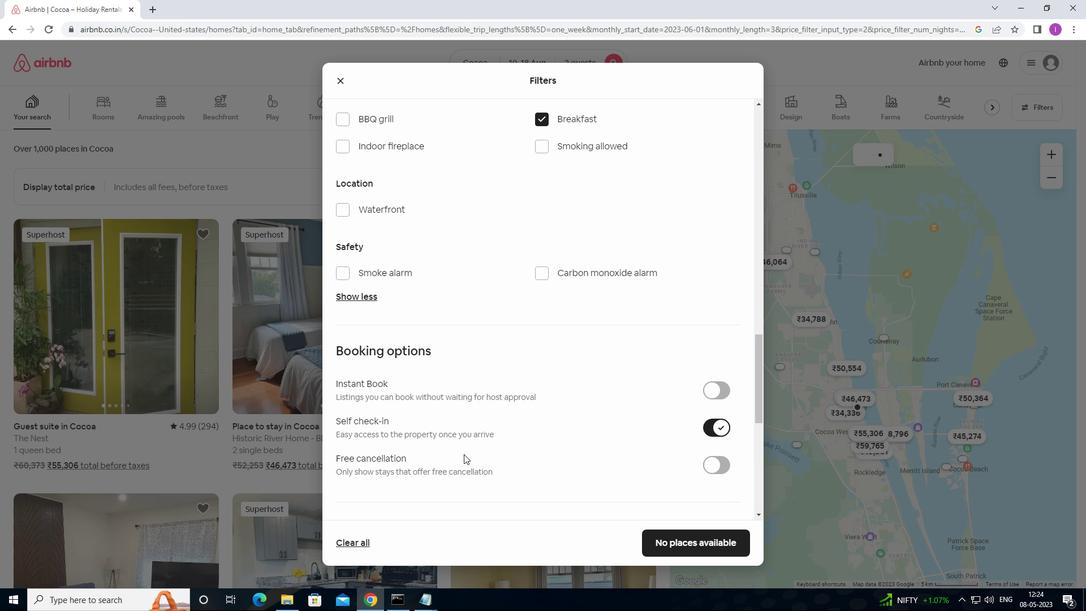 
Action: Mouse moved to (457, 456)
Screenshot: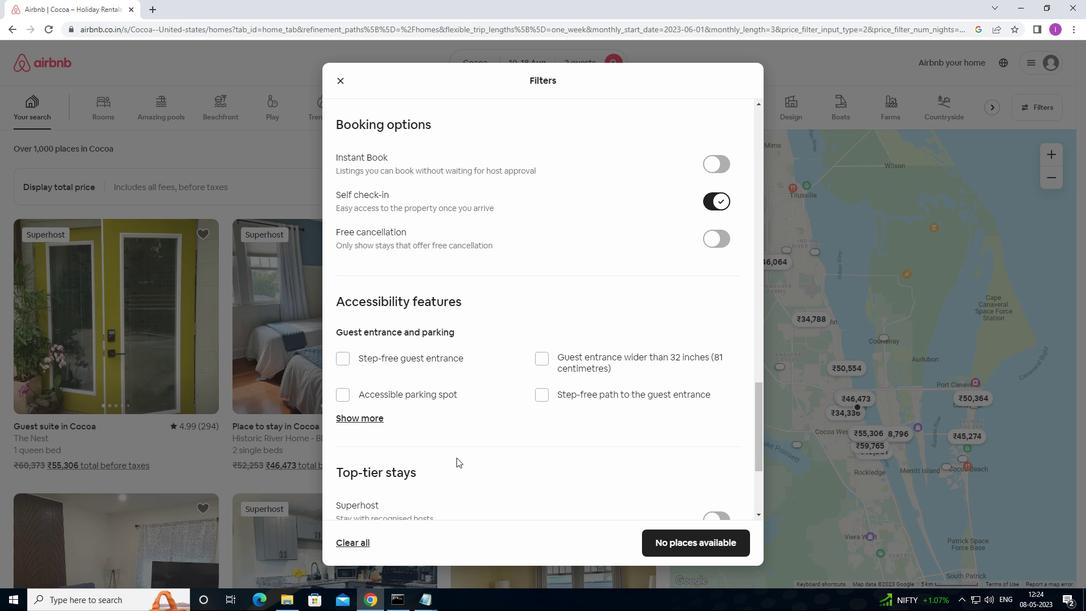
Action: Mouse scrolled (457, 456) with delta (0, 0)
Screenshot: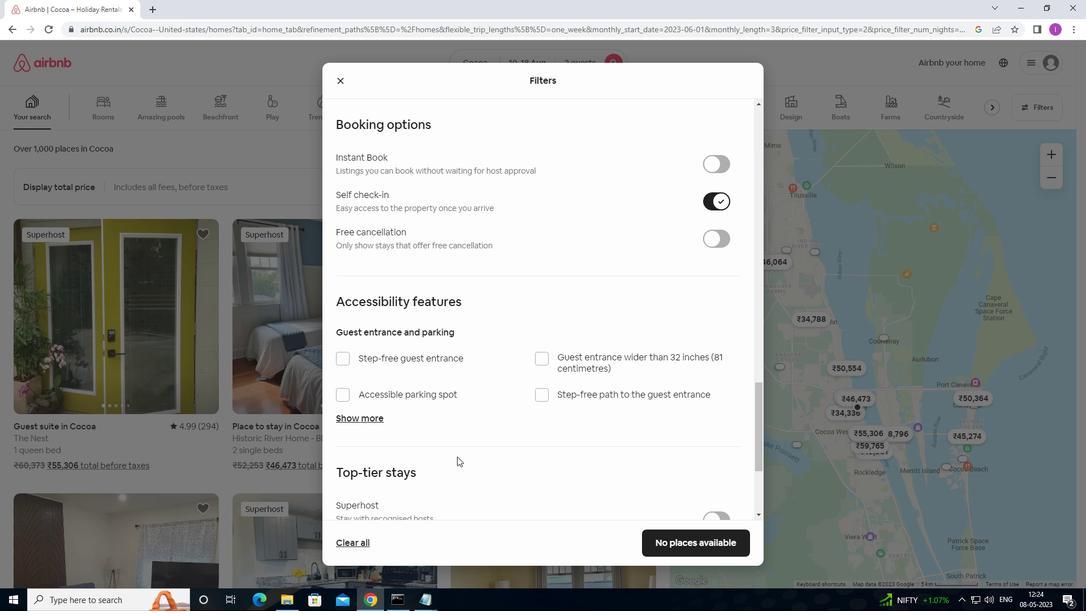 
Action: Mouse scrolled (457, 456) with delta (0, 0)
Screenshot: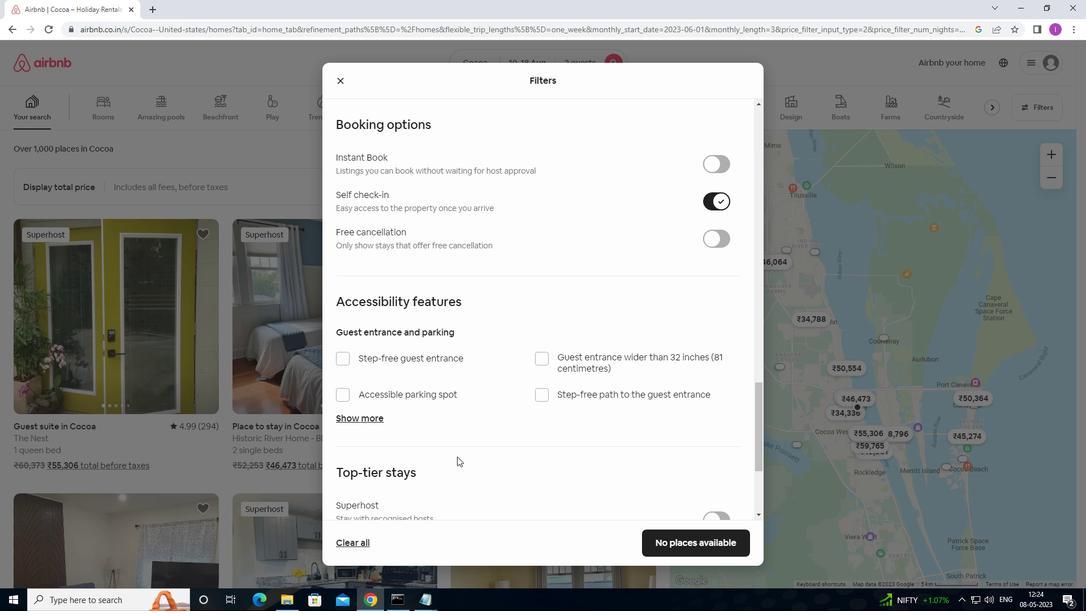 
Action: Mouse scrolled (457, 456) with delta (0, 0)
Screenshot: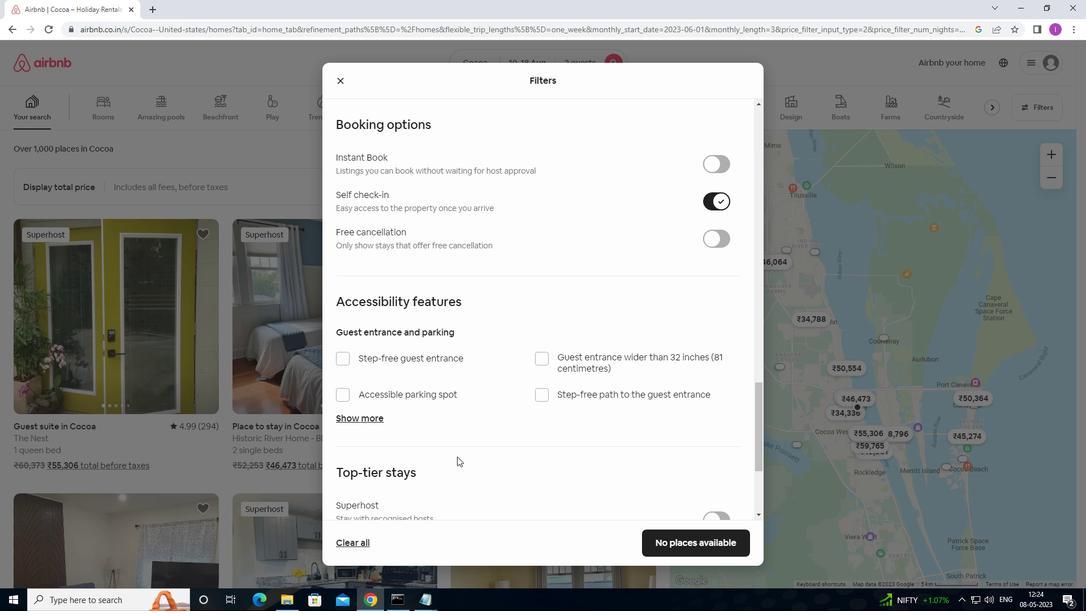 
Action: Mouse moved to (457, 456)
Screenshot: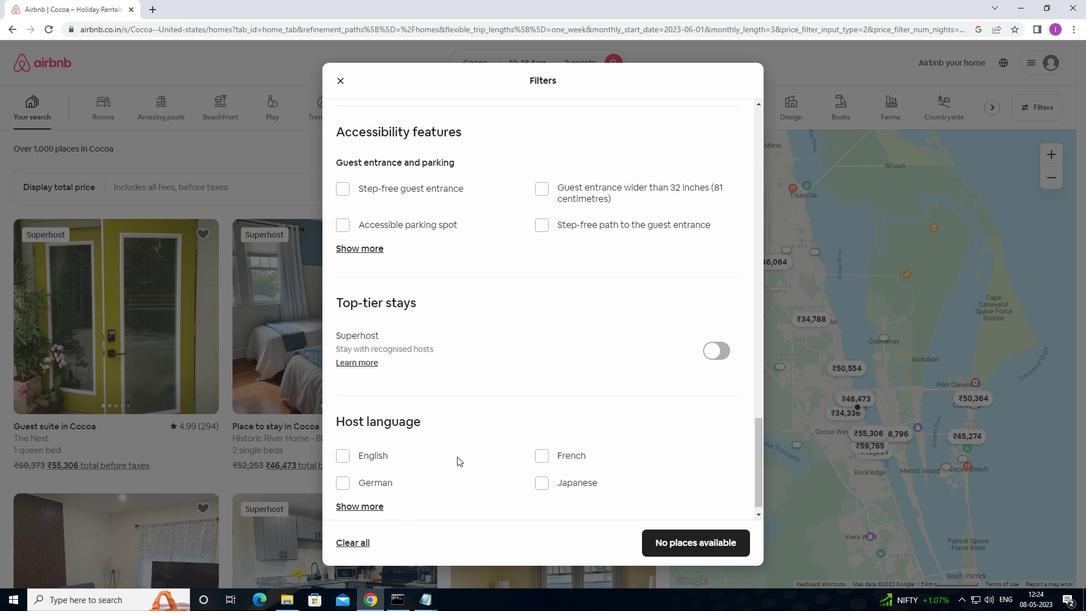 
Action: Mouse scrolled (457, 455) with delta (0, 0)
Screenshot: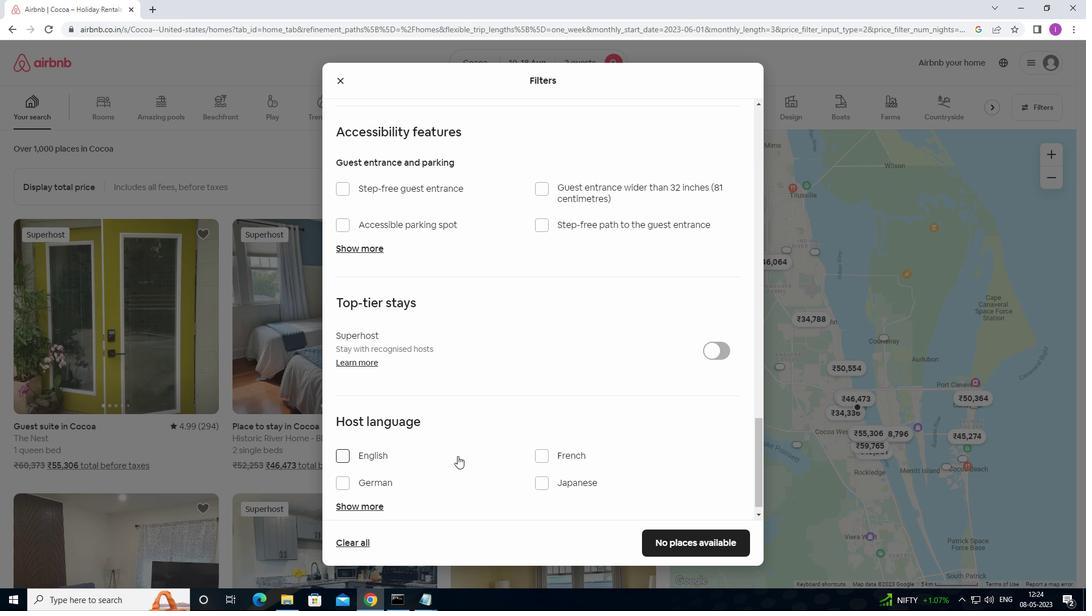 
Action: Mouse scrolled (457, 455) with delta (0, 0)
Screenshot: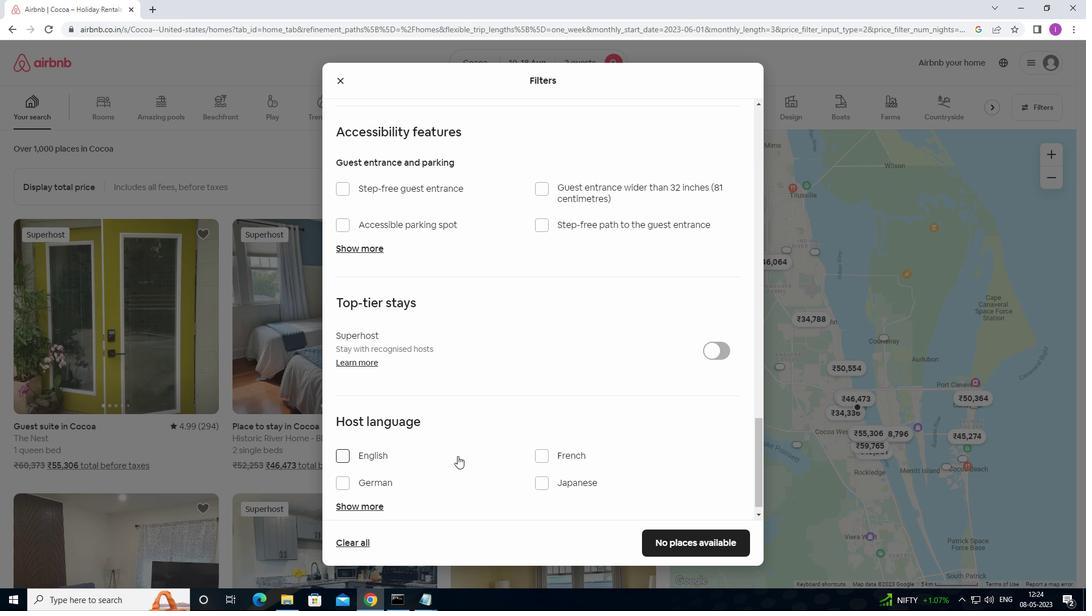 
Action: Mouse moved to (346, 440)
Screenshot: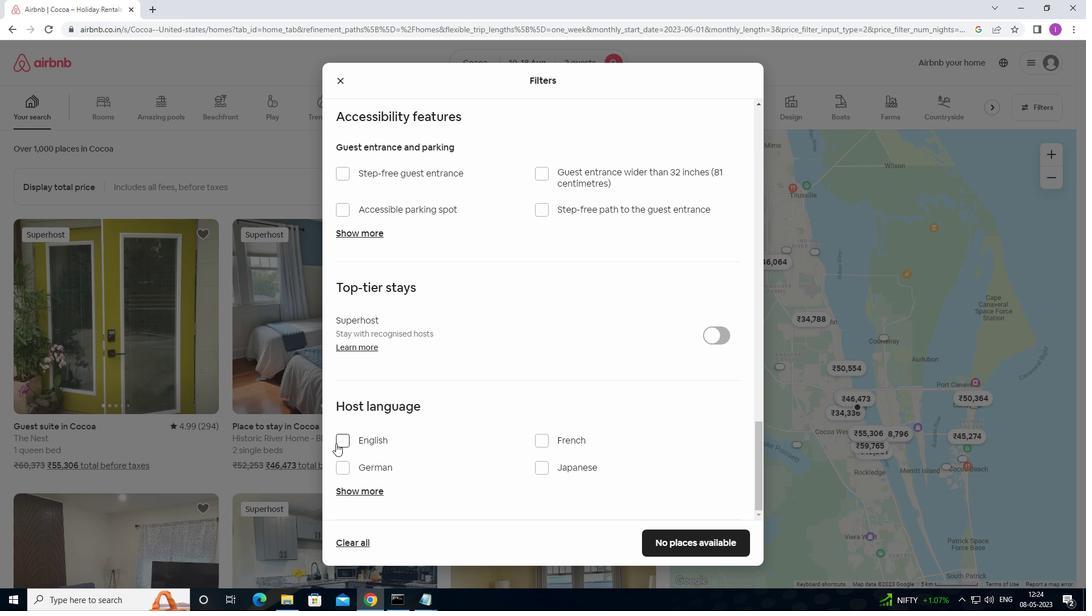 
Action: Mouse pressed left at (346, 440)
Screenshot: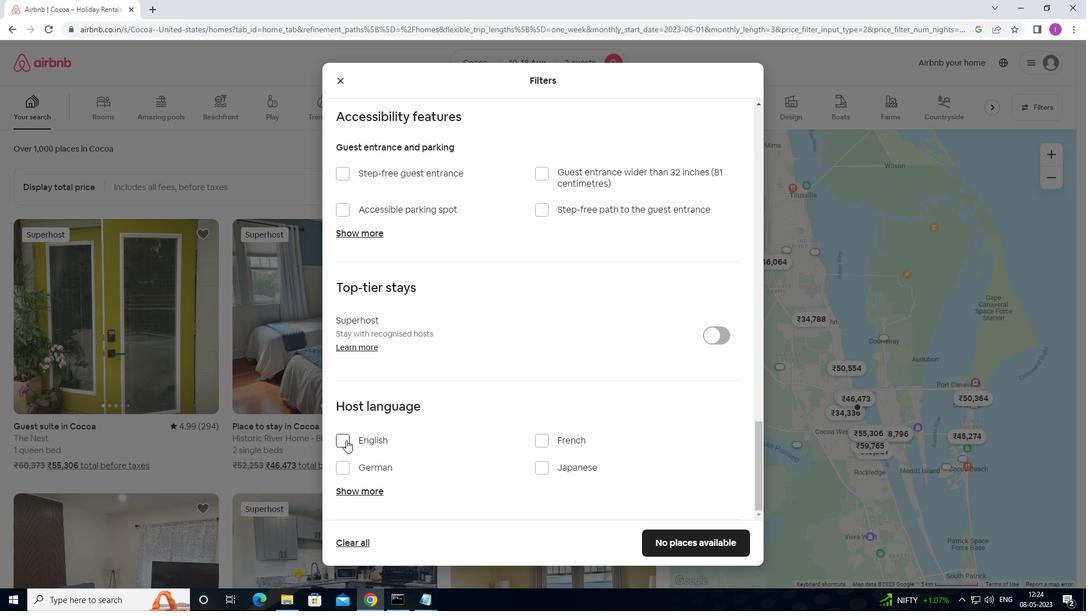 
Action: Mouse moved to (675, 539)
Screenshot: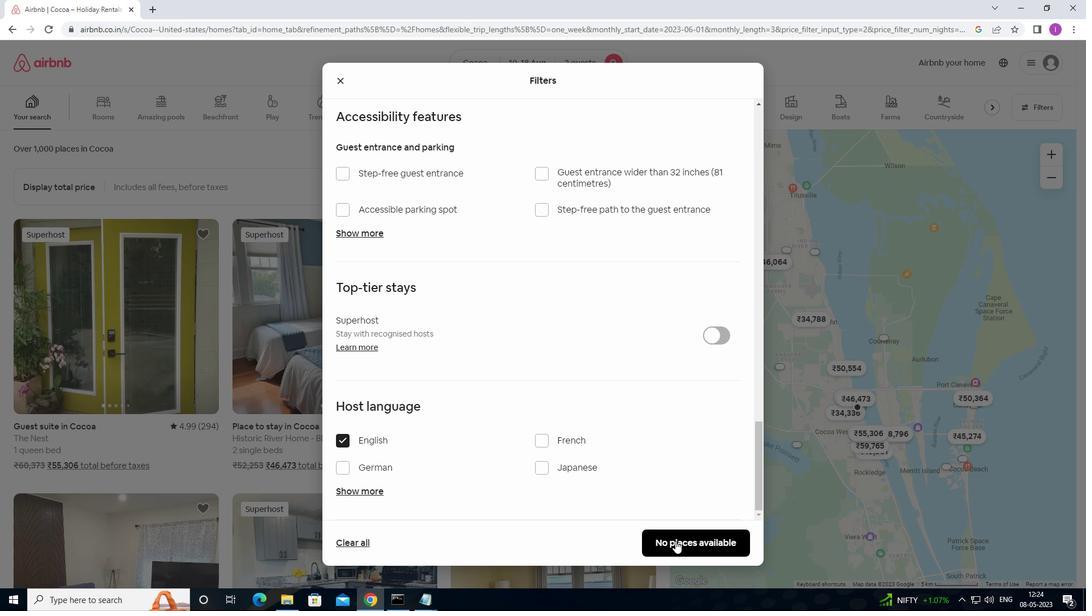 
Action: Mouse scrolled (675, 538) with delta (0, 0)
Screenshot: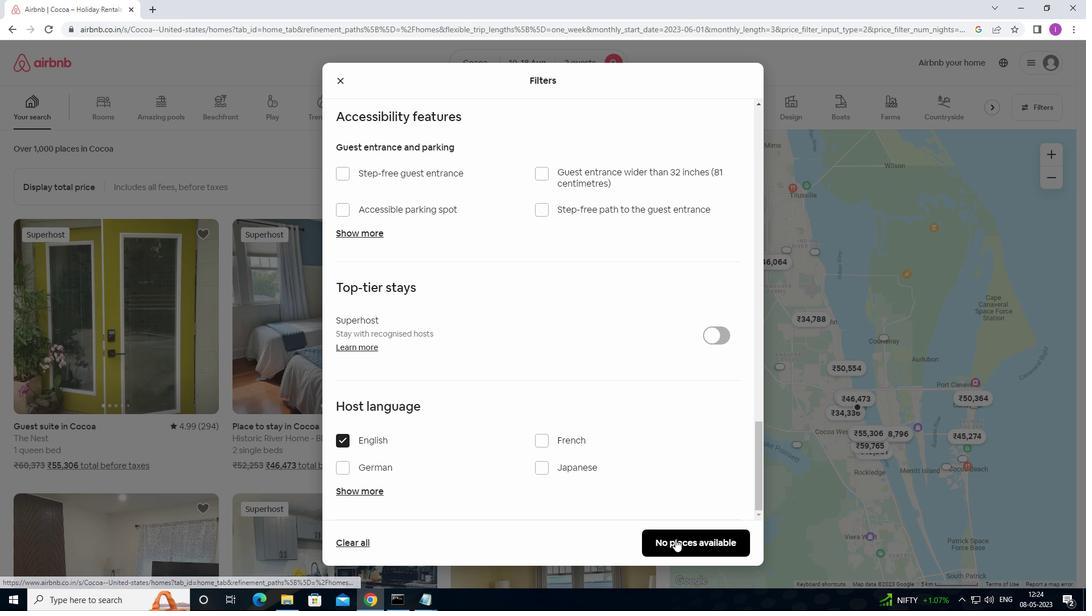 
Action: Mouse scrolled (675, 538) with delta (0, 0)
Screenshot: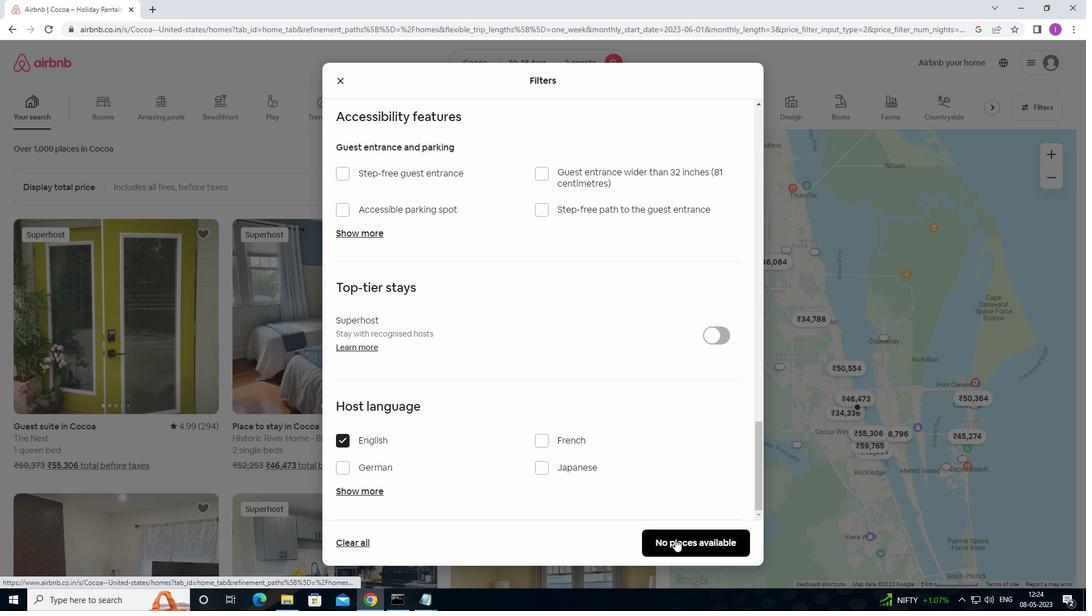 
Action: Mouse moved to (676, 538)
Screenshot: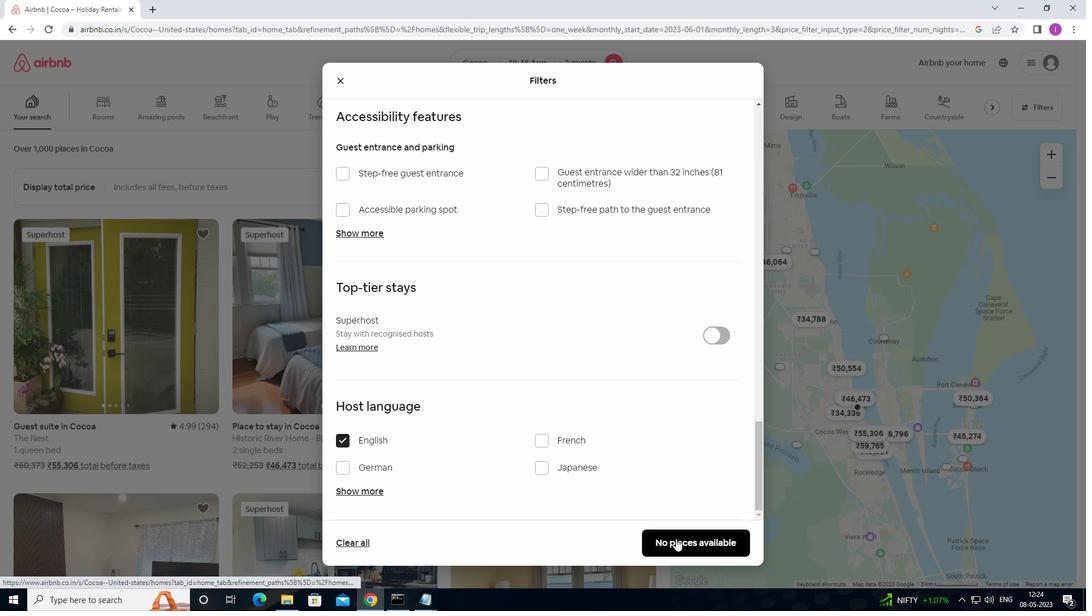 
Action: Mouse pressed left at (676, 538)
Screenshot: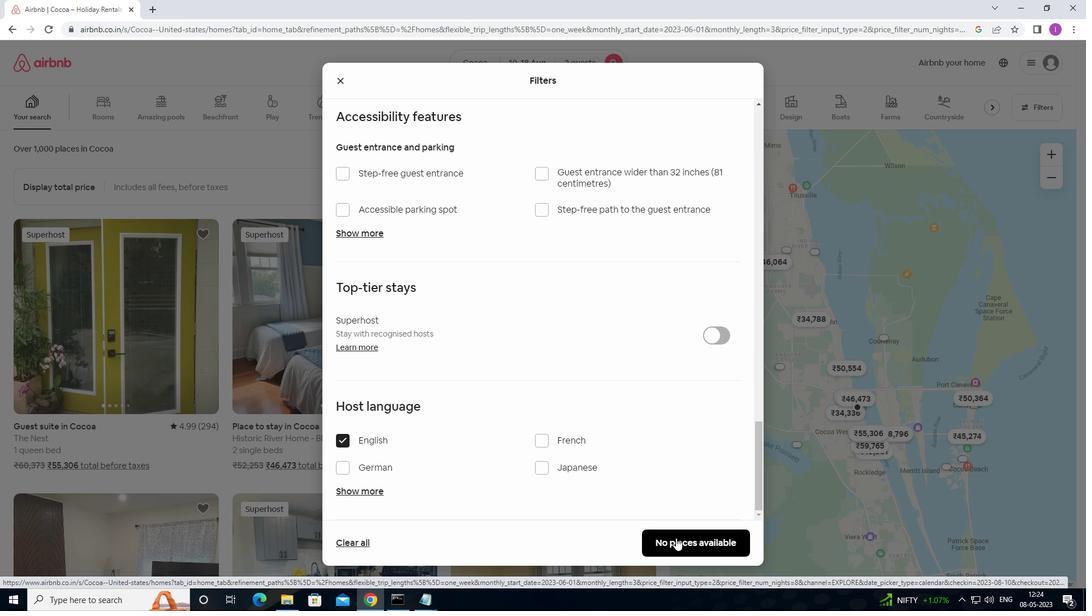 
Action: Mouse moved to (521, 125)
Screenshot: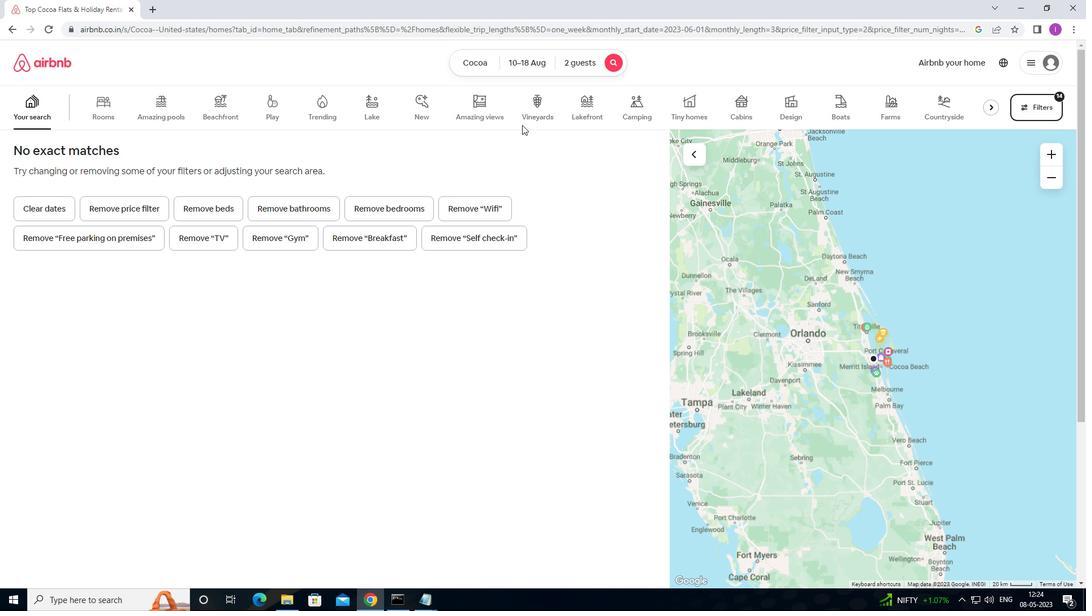 
